 Task: Look for space in Kannad, India from 4th August, 2023 to 8th August, 2023 for 1 adult in price range Rs.10000 to Rs.15000. Place can be private room with 1  bedroom having 1 bed and 1 bathroom. Property type can be flatguest house, hotel. Amenities needed are: wifi. Booking option can be shelf check-in. Required host language is English.
Action: Mouse moved to (576, 154)
Screenshot: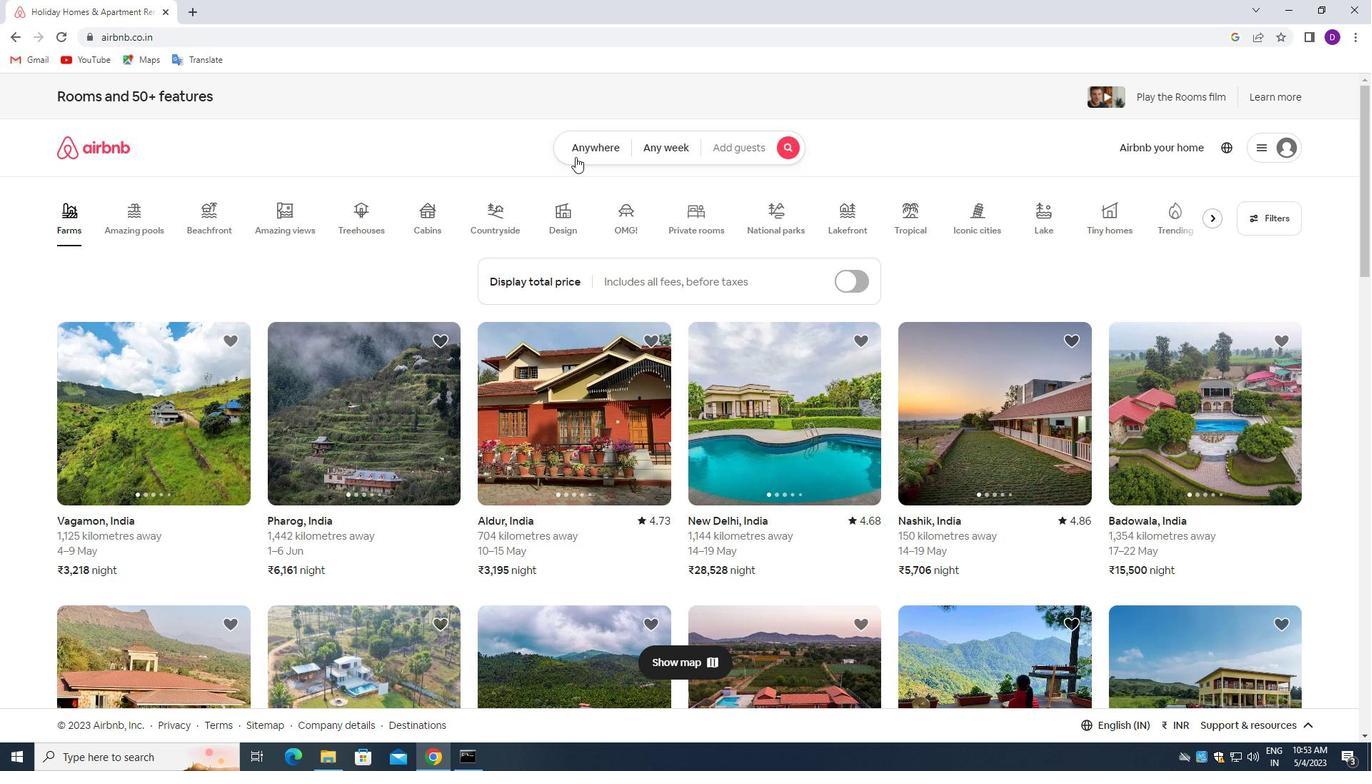 
Action: Mouse pressed left at (576, 154)
Screenshot: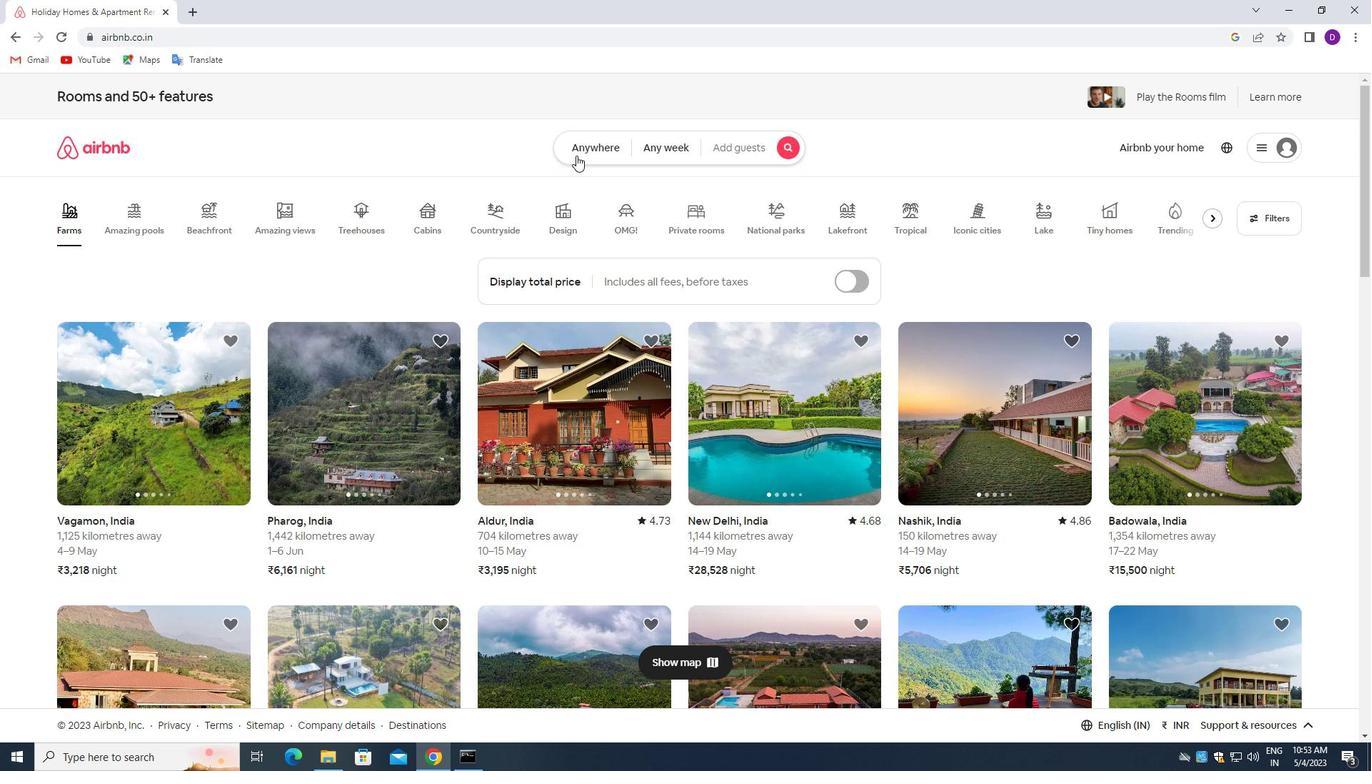 
Action: Mouse moved to (478, 202)
Screenshot: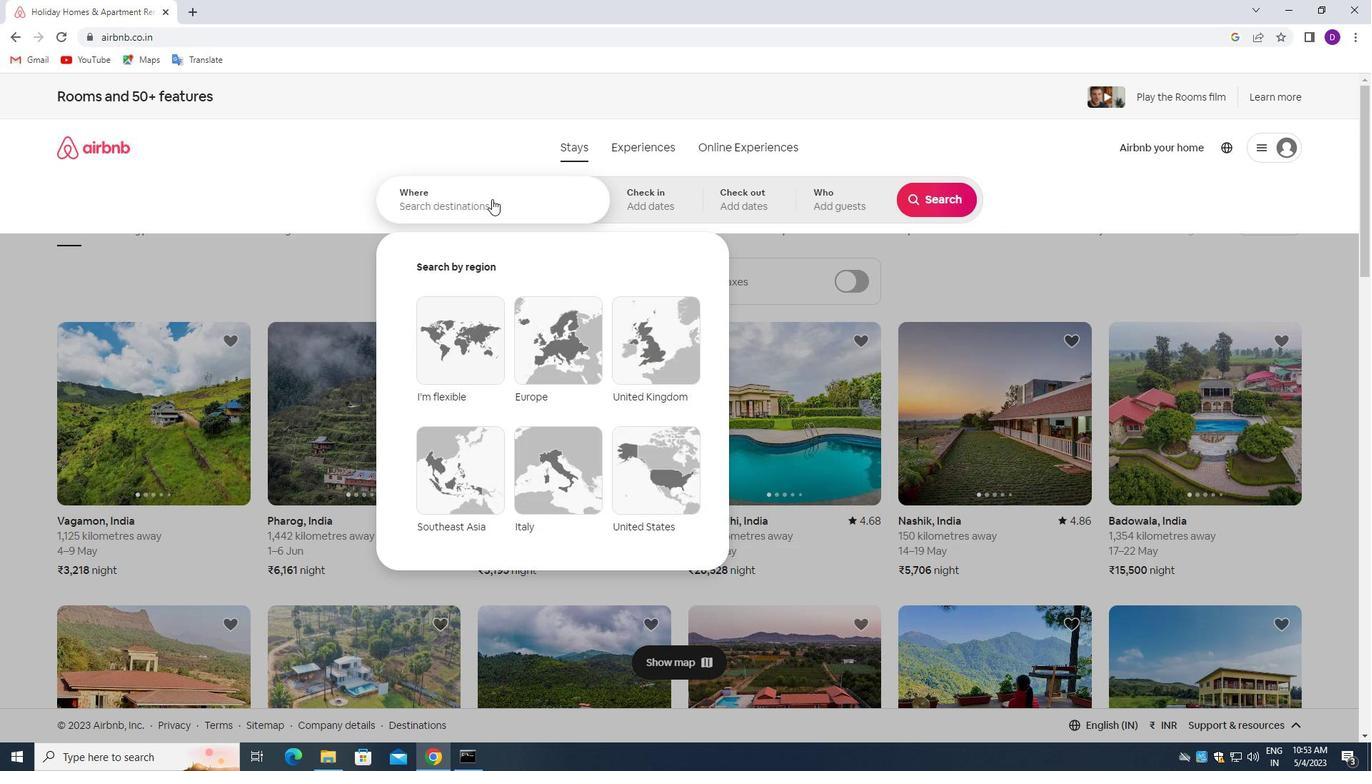 
Action: Mouse pressed left at (478, 202)
Screenshot: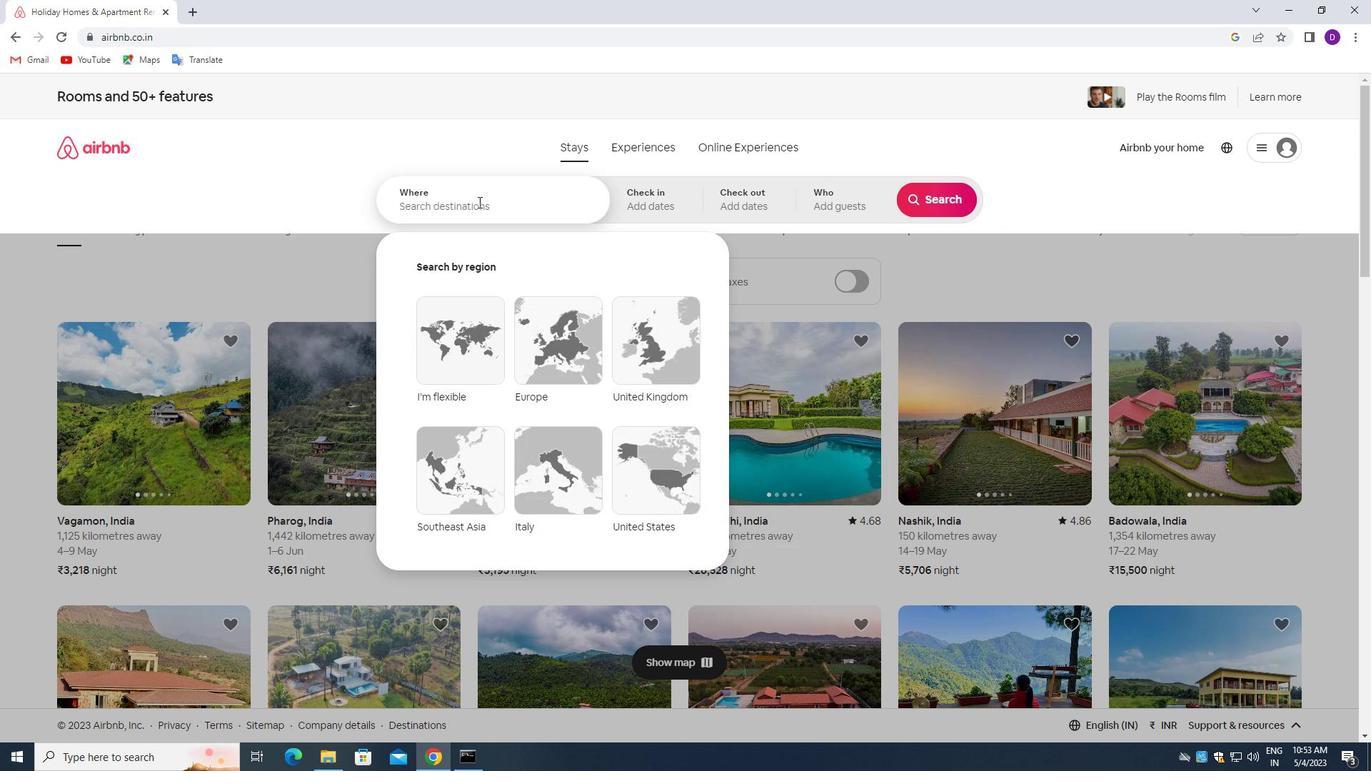 
Action: Mouse moved to (250, 182)
Screenshot: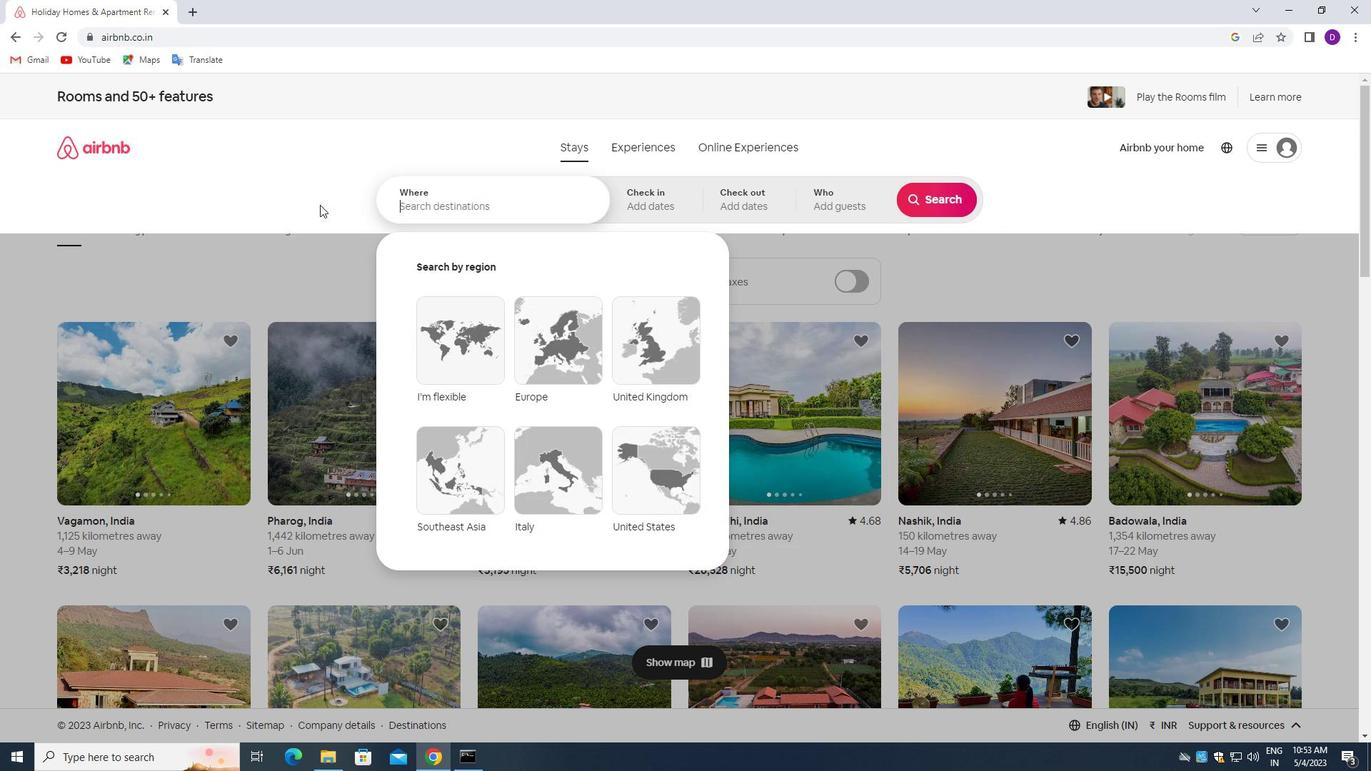 
Action: Key pressed <Key.shift>KANND<Key.backspace>AD,<Key.space><Key.shift>INDIA<Key.enter>
Screenshot: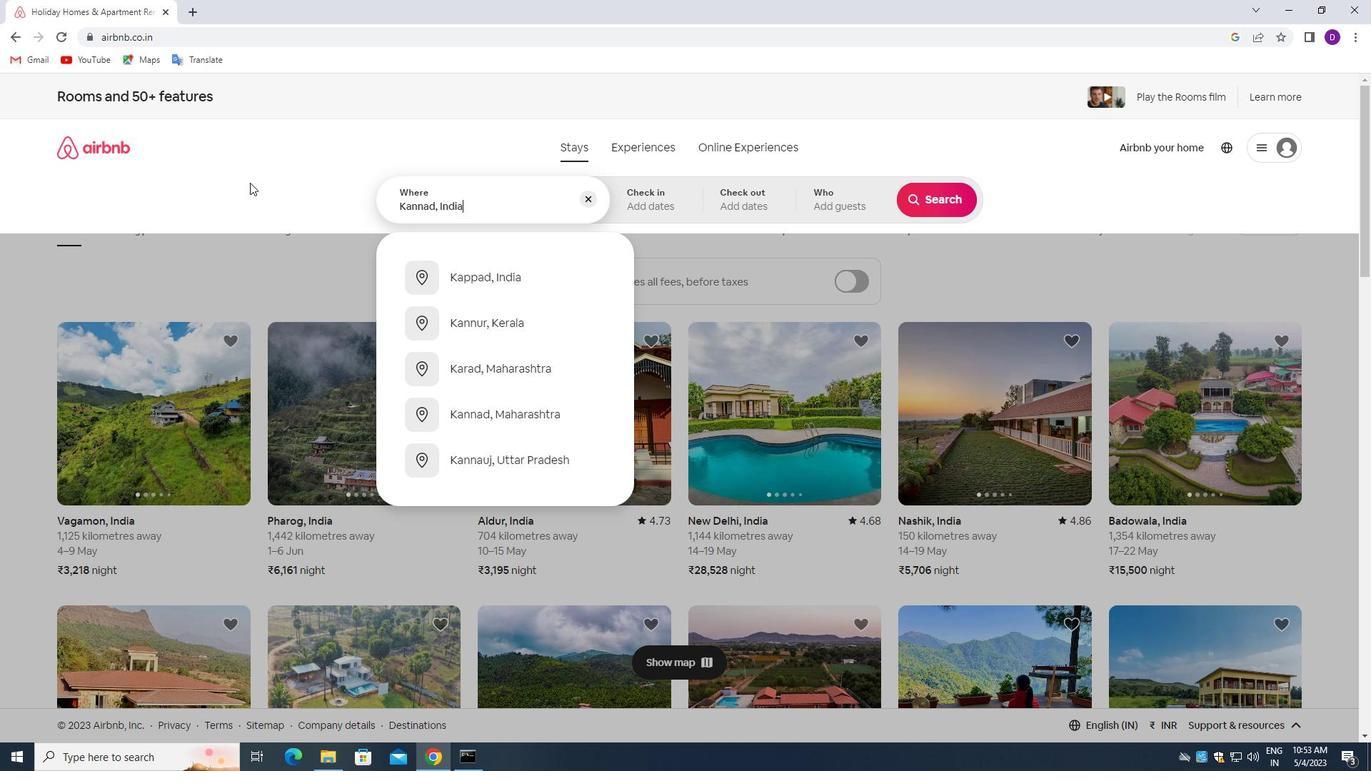 
Action: Mouse moved to (928, 324)
Screenshot: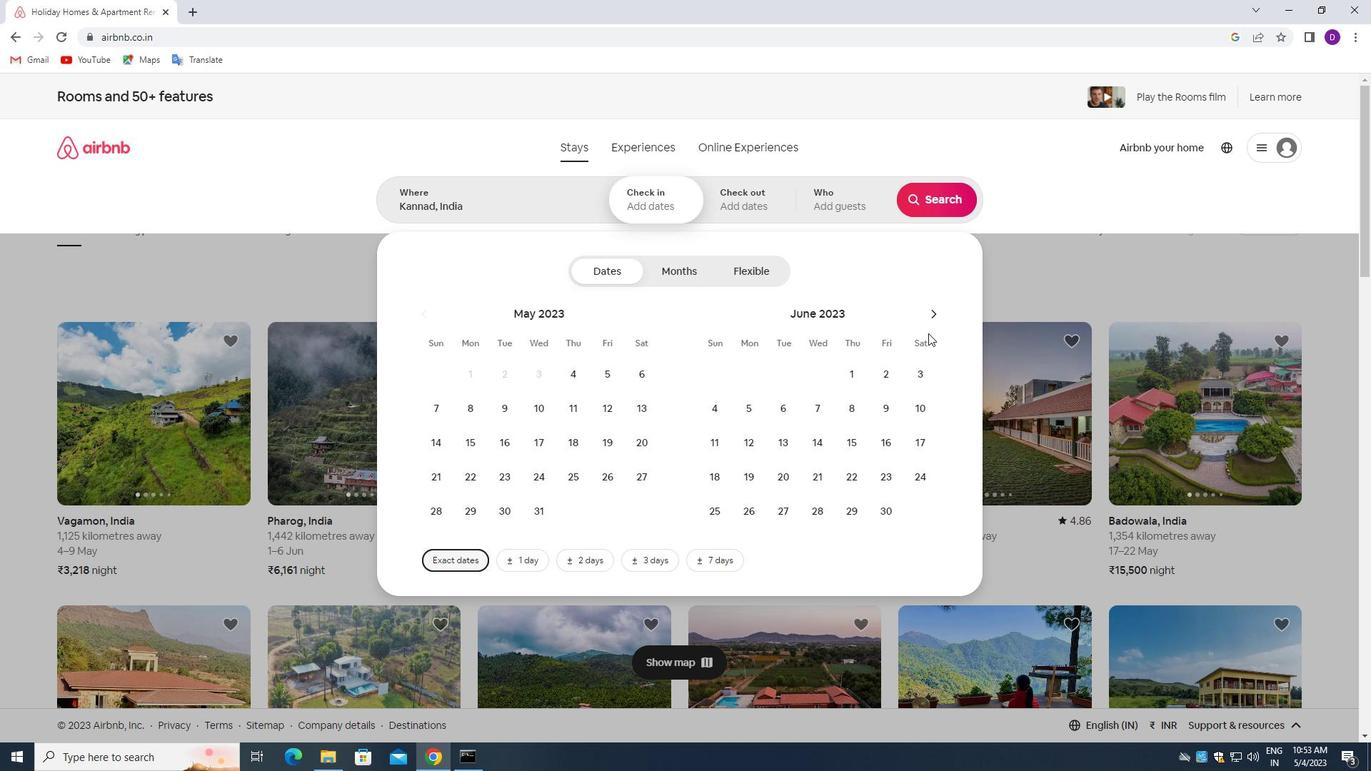 
Action: Mouse pressed left at (928, 324)
Screenshot: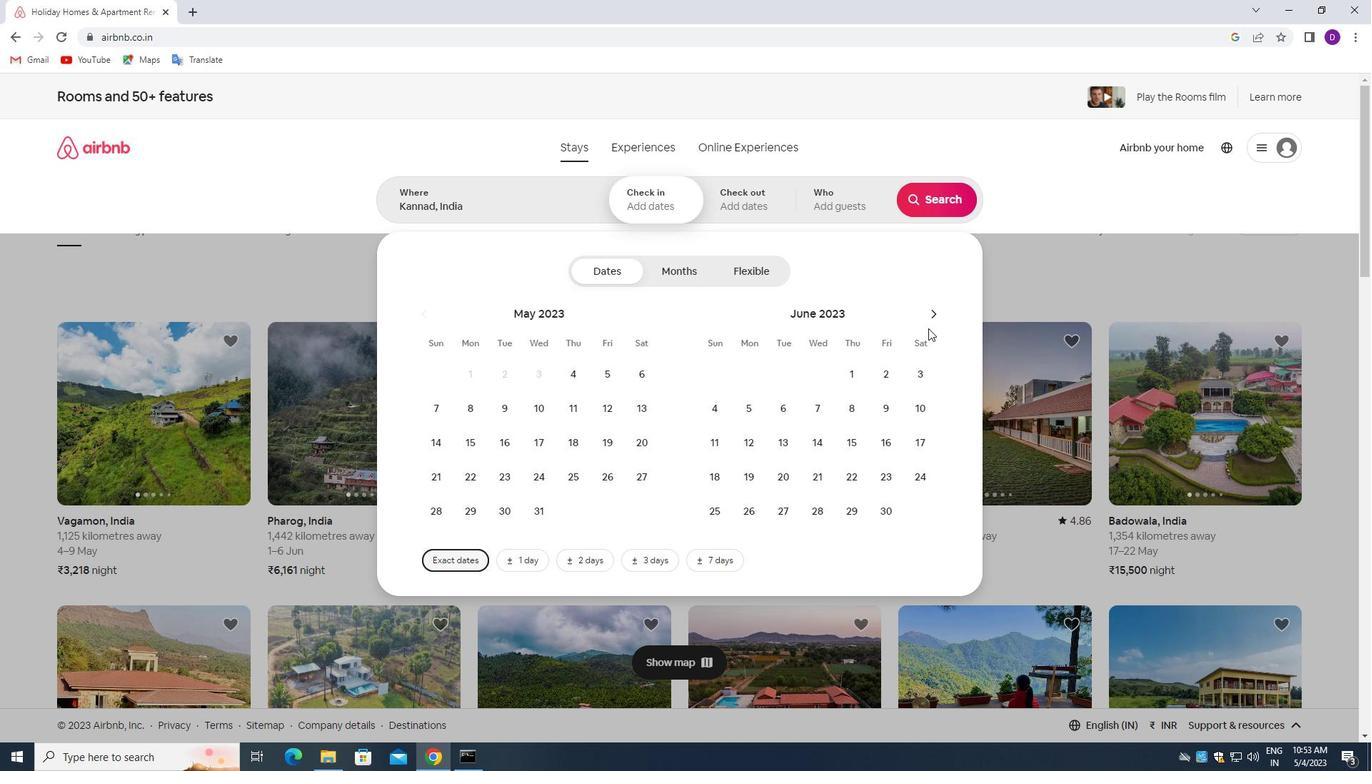 
Action: Mouse moved to (937, 310)
Screenshot: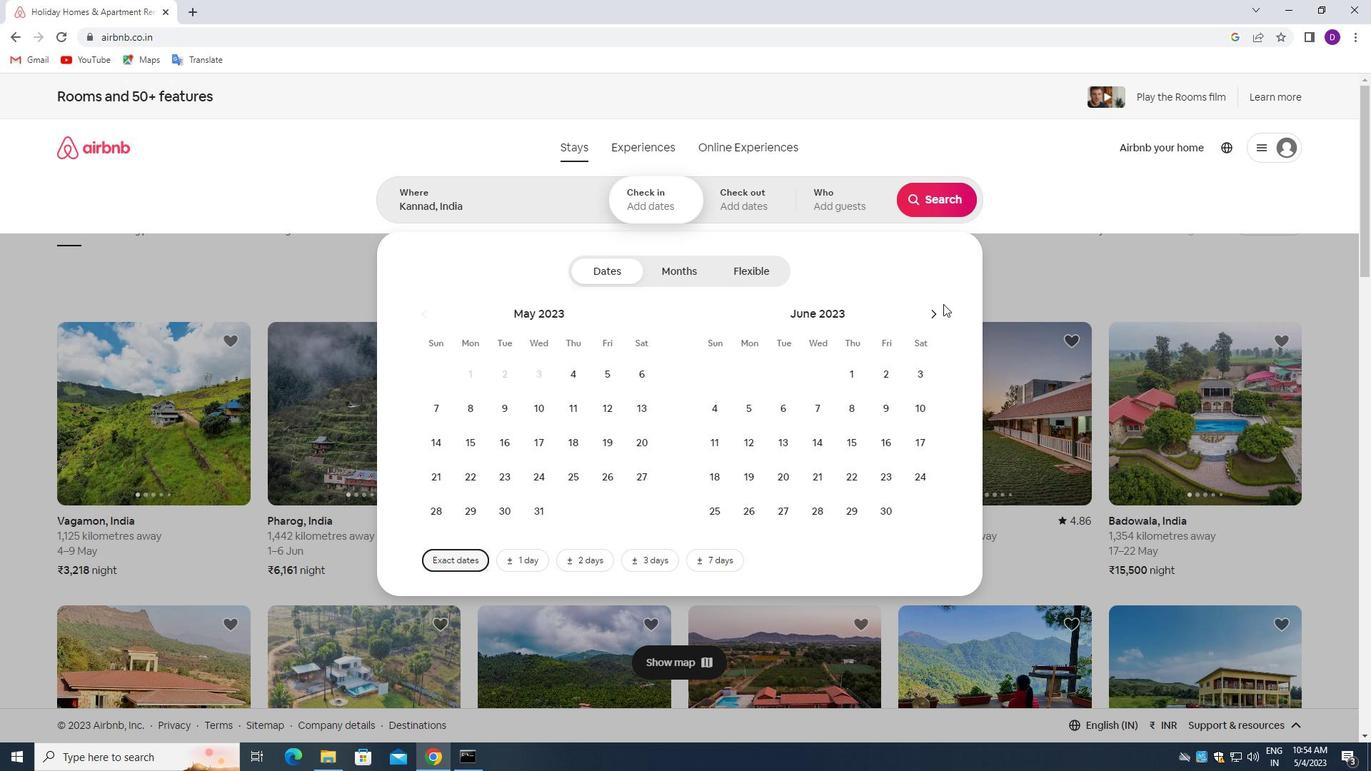 
Action: Mouse pressed left at (937, 310)
Screenshot: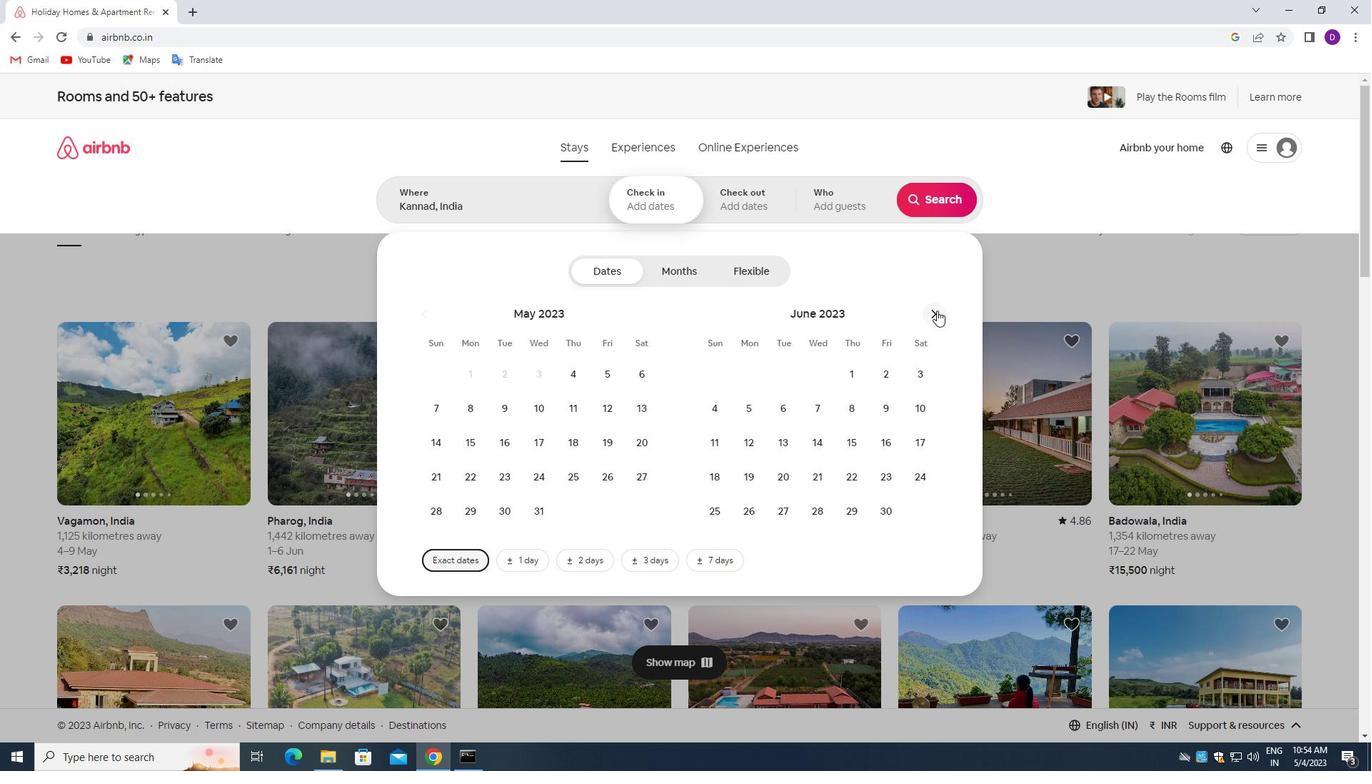 
Action: Mouse pressed left at (937, 310)
Screenshot: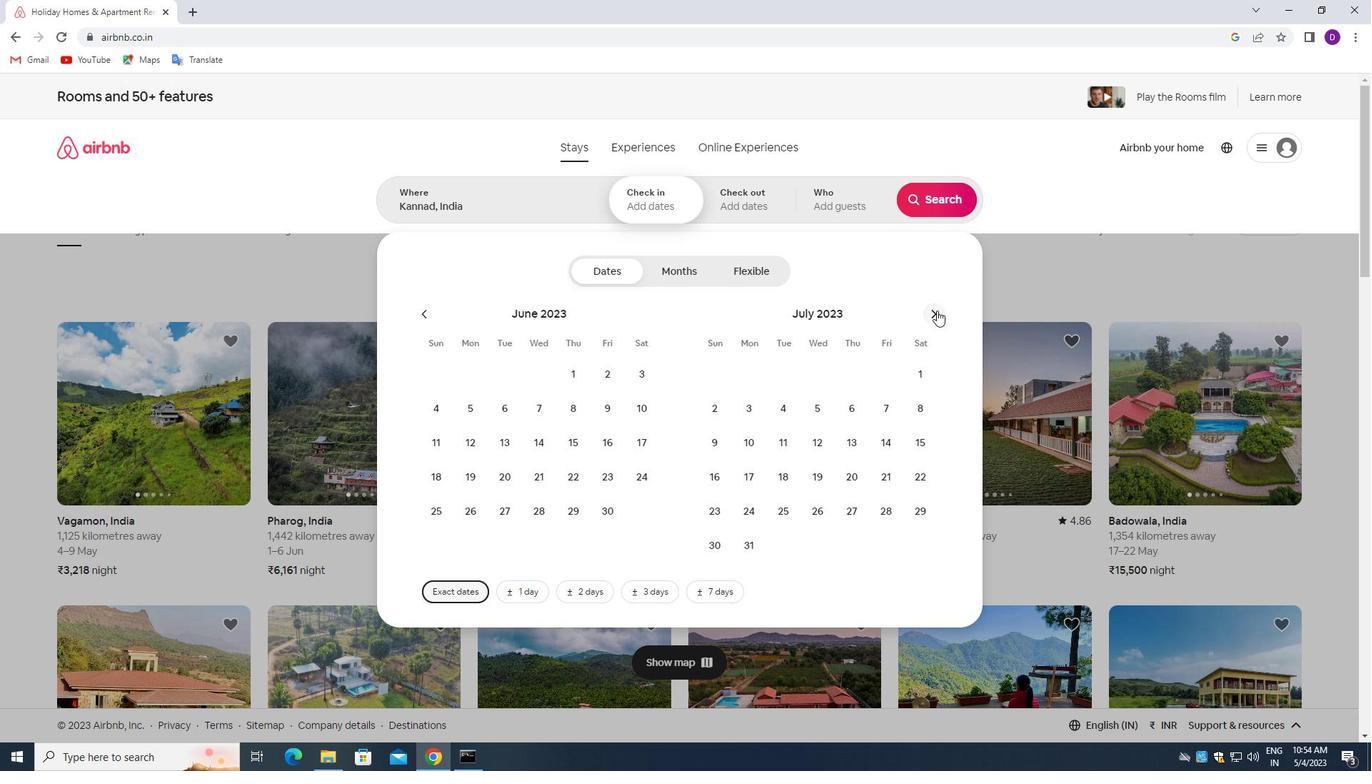 
Action: Mouse moved to (892, 373)
Screenshot: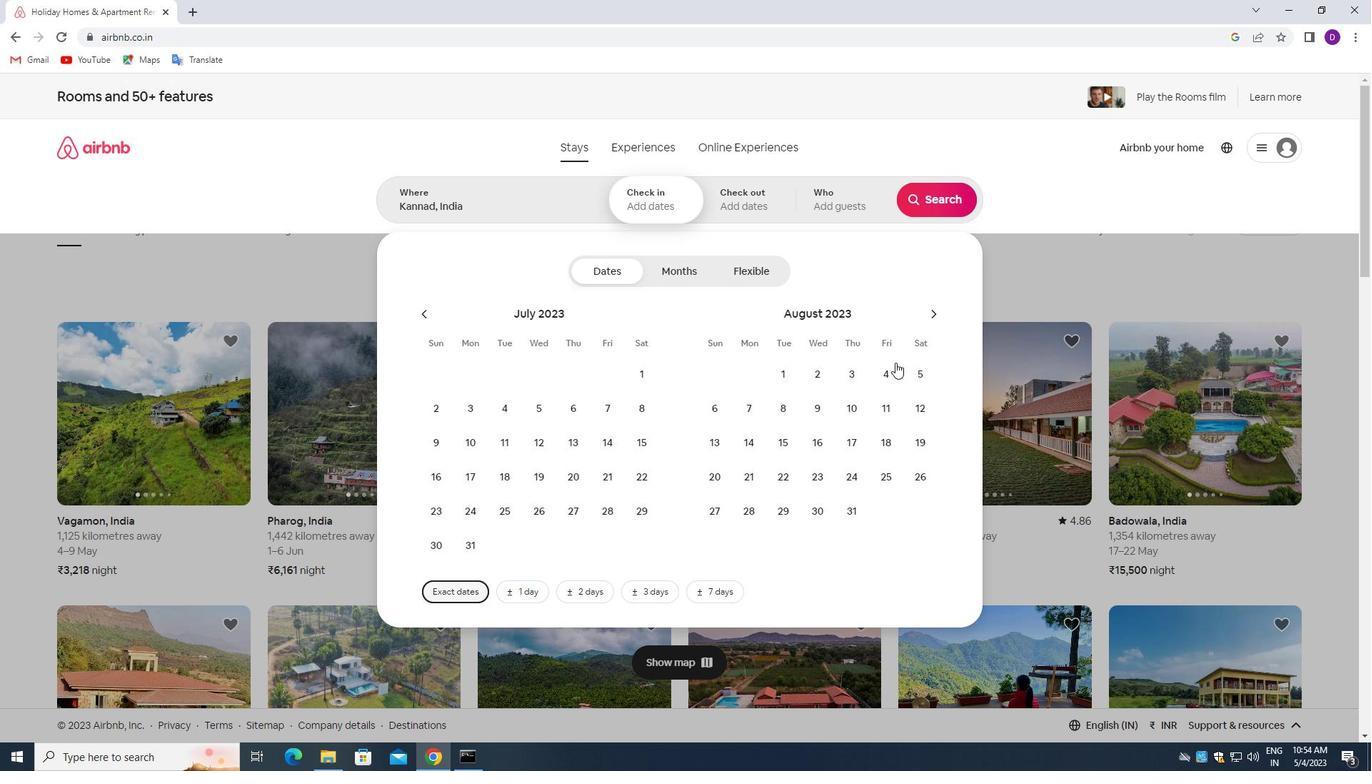 
Action: Mouse pressed left at (892, 373)
Screenshot: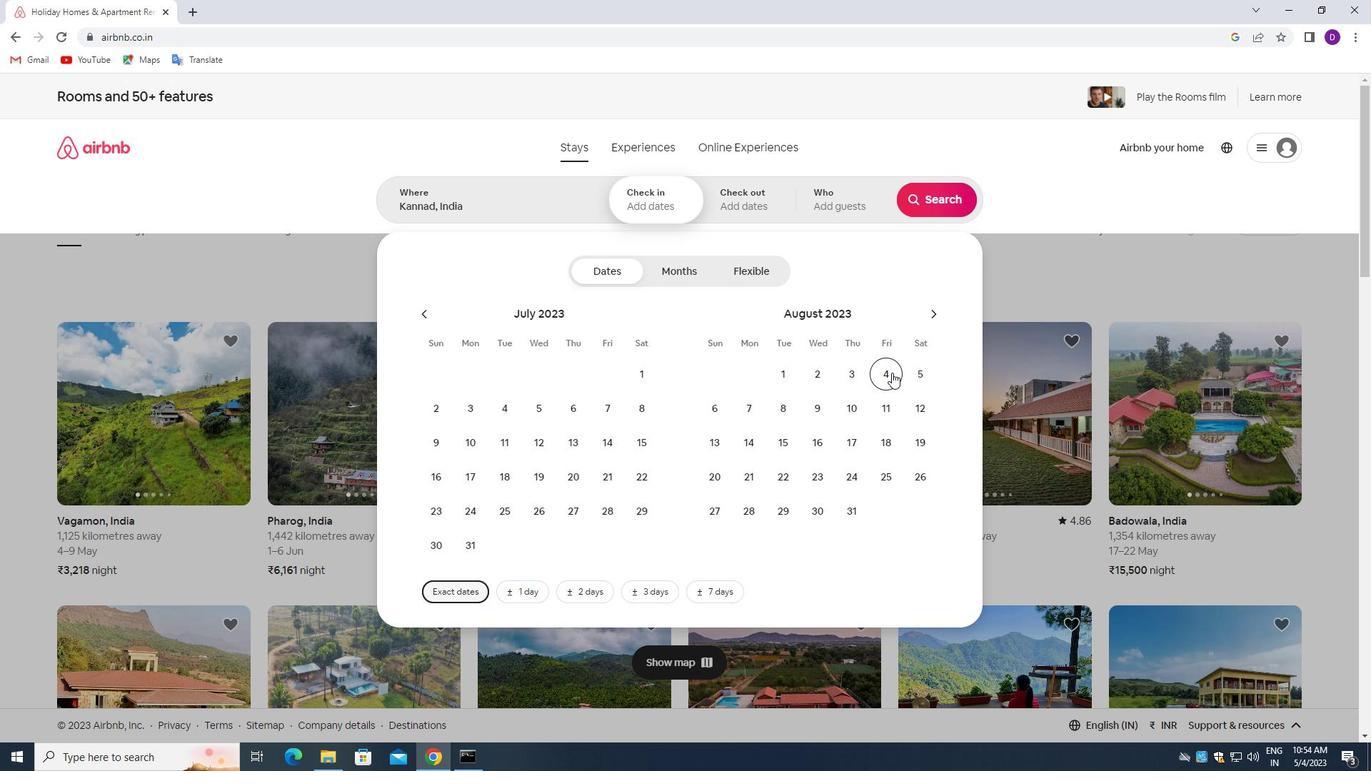 
Action: Mouse moved to (786, 405)
Screenshot: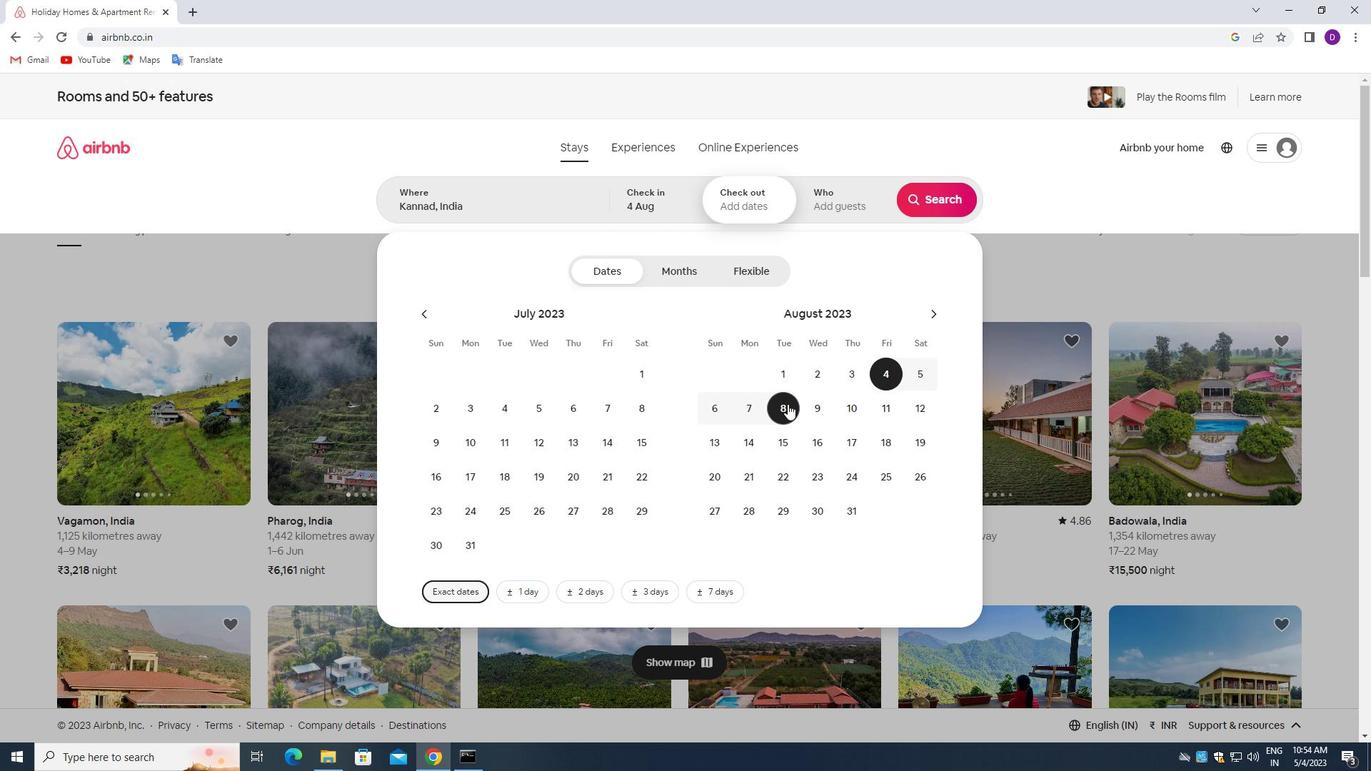 
Action: Mouse pressed left at (786, 405)
Screenshot: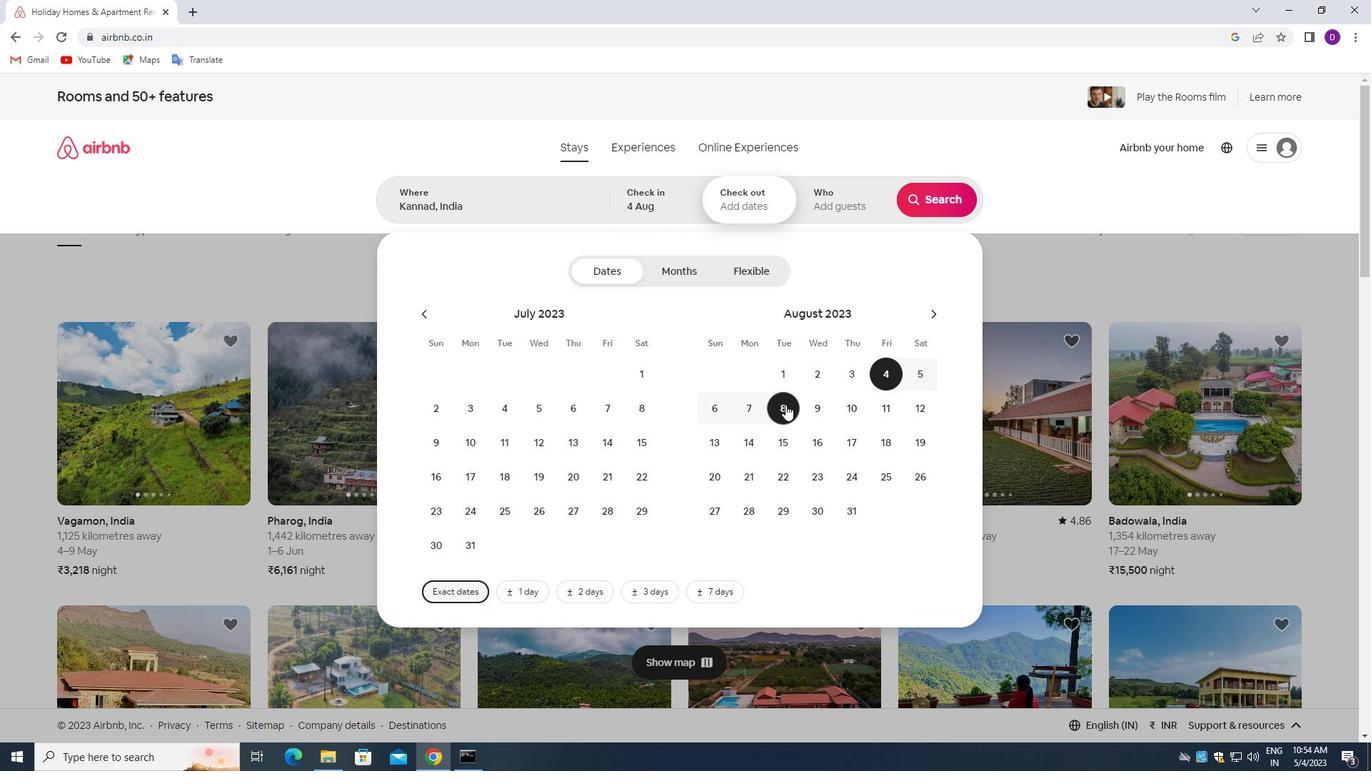 
Action: Mouse moved to (823, 200)
Screenshot: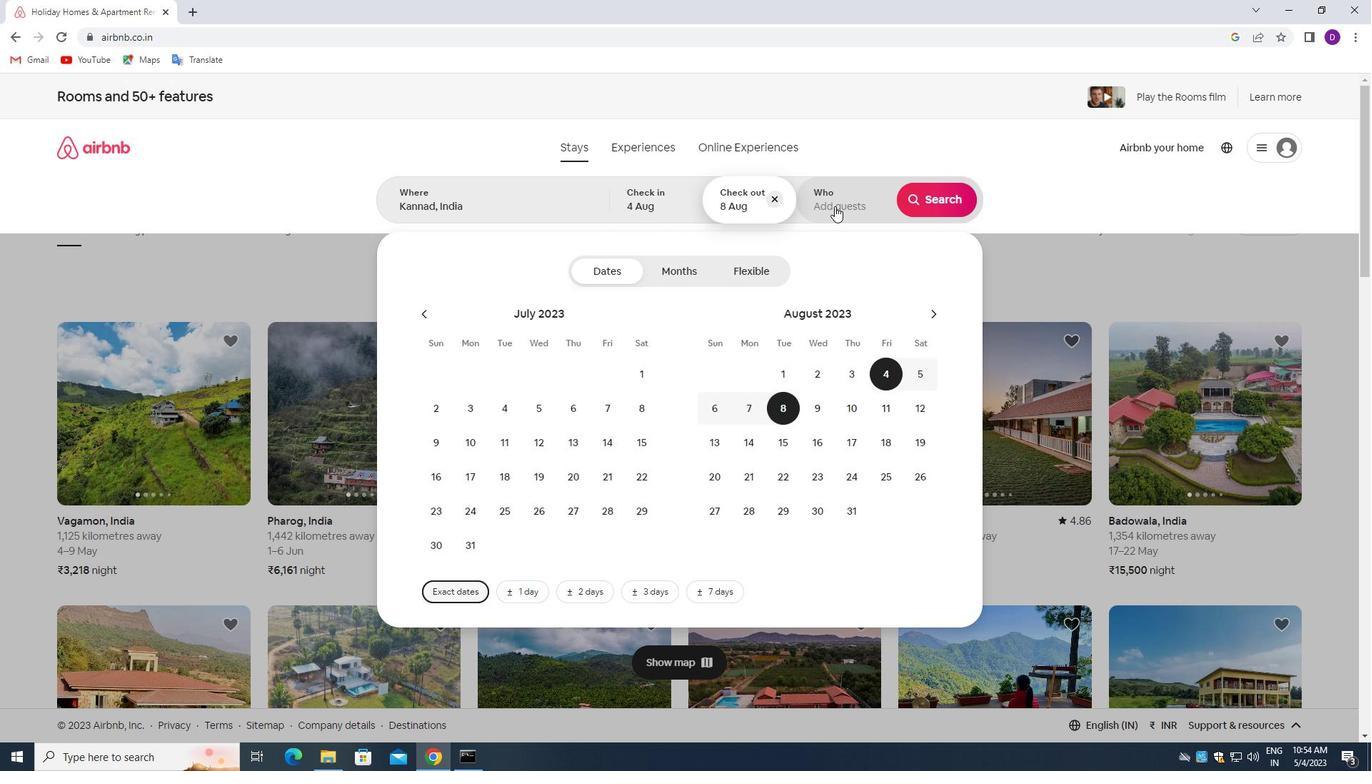 
Action: Mouse pressed left at (823, 200)
Screenshot: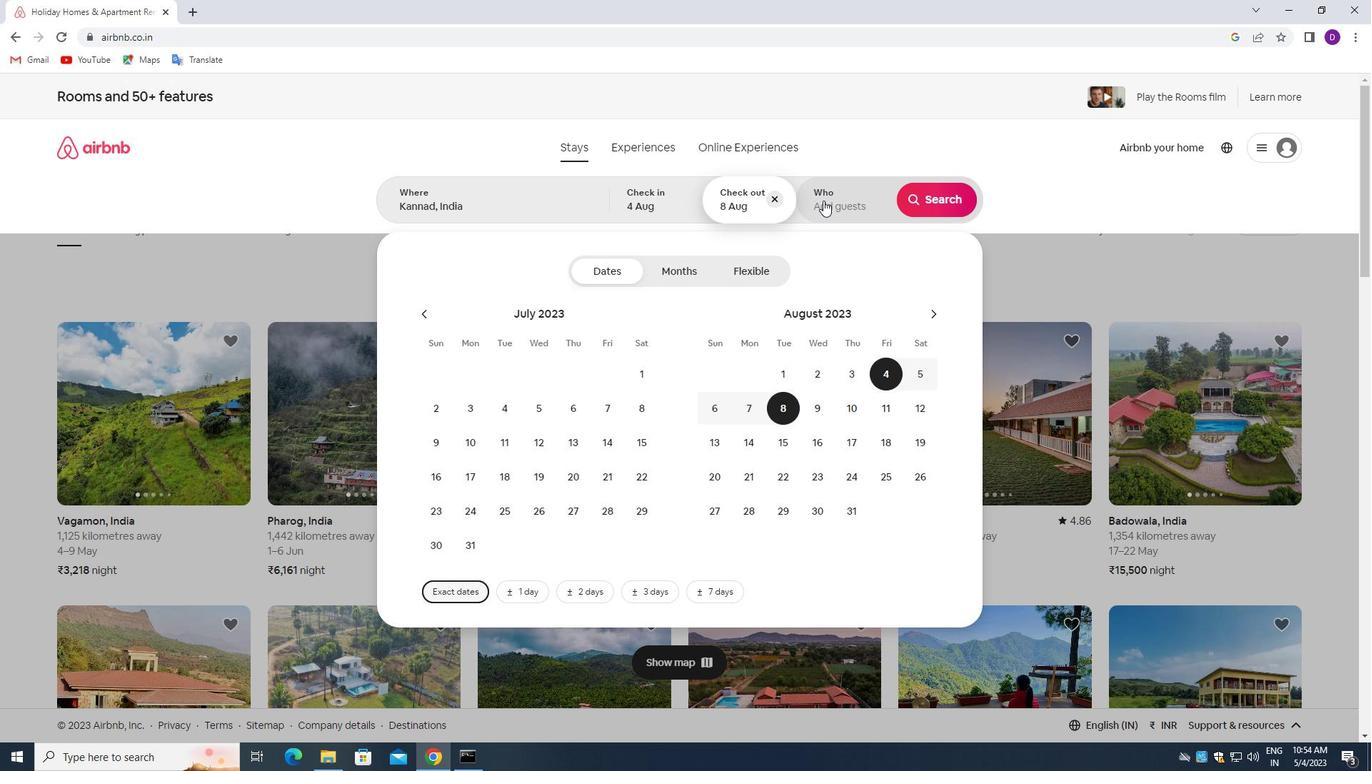 
Action: Mouse moved to (938, 273)
Screenshot: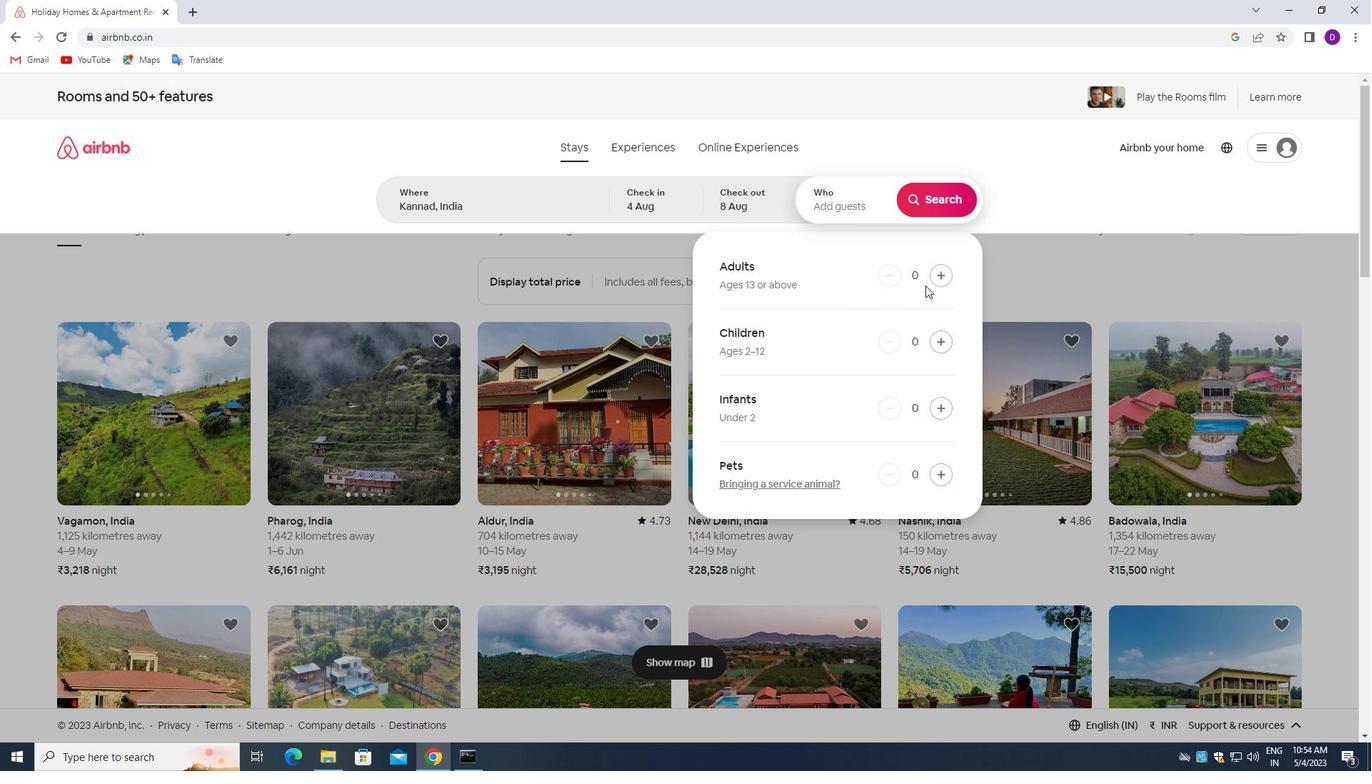 
Action: Mouse pressed left at (938, 273)
Screenshot: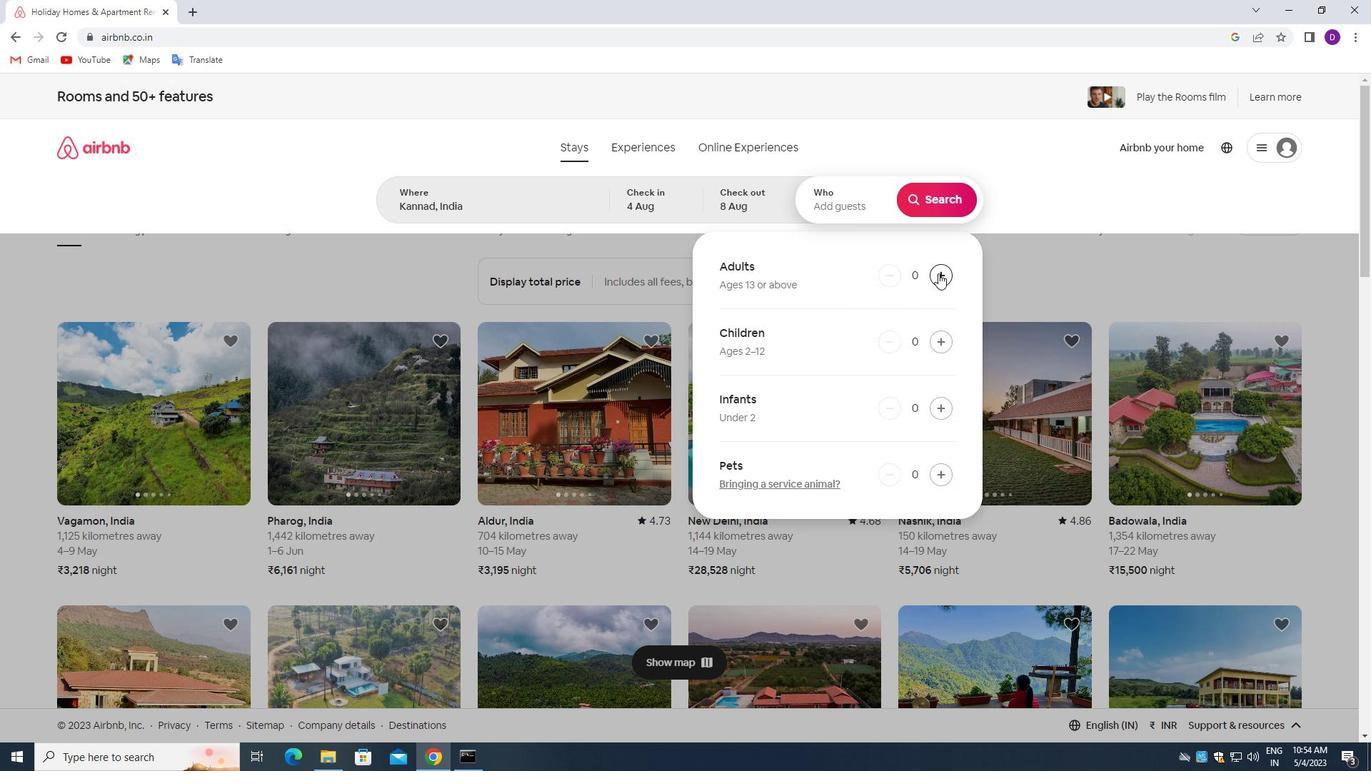 
Action: Mouse moved to (924, 194)
Screenshot: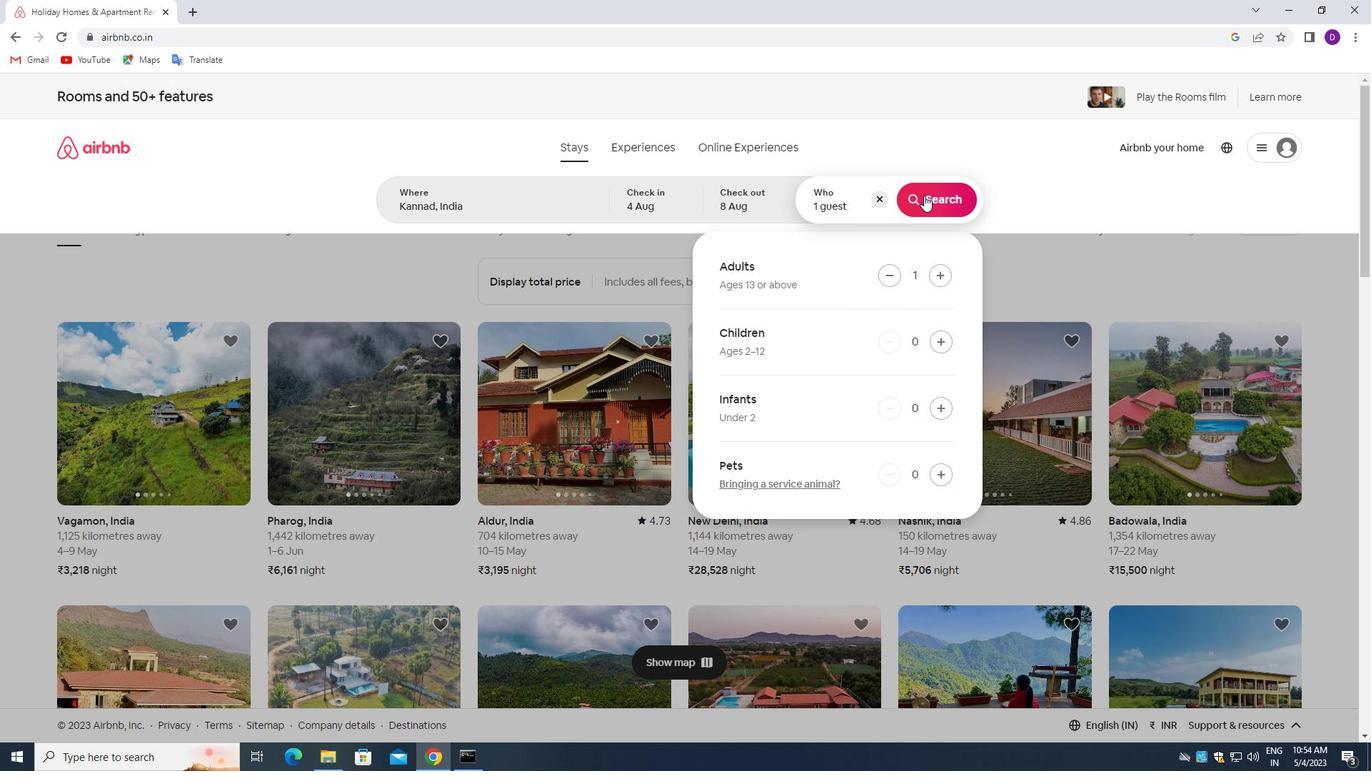 
Action: Mouse pressed left at (924, 194)
Screenshot: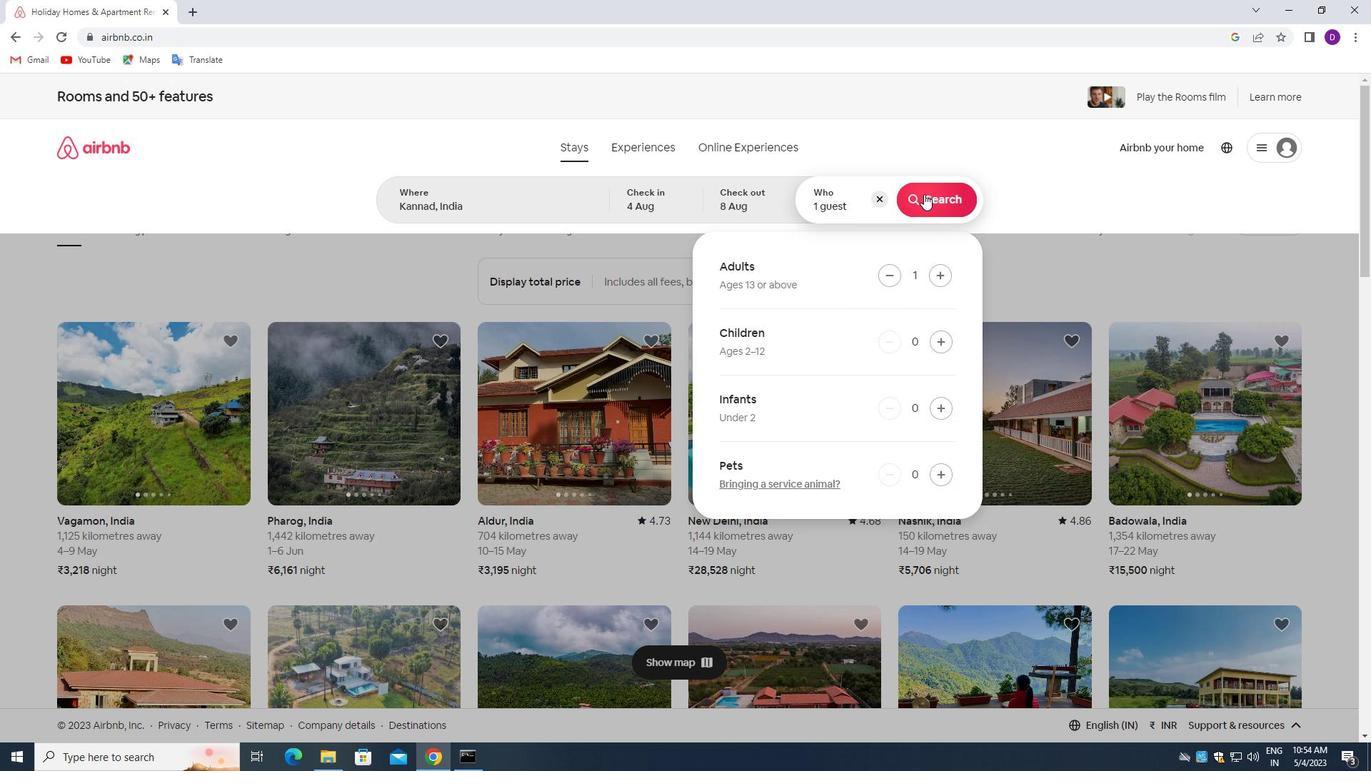 
Action: Mouse moved to (1297, 162)
Screenshot: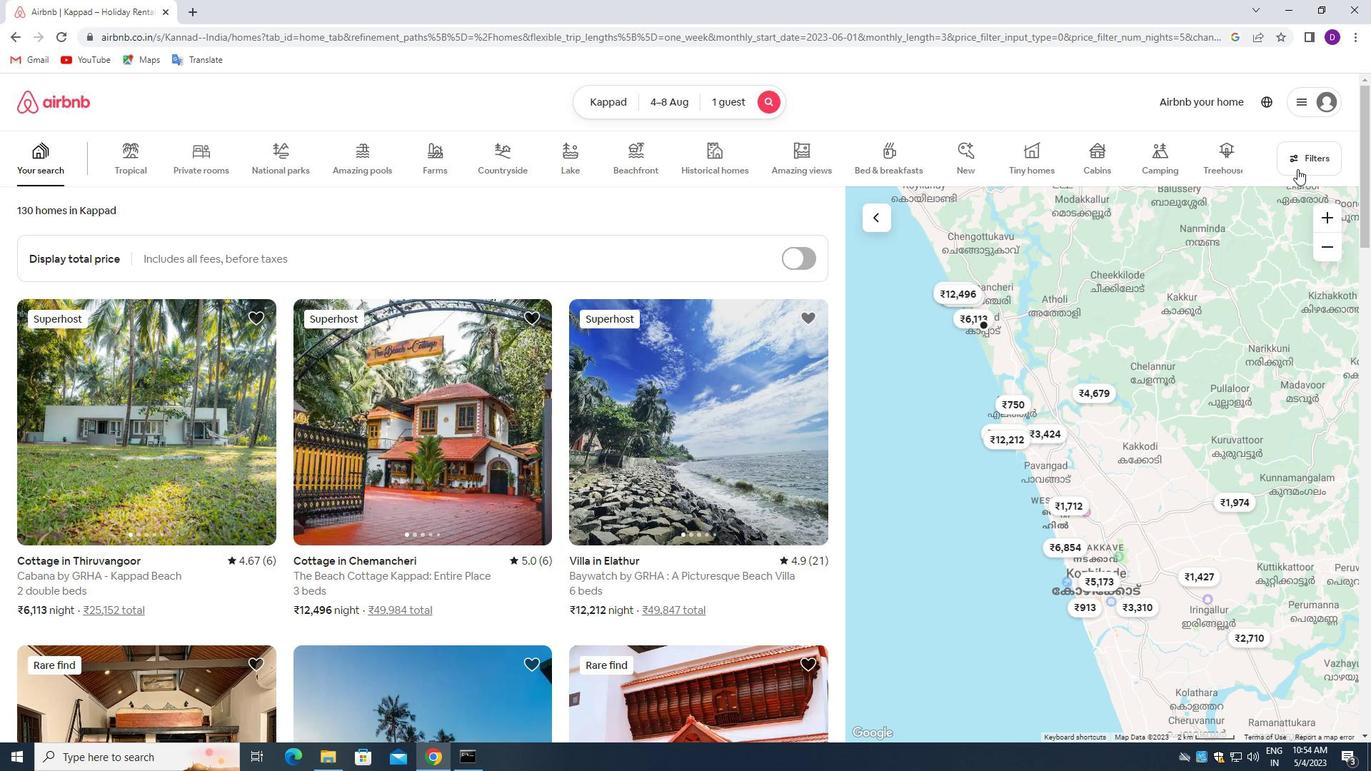
Action: Mouse pressed left at (1297, 162)
Screenshot: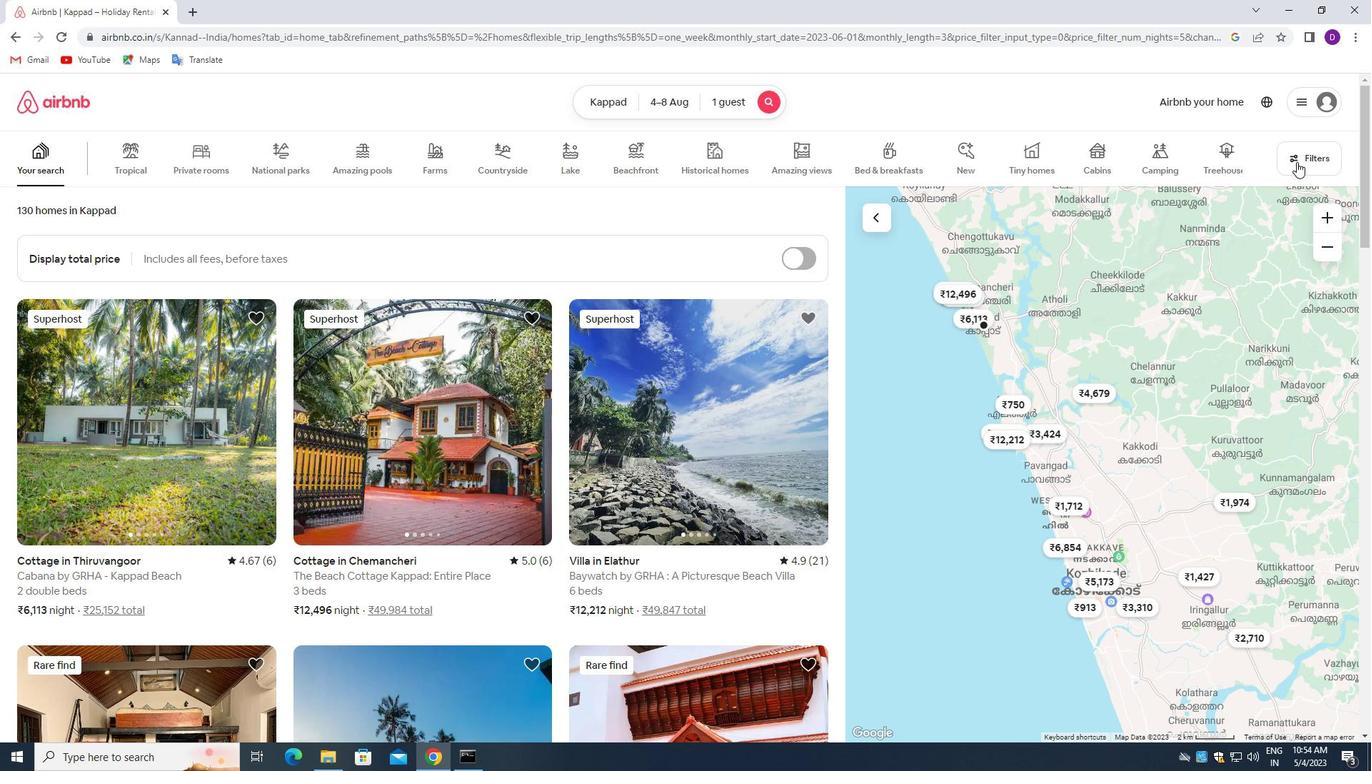 
Action: Mouse moved to (523, 340)
Screenshot: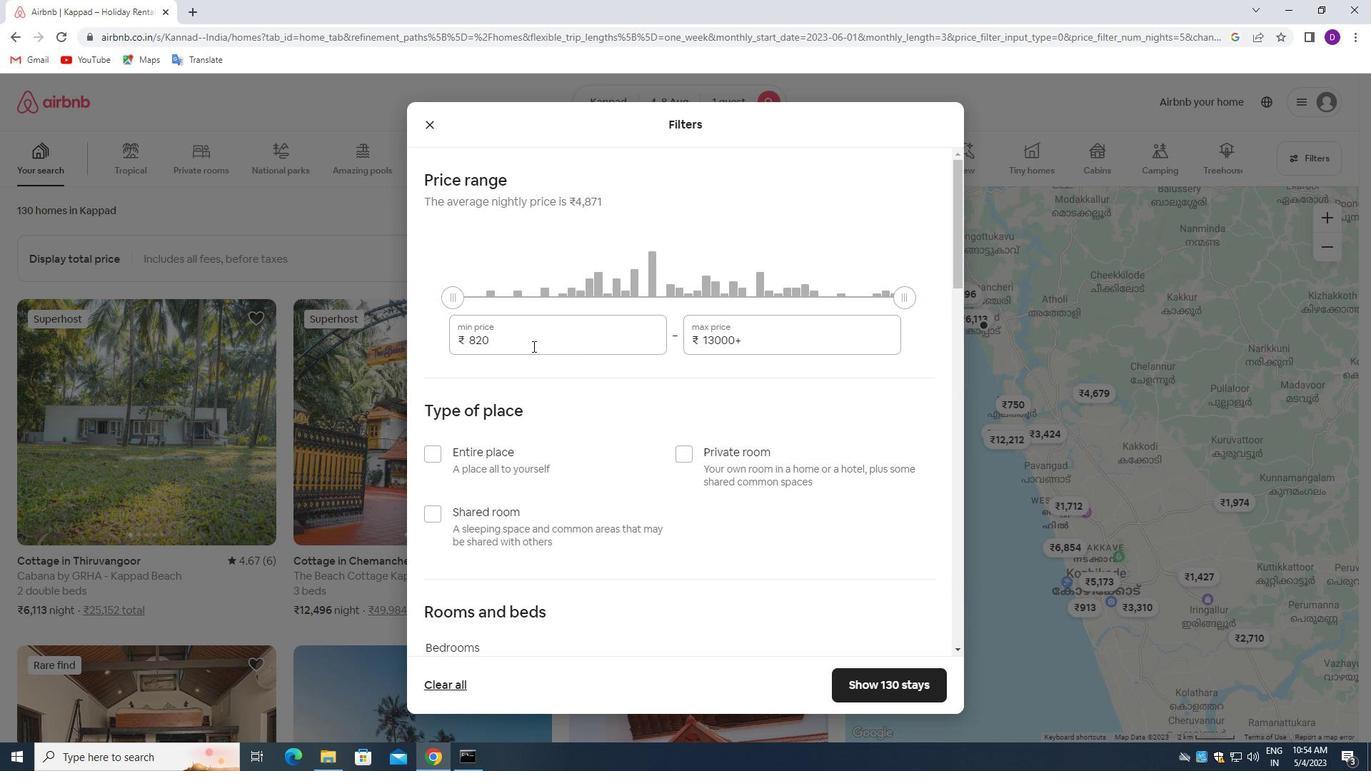 
Action: Mouse pressed left at (523, 340)
Screenshot: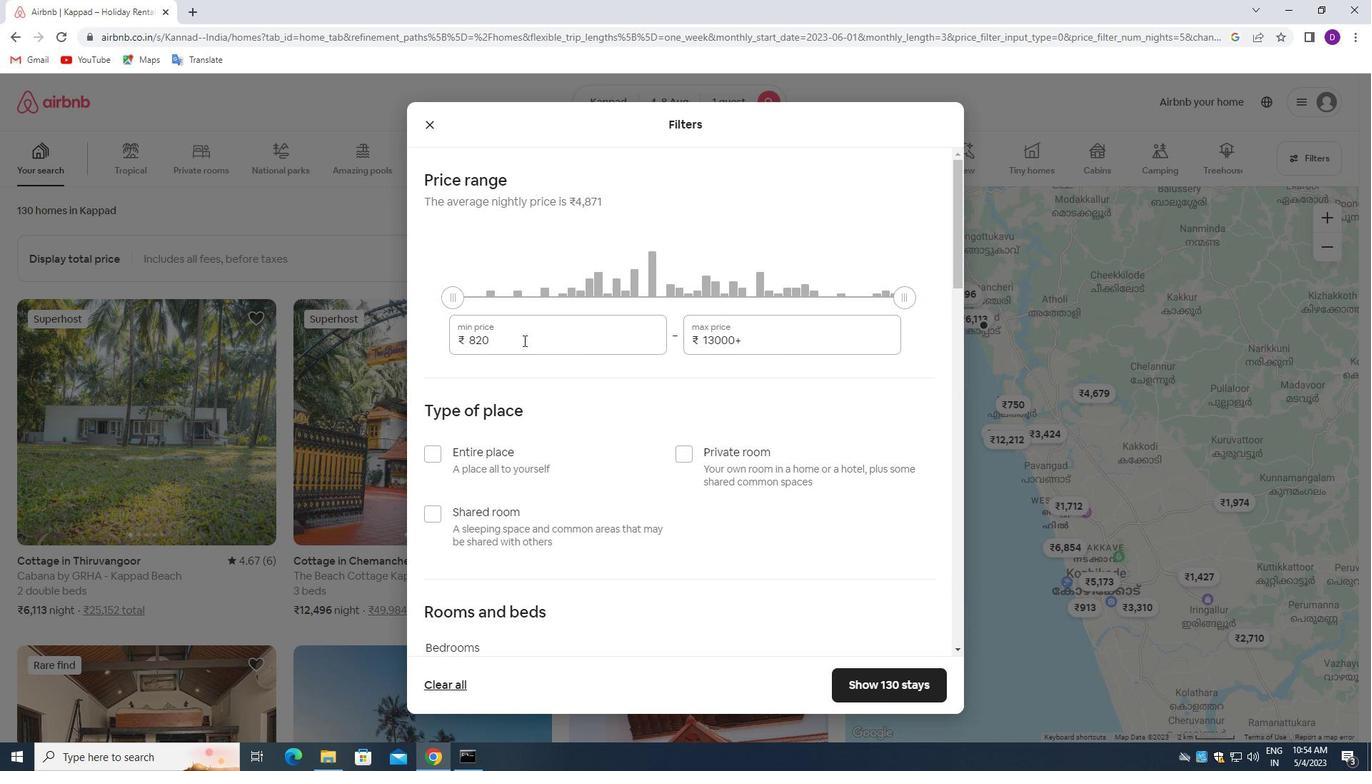 
Action: Mouse pressed left at (523, 340)
Screenshot: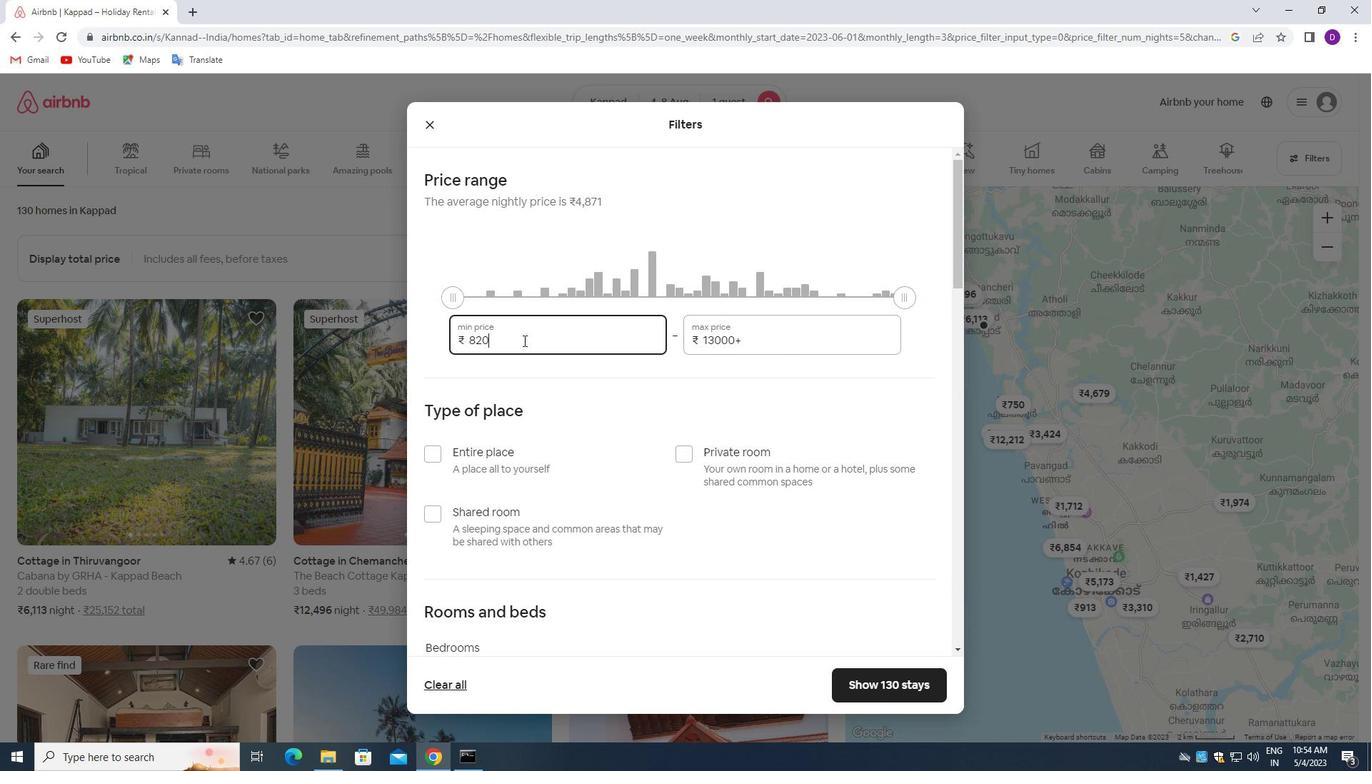 
Action: Key pressed 10000<Key.tab>15000
Screenshot: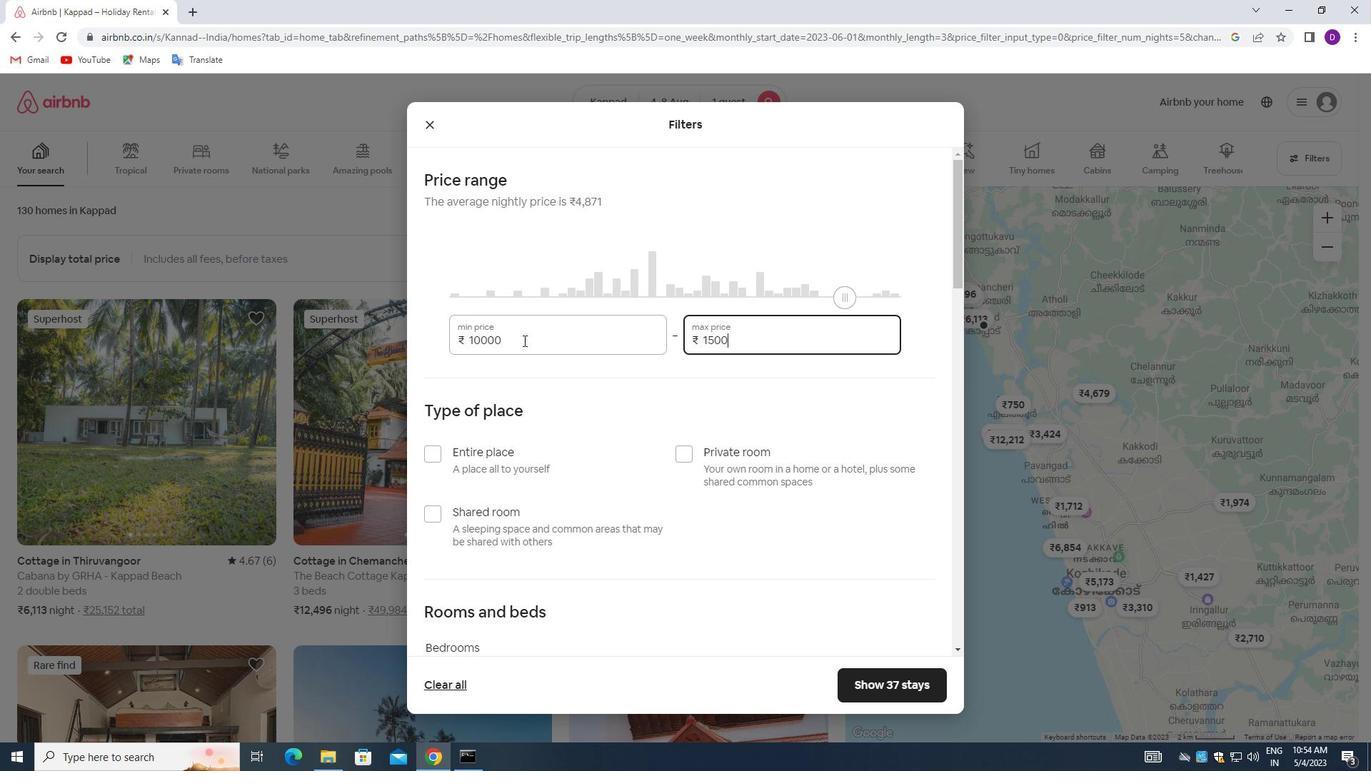 
Action: Mouse moved to (691, 458)
Screenshot: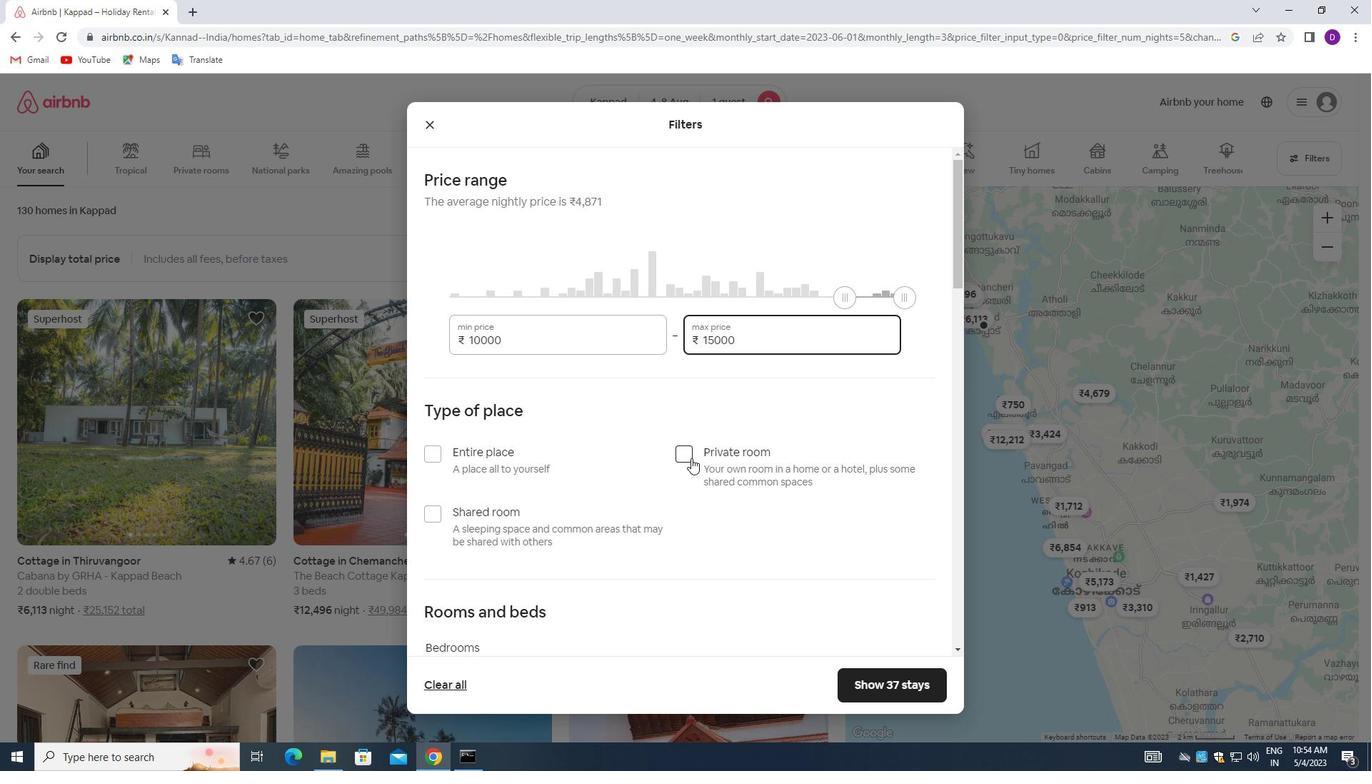 
Action: Mouse pressed left at (691, 458)
Screenshot: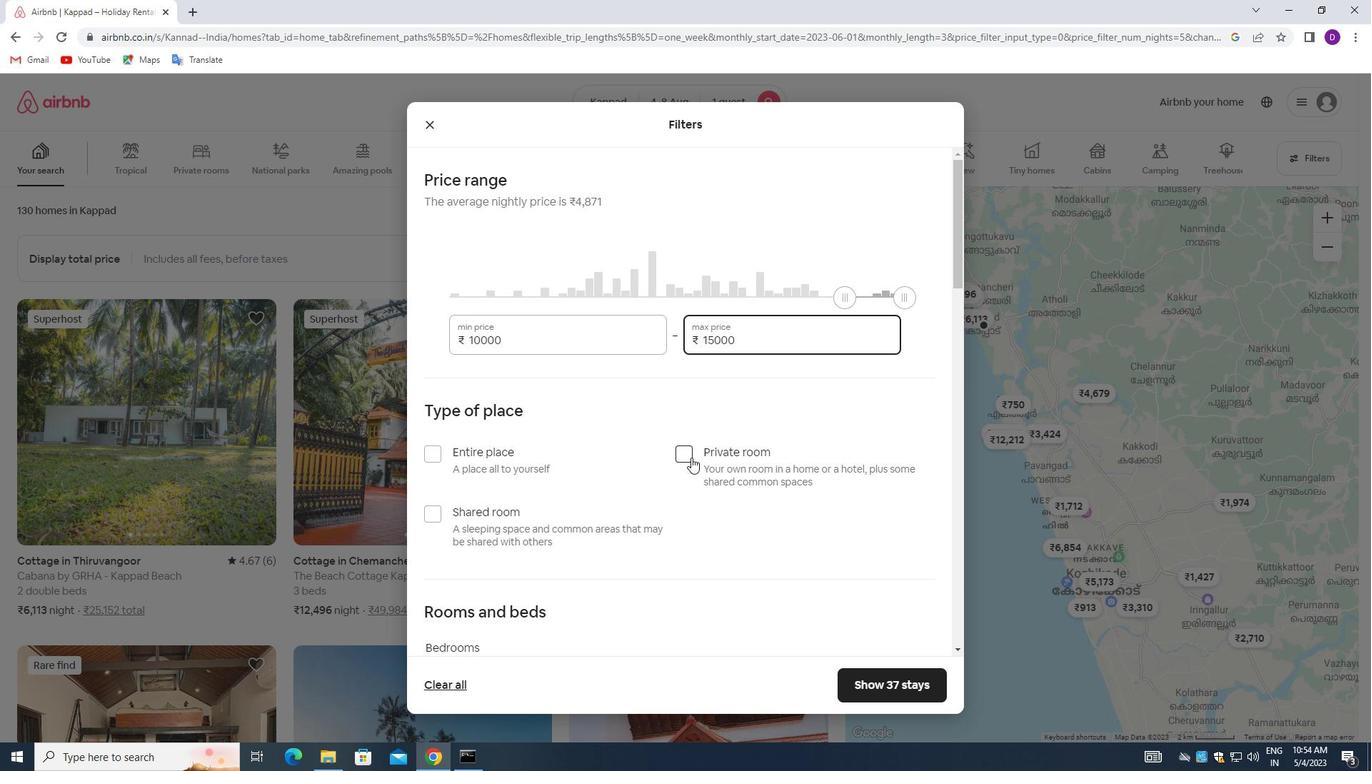 
Action: Mouse scrolled (691, 457) with delta (0, 0)
Screenshot: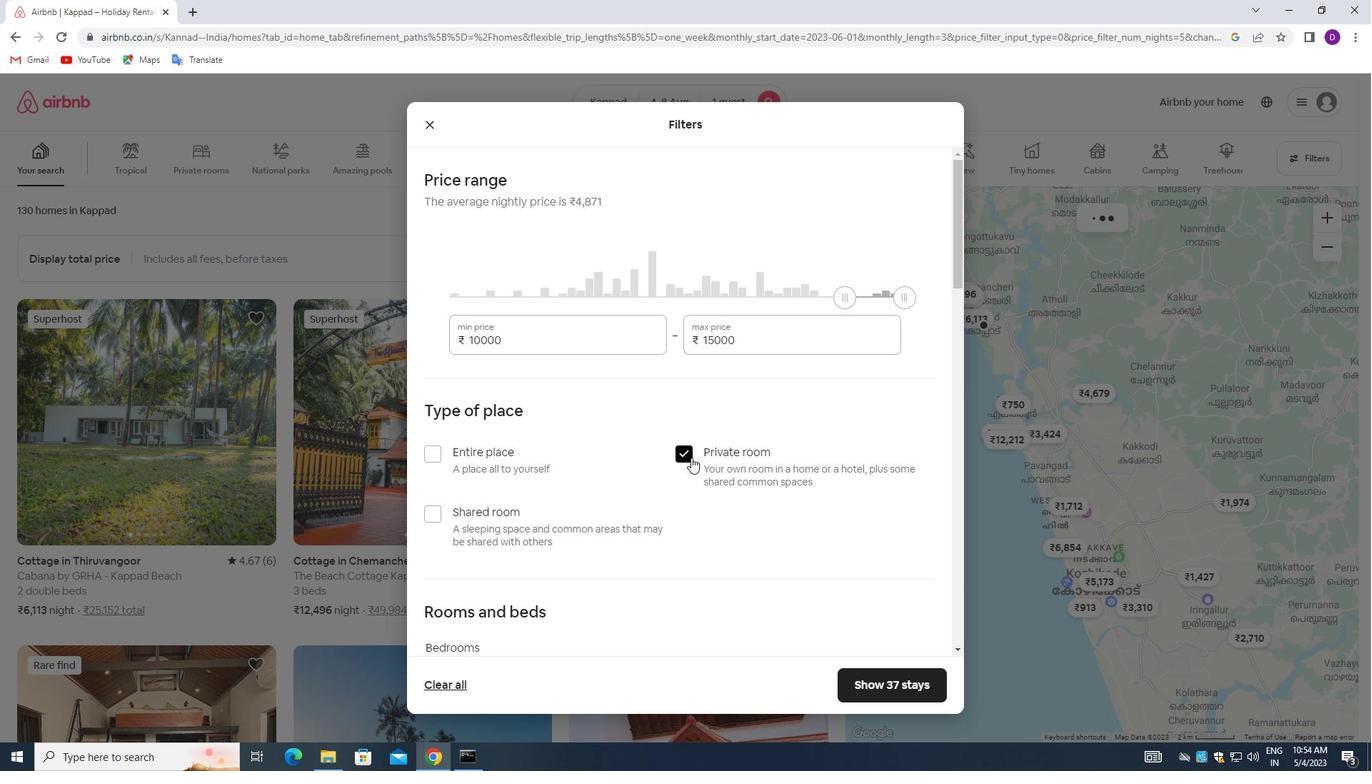 
Action: Mouse scrolled (691, 457) with delta (0, 0)
Screenshot: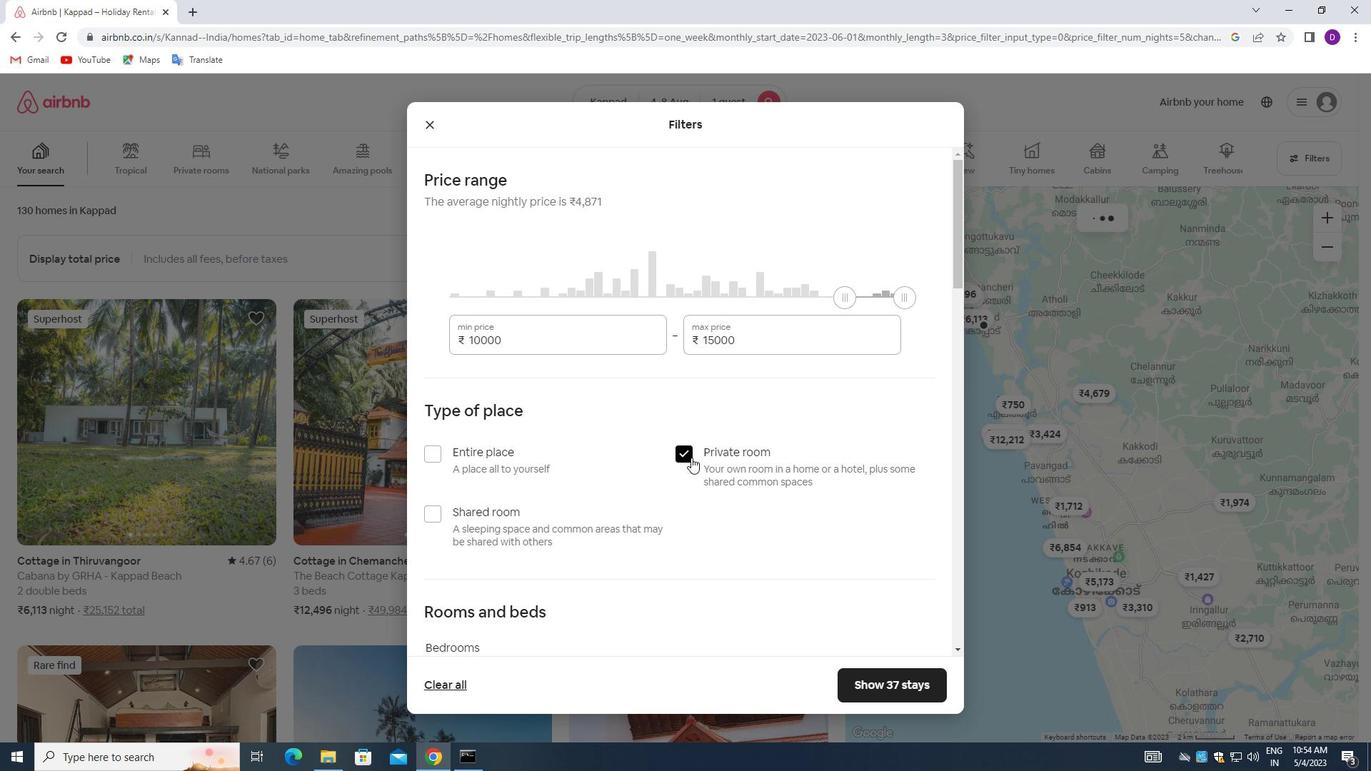 
Action: Mouse scrolled (691, 457) with delta (0, 0)
Screenshot: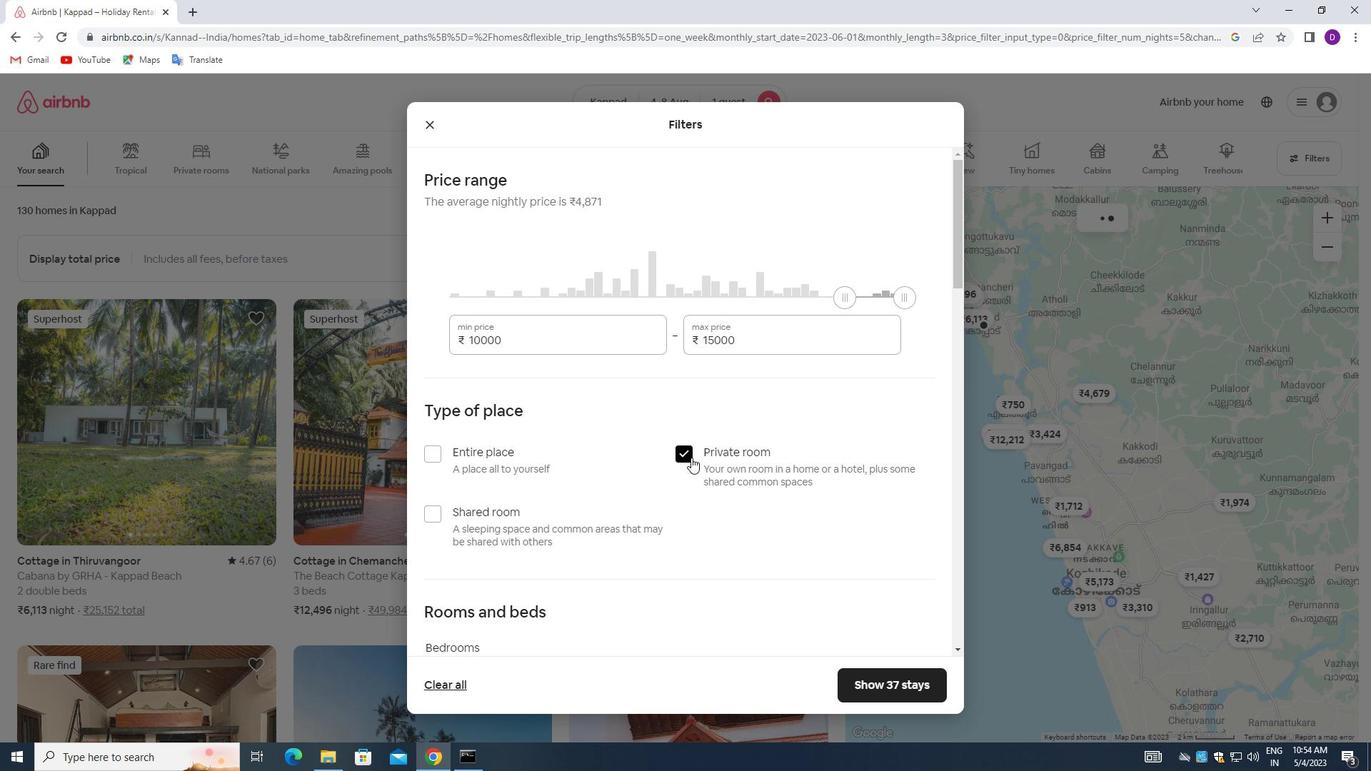 
Action: Mouse scrolled (691, 457) with delta (0, 0)
Screenshot: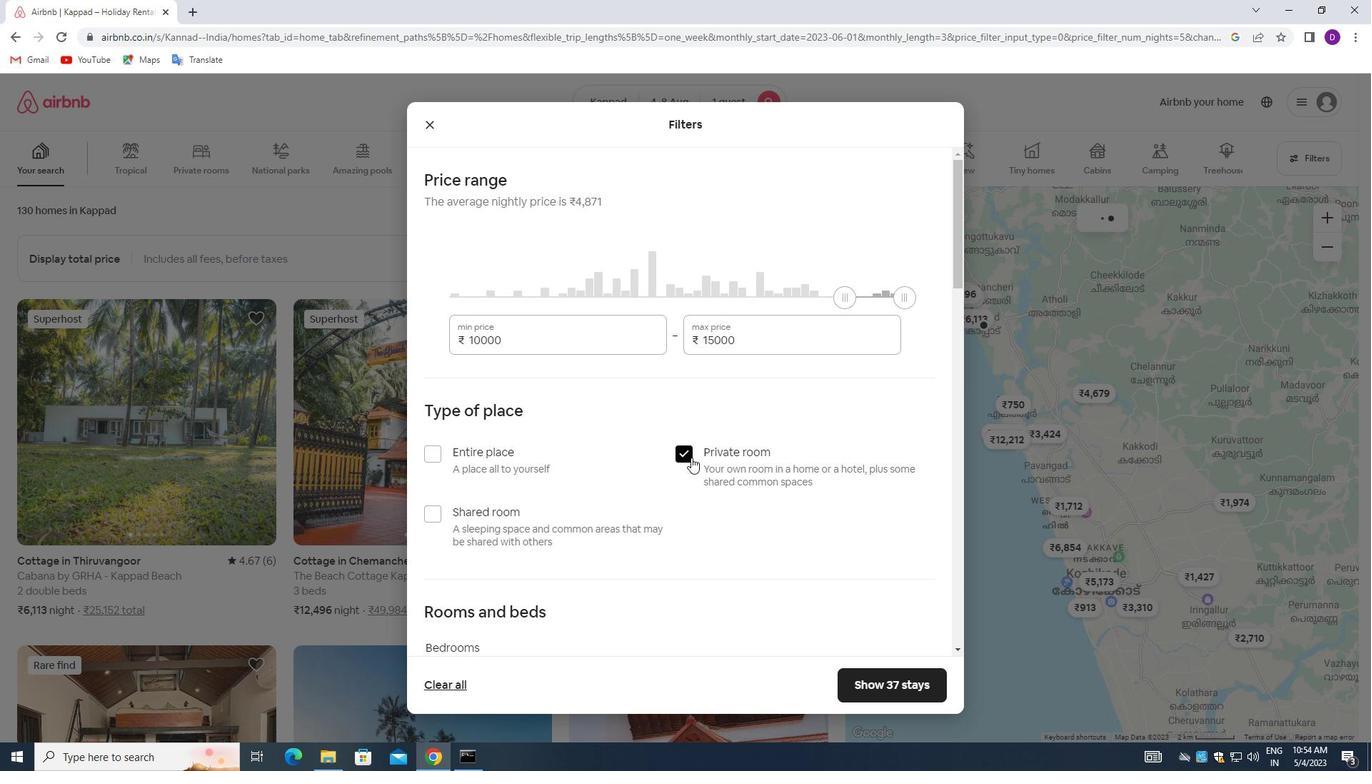 
Action: Mouse scrolled (691, 457) with delta (0, 0)
Screenshot: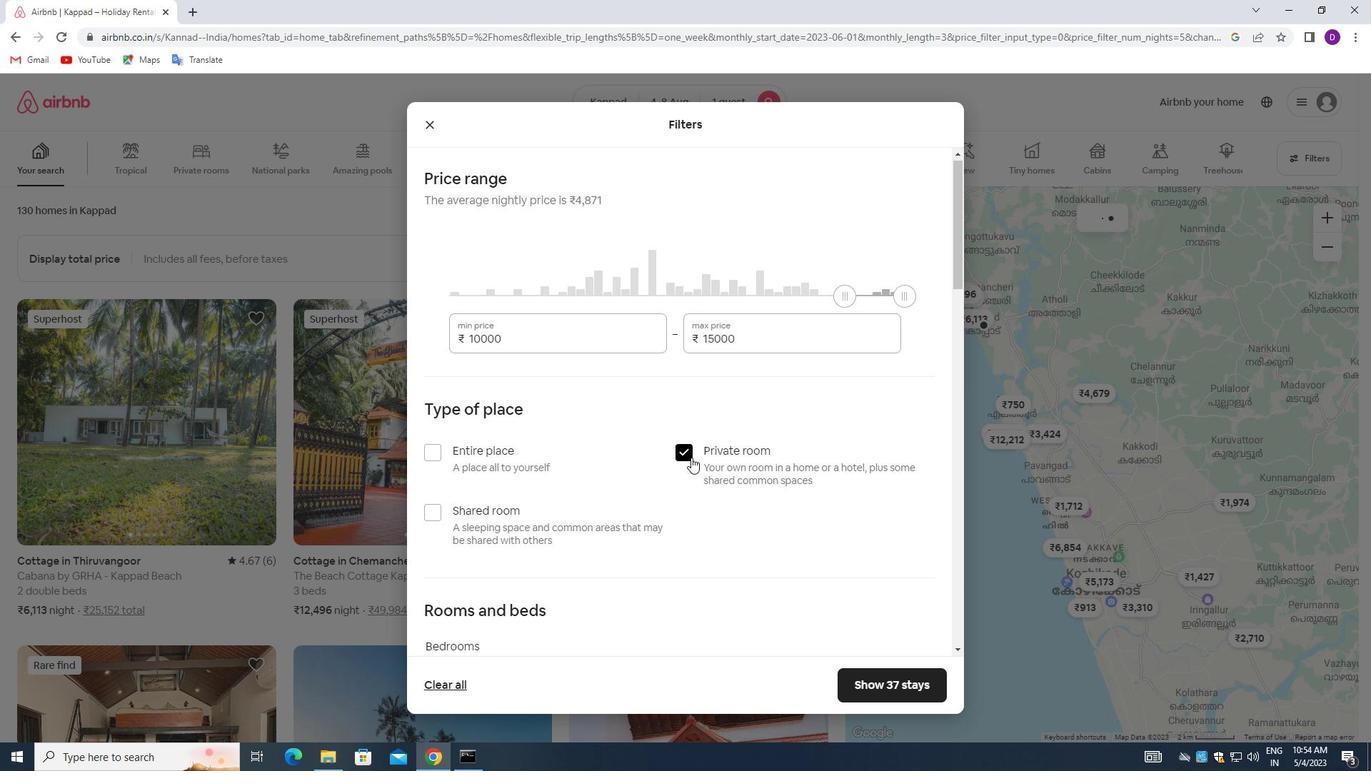 
Action: Mouse moved to (502, 335)
Screenshot: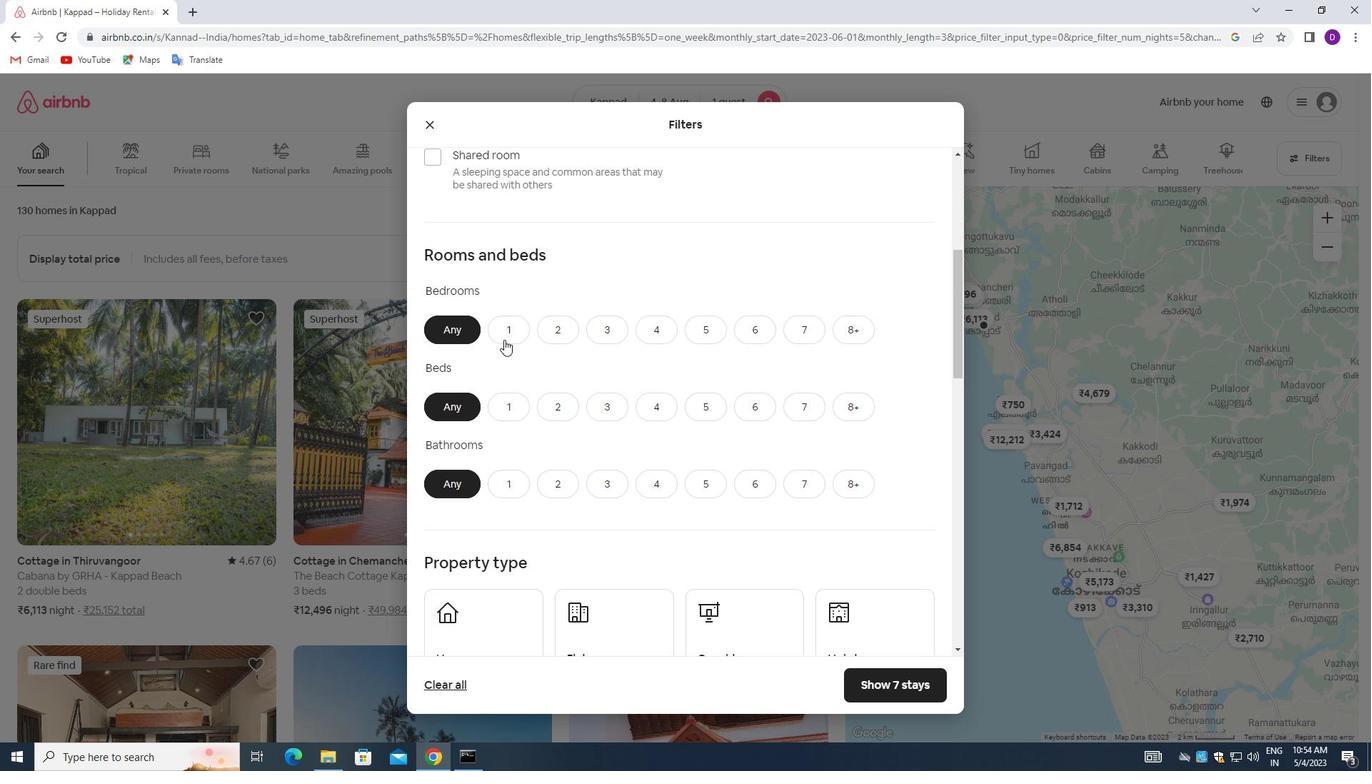 
Action: Mouse pressed left at (502, 335)
Screenshot: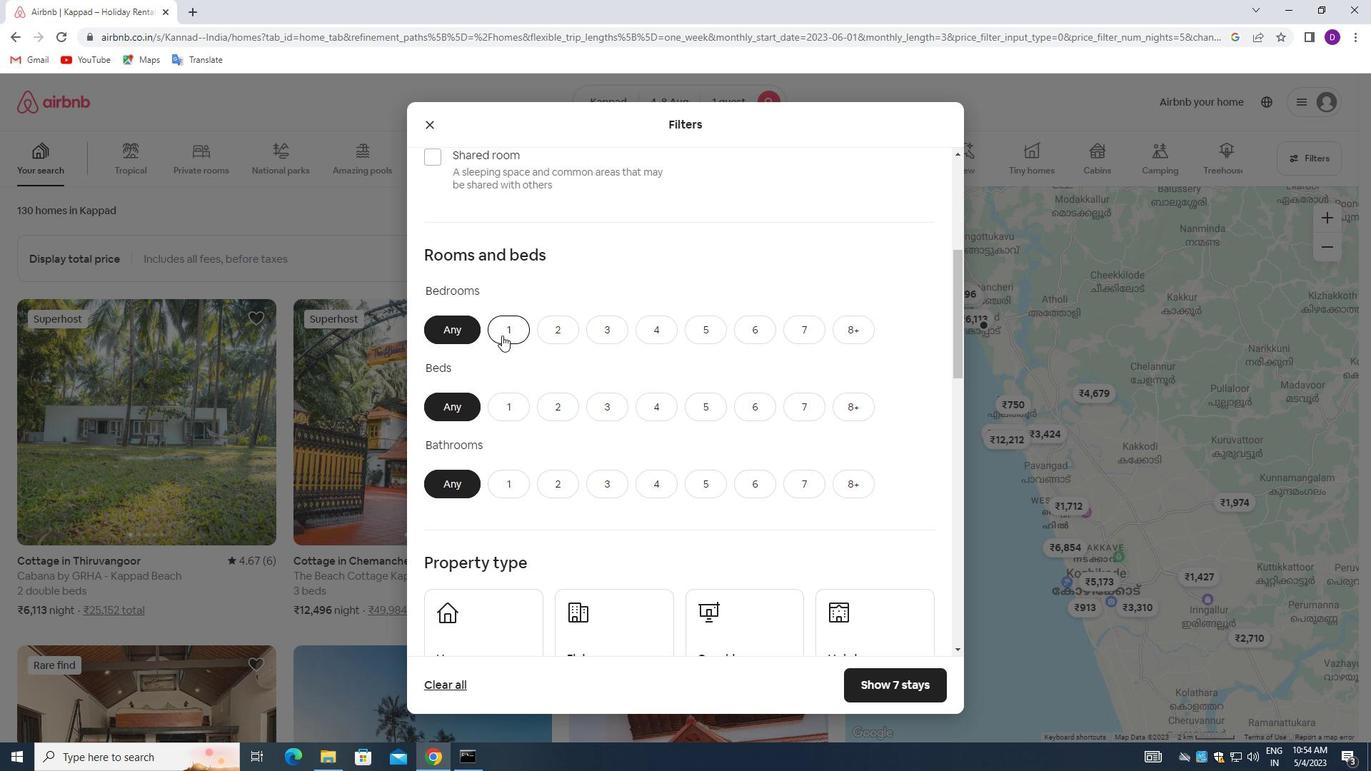 
Action: Mouse moved to (505, 410)
Screenshot: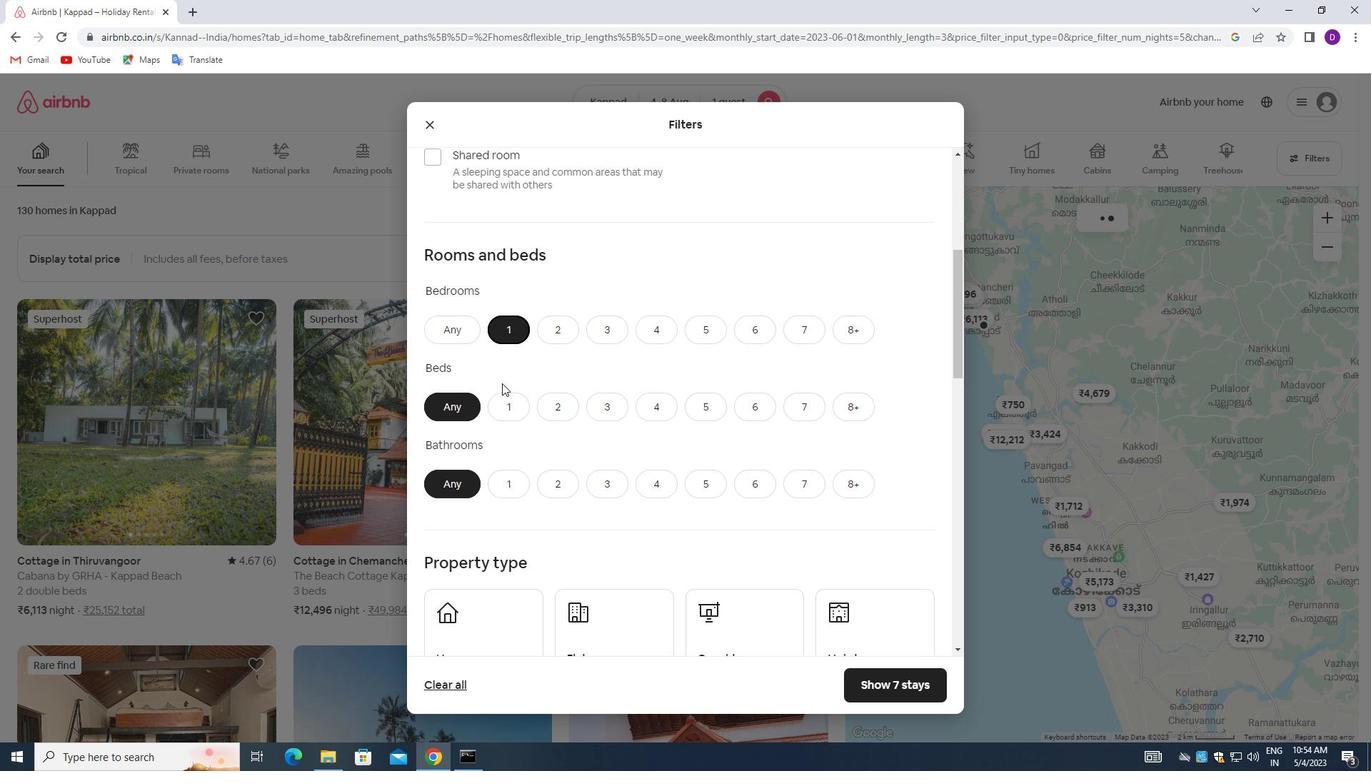 
Action: Mouse pressed left at (505, 410)
Screenshot: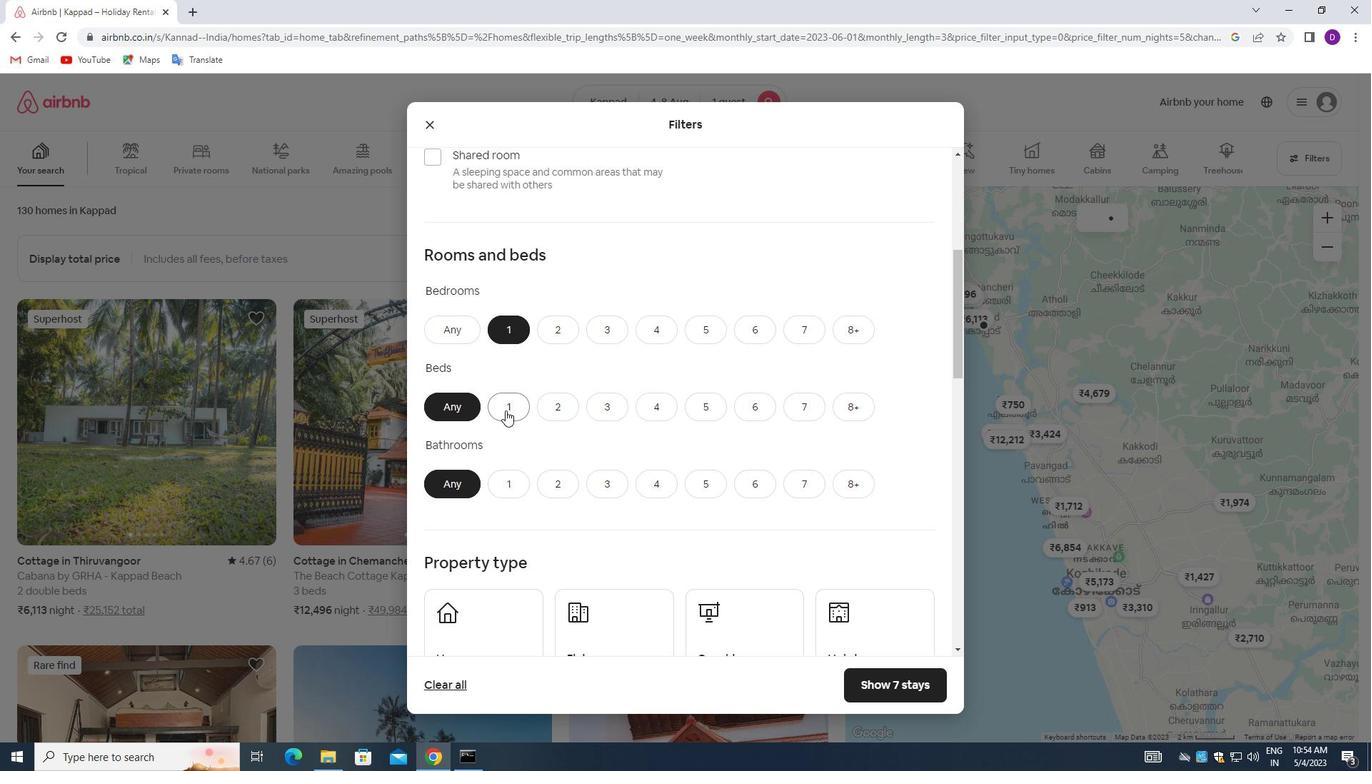 
Action: Mouse moved to (505, 478)
Screenshot: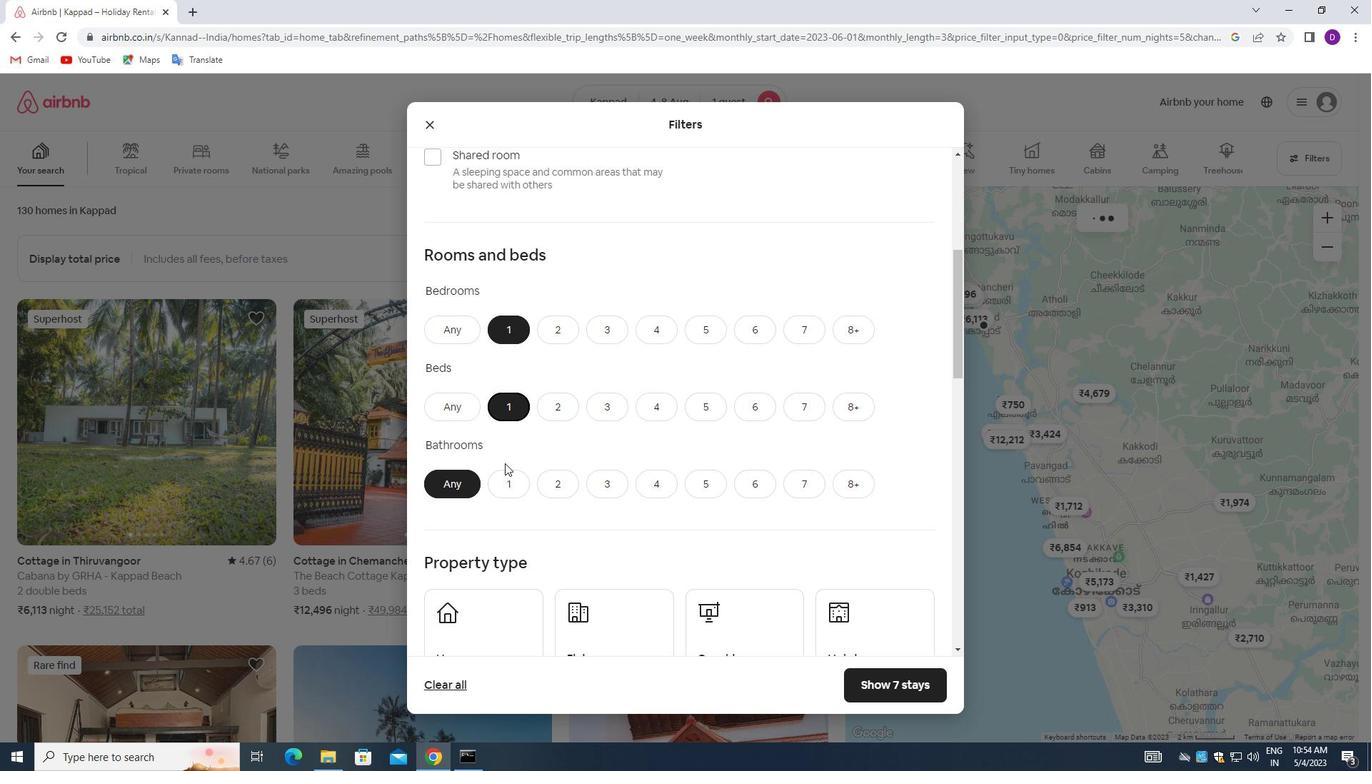 
Action: Mouse pressed left at (505, 478)
Screenshot: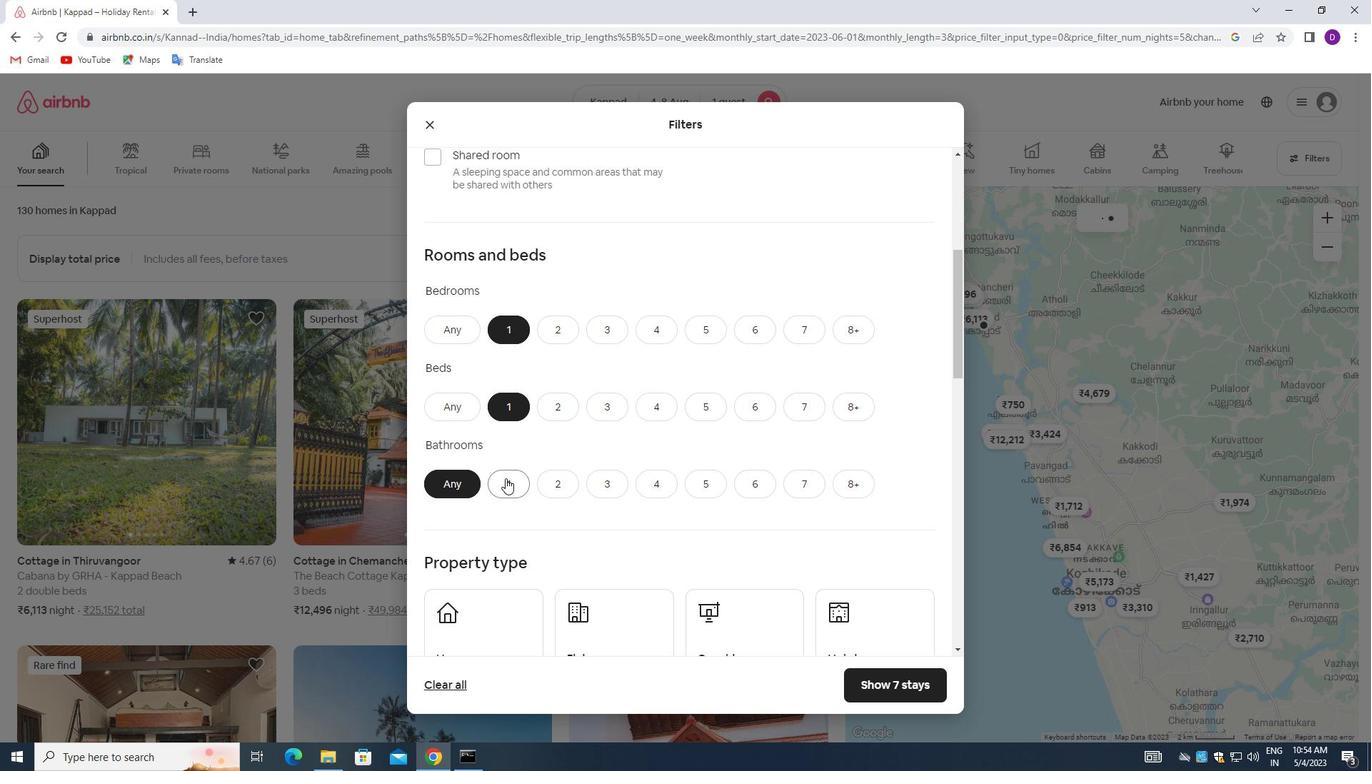 
Action: Mouse moved to (572, 425)
Screenshot: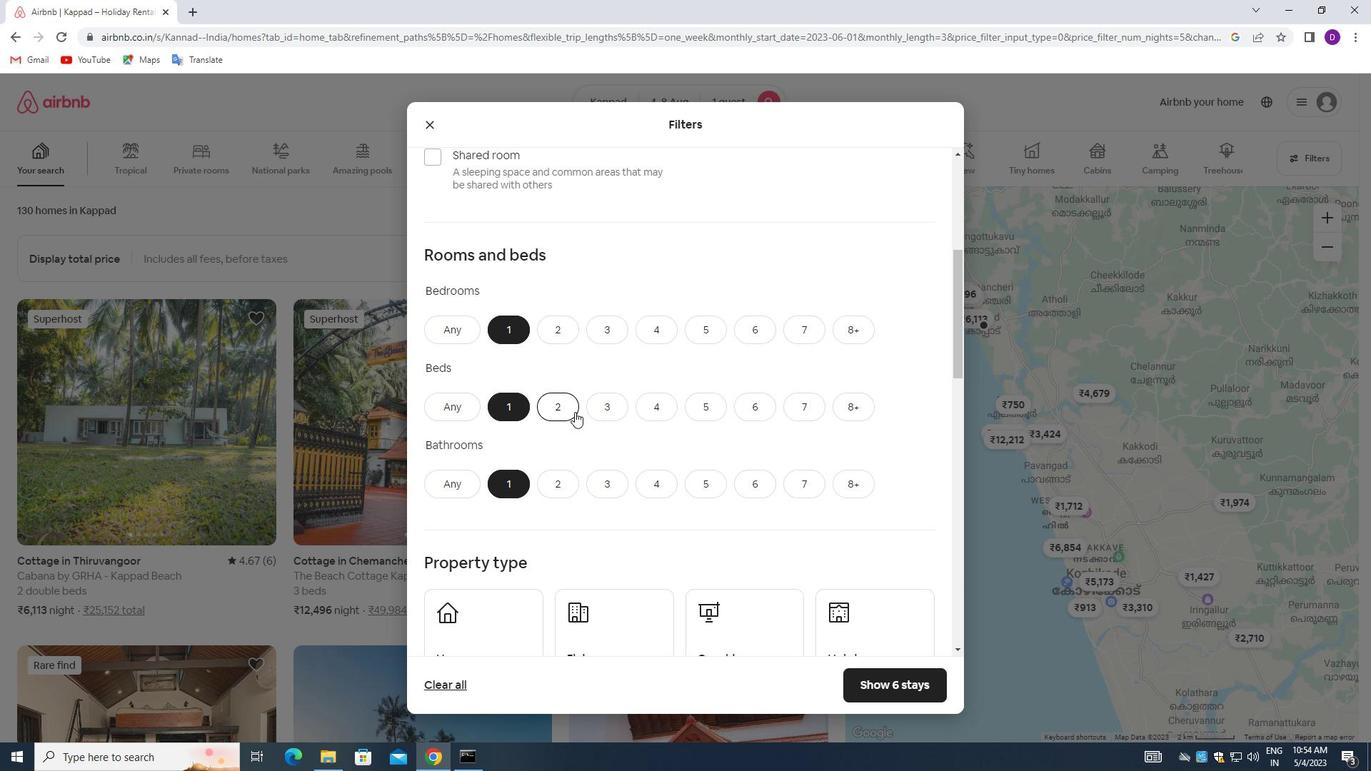 
Action: Mouse scrolled (572, 424) with delta (0, 0)
Screenshot: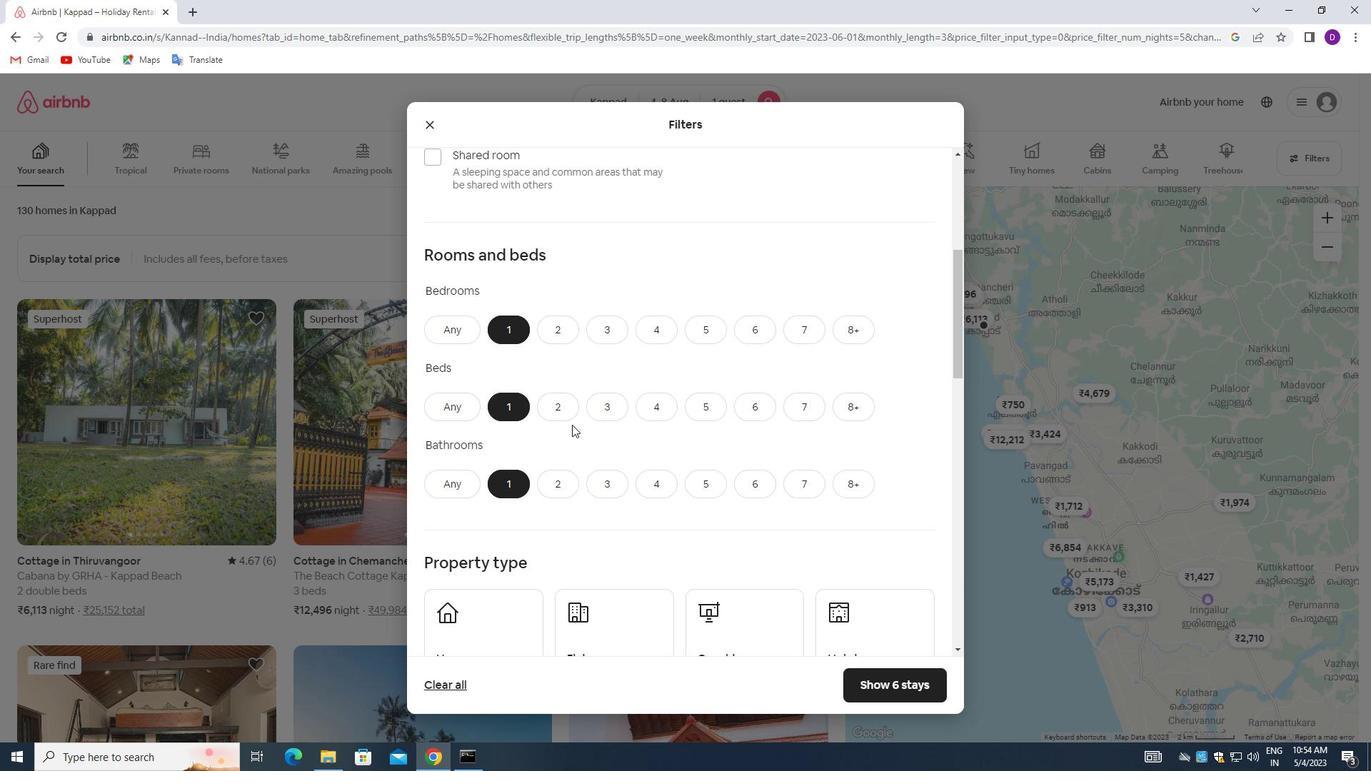 
Action: Mouse scrolled (572, 424) with delta (0, 0)
Screenshot: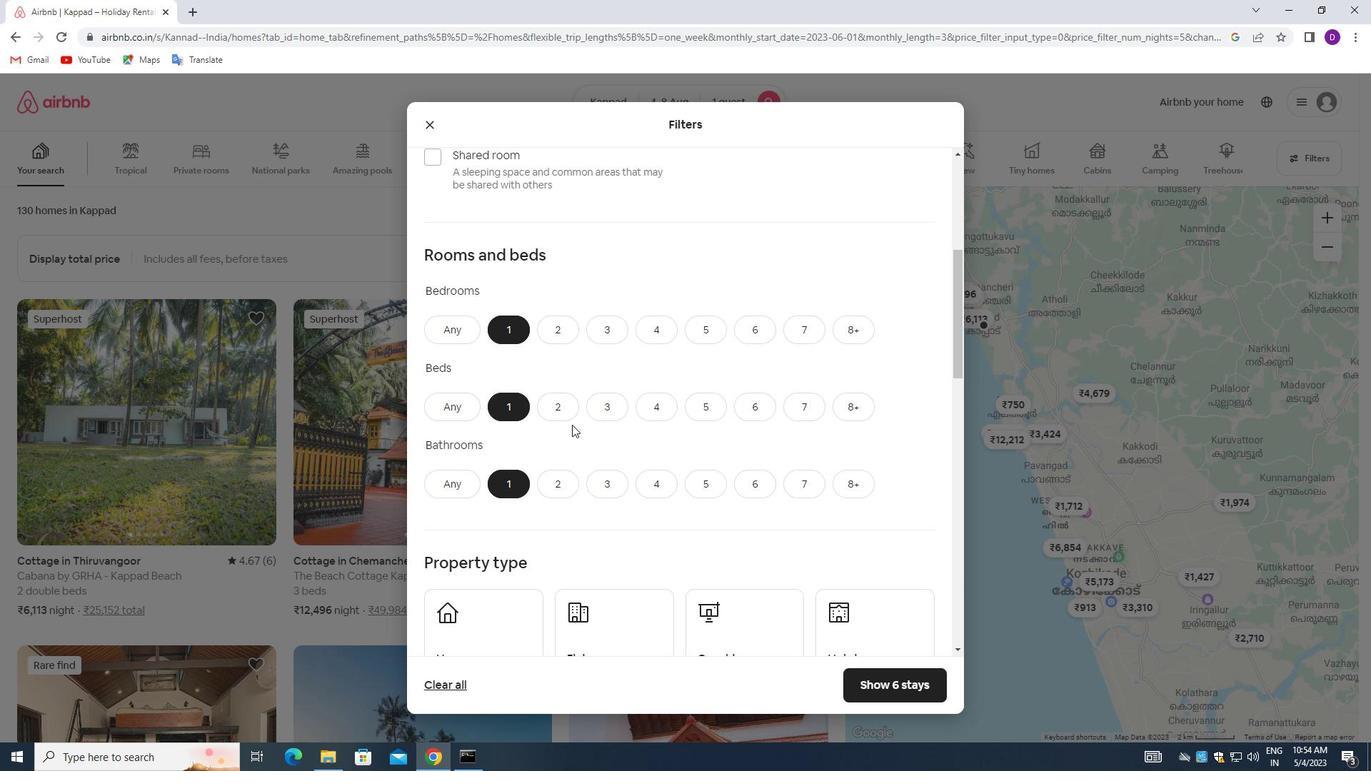 
Action: Mouse moved to (572, 425)
Screenshot: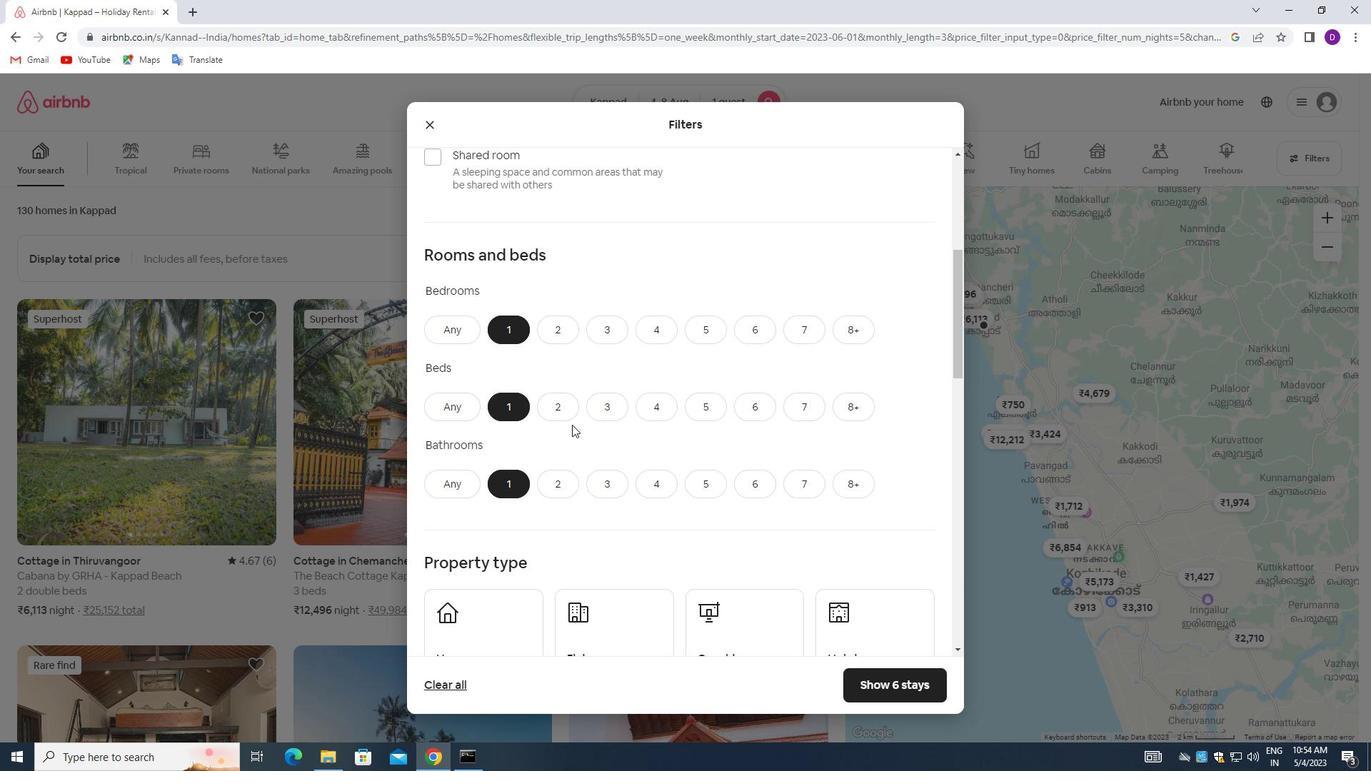 
Action: Mouse scrolled (572, 424) with delta (0, 0)
Screenshot: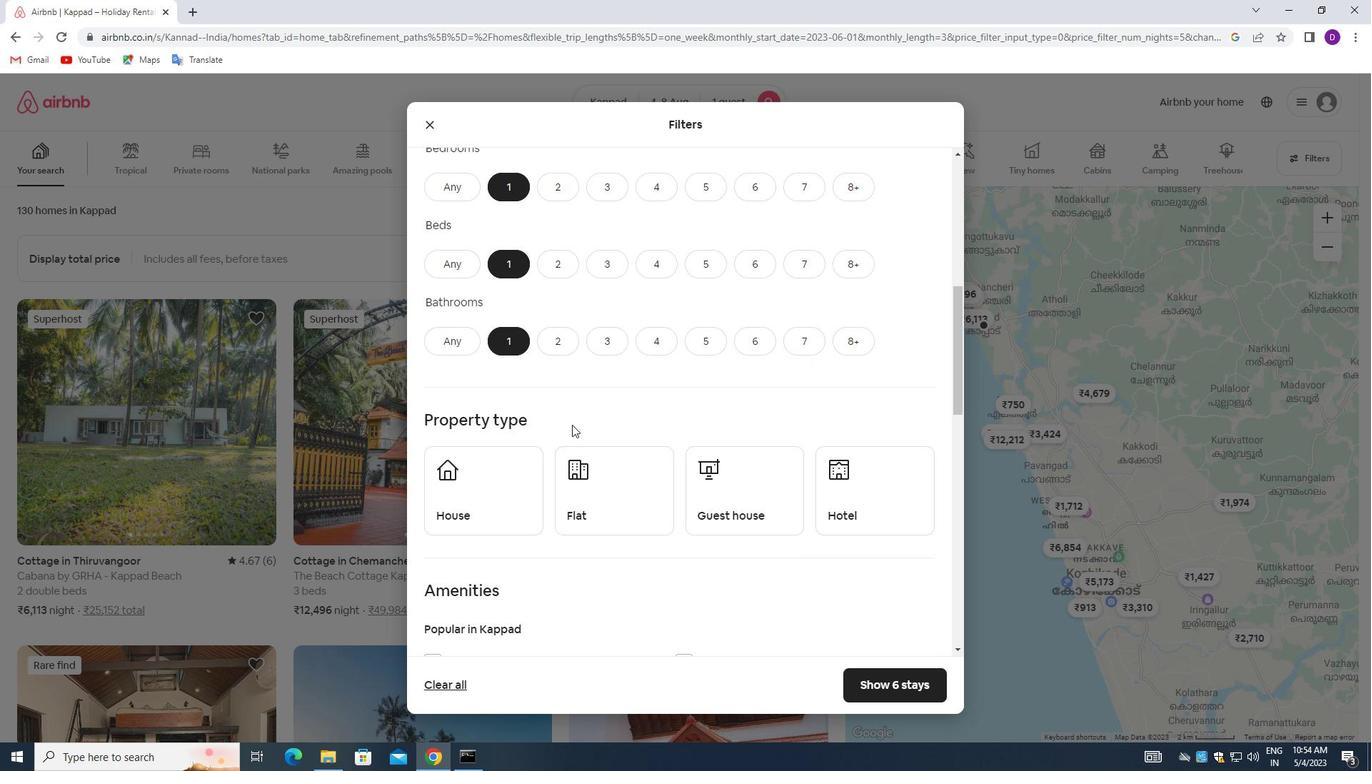 
Action: Mouse scrolled (572, 424) with delta (0, 0)
Screenshot: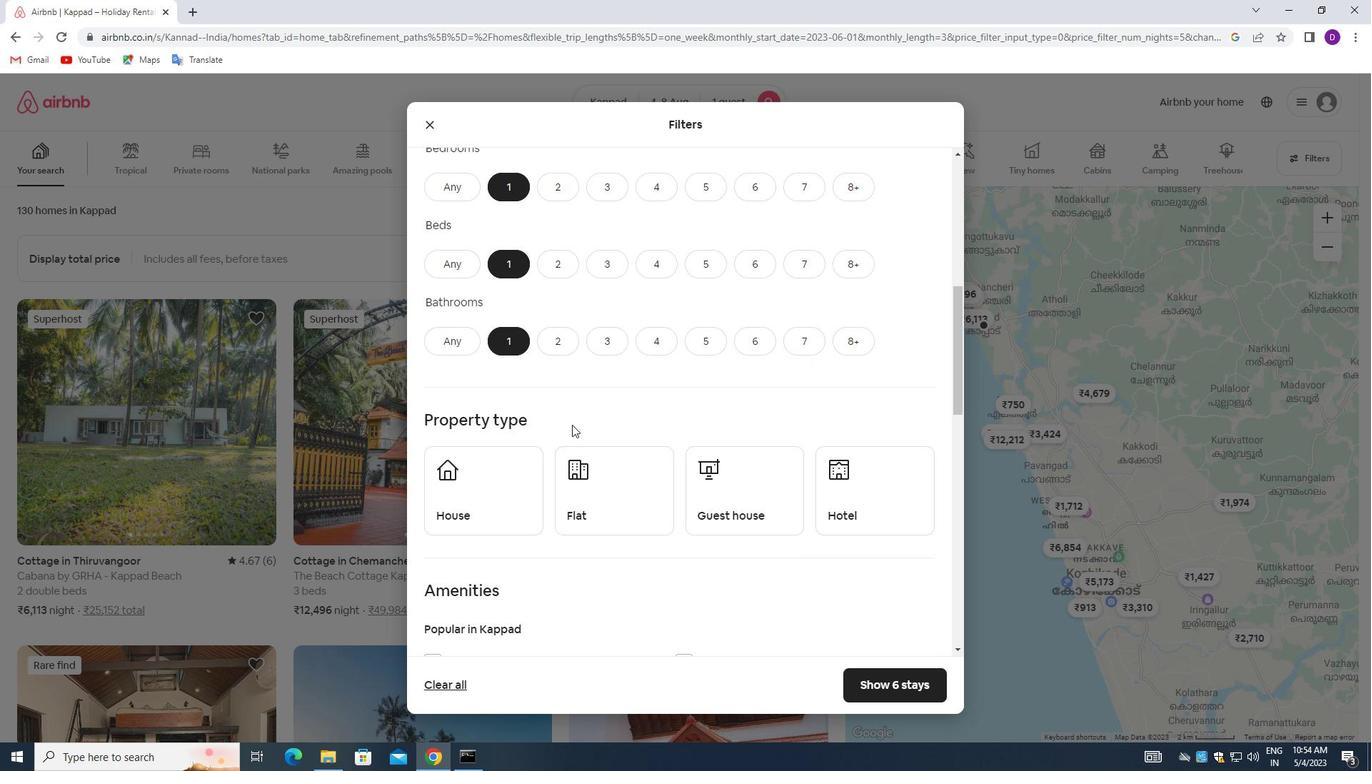 
Action: Mouse moved to (589, 360)
Screenshot: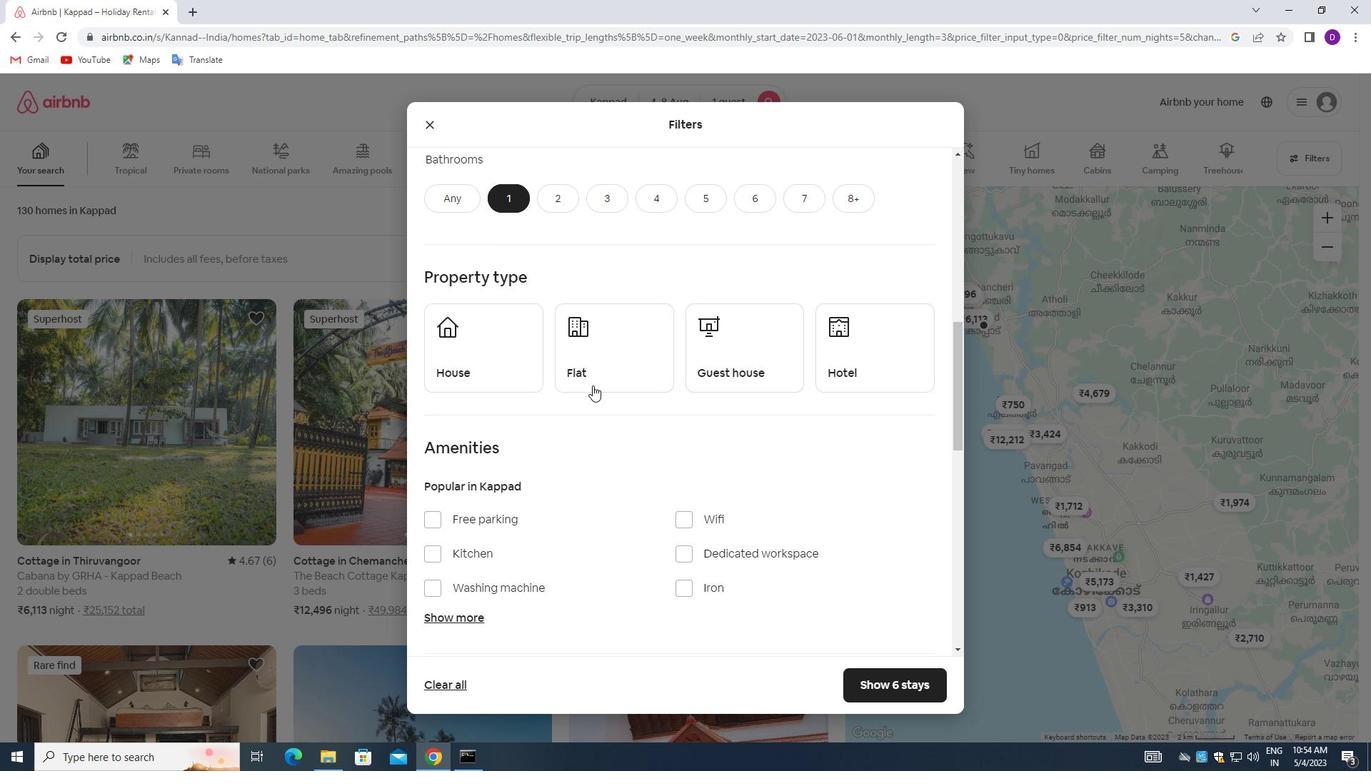 
Action: Mouse pressed left at (589, 360)
Screenshot: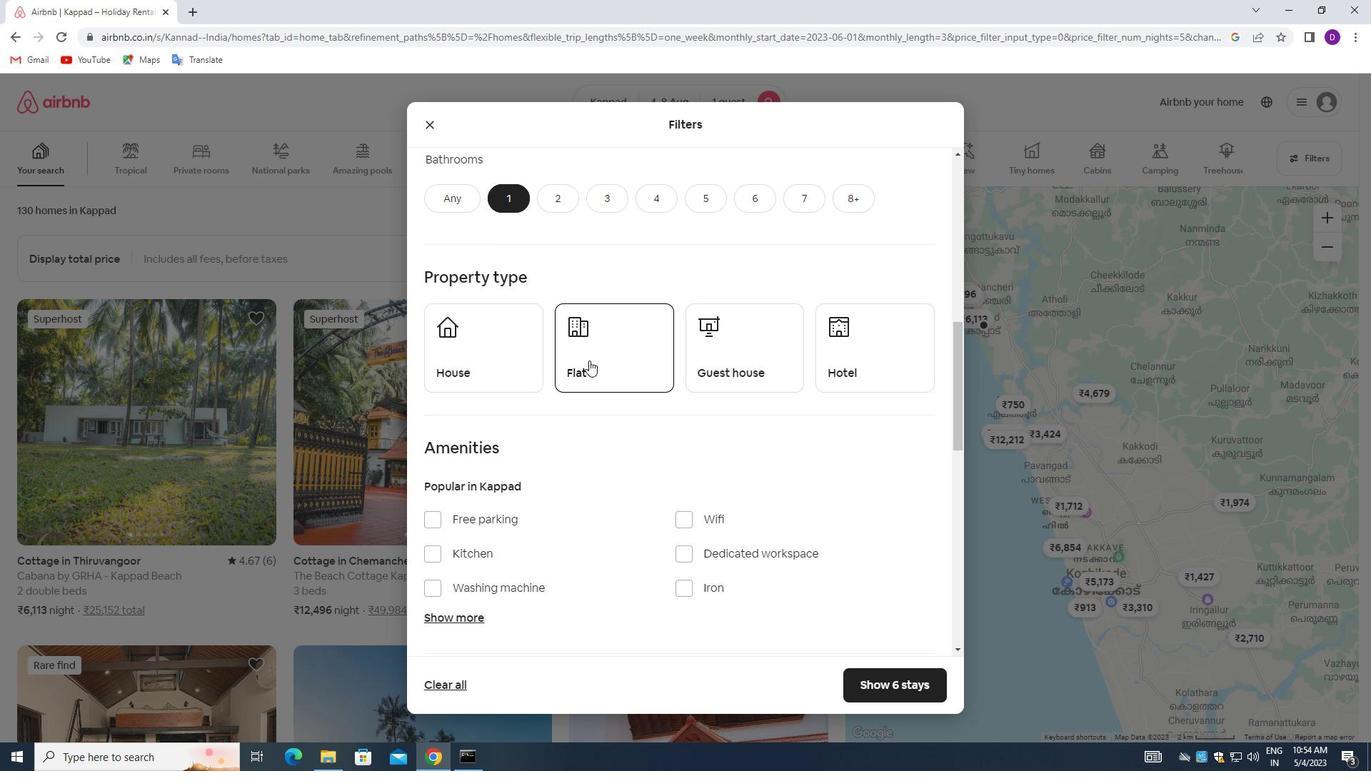 
Action: Mouse moved to (713, 352)
Screenshot: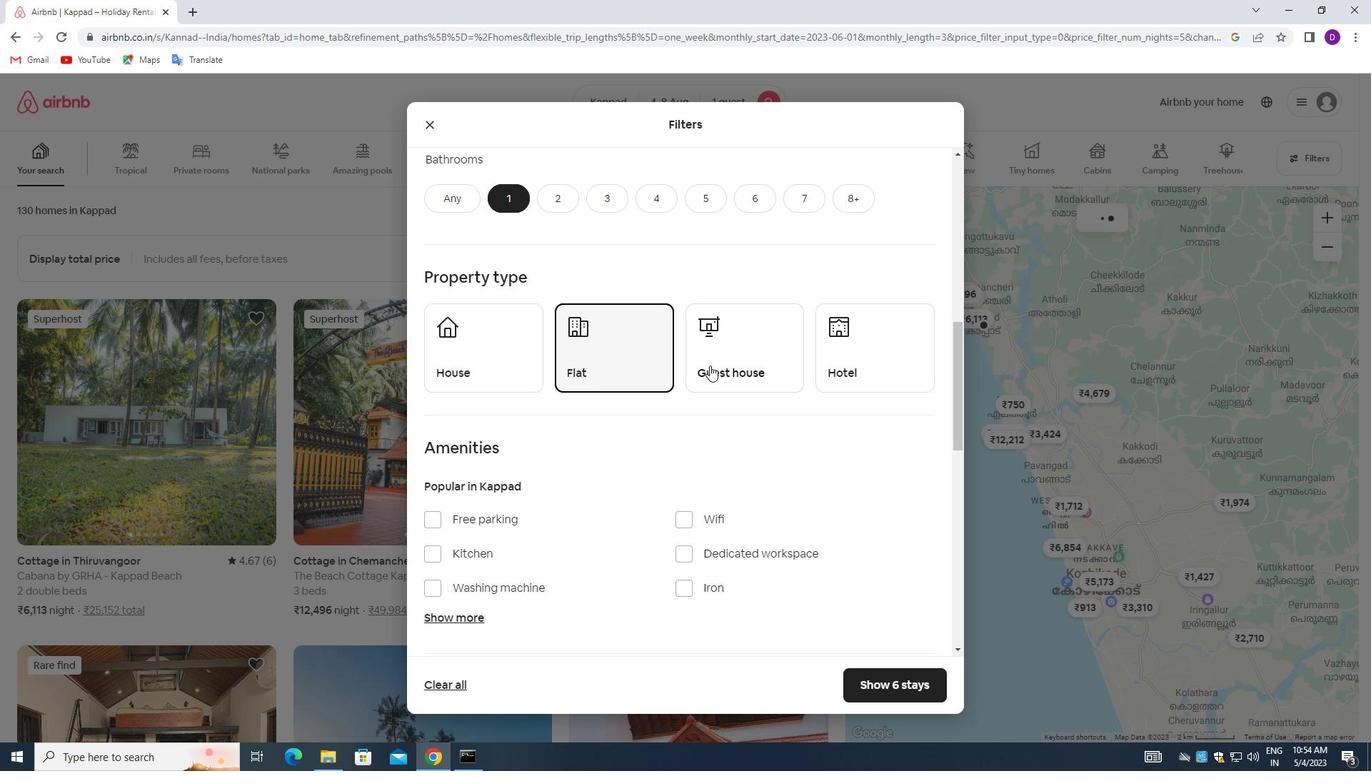 
Action: Mouse pressed left at (713, 352)
Screenshot: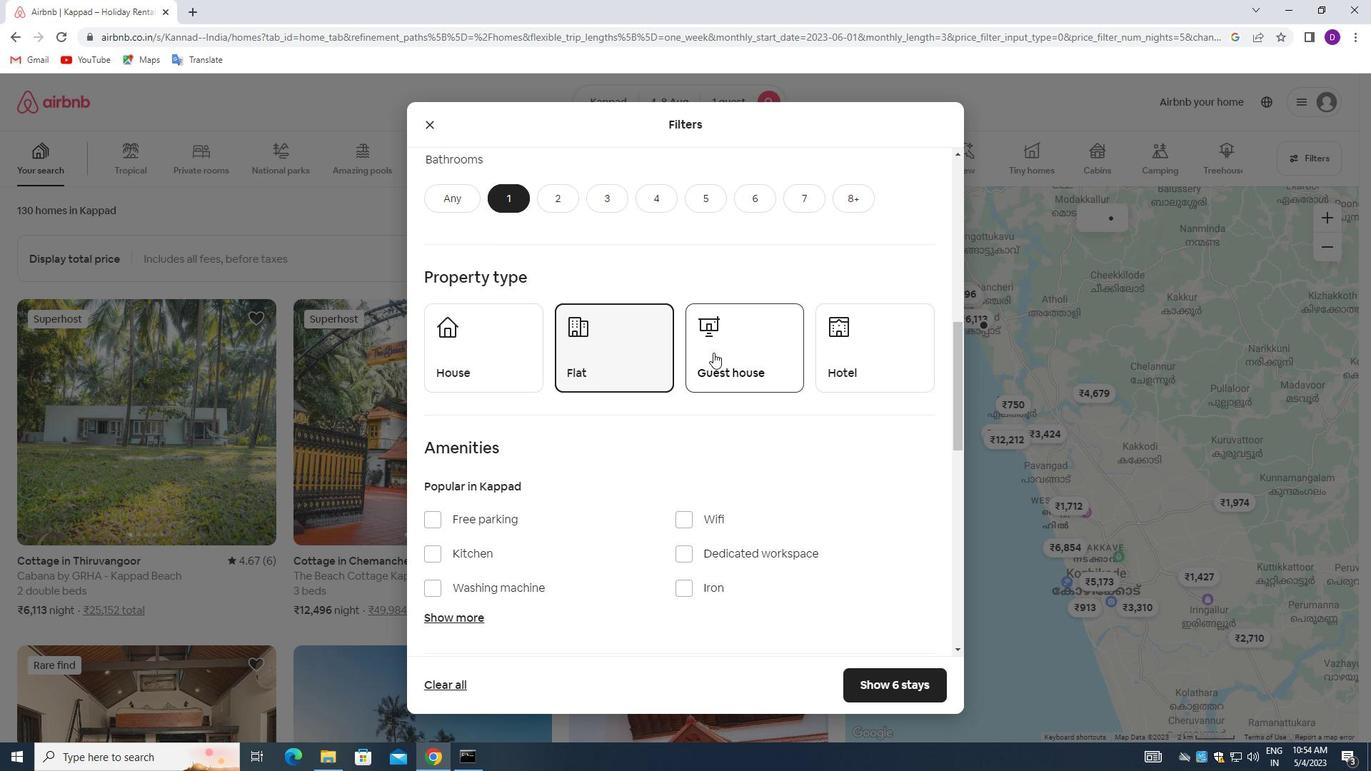 
Action: Mouse moved to (847, 355)
Screenshot: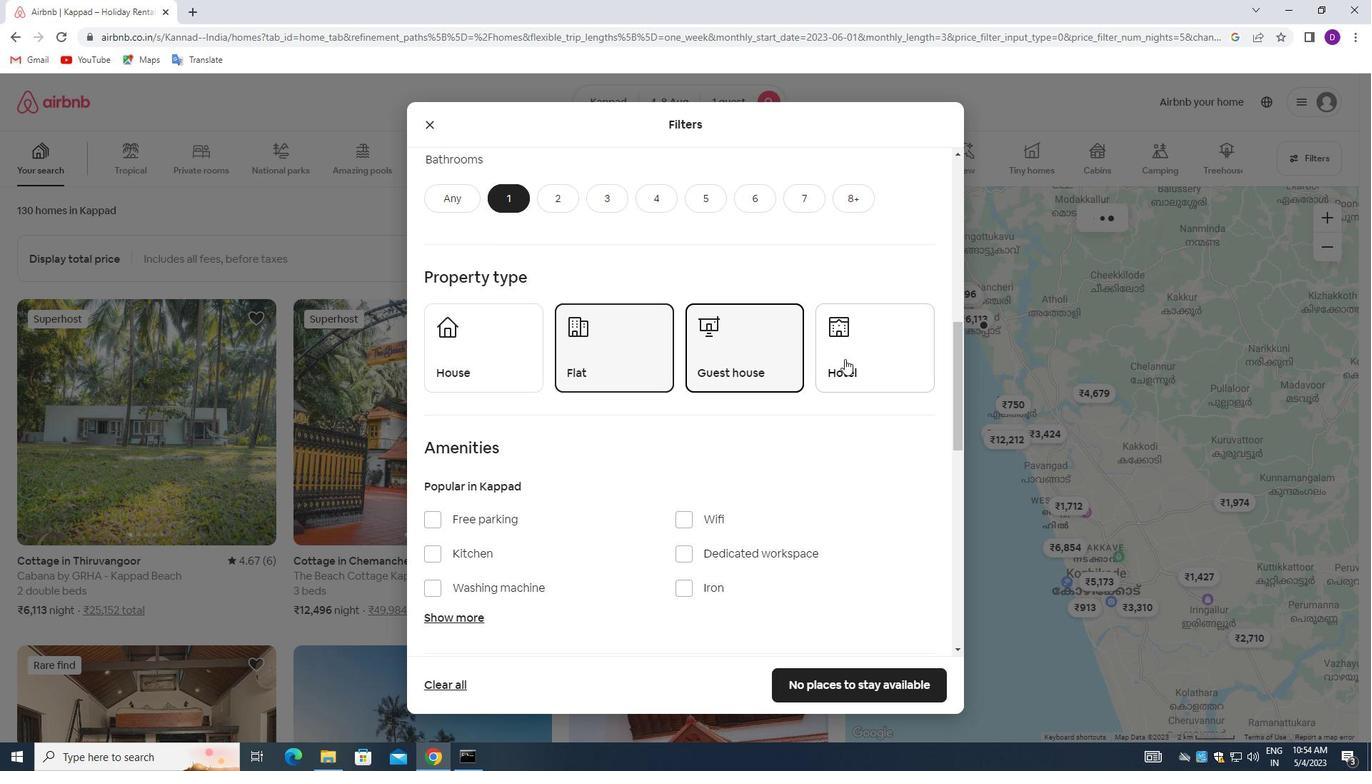 
Action: Mouse pressed left at (847, 355)
Screenshot: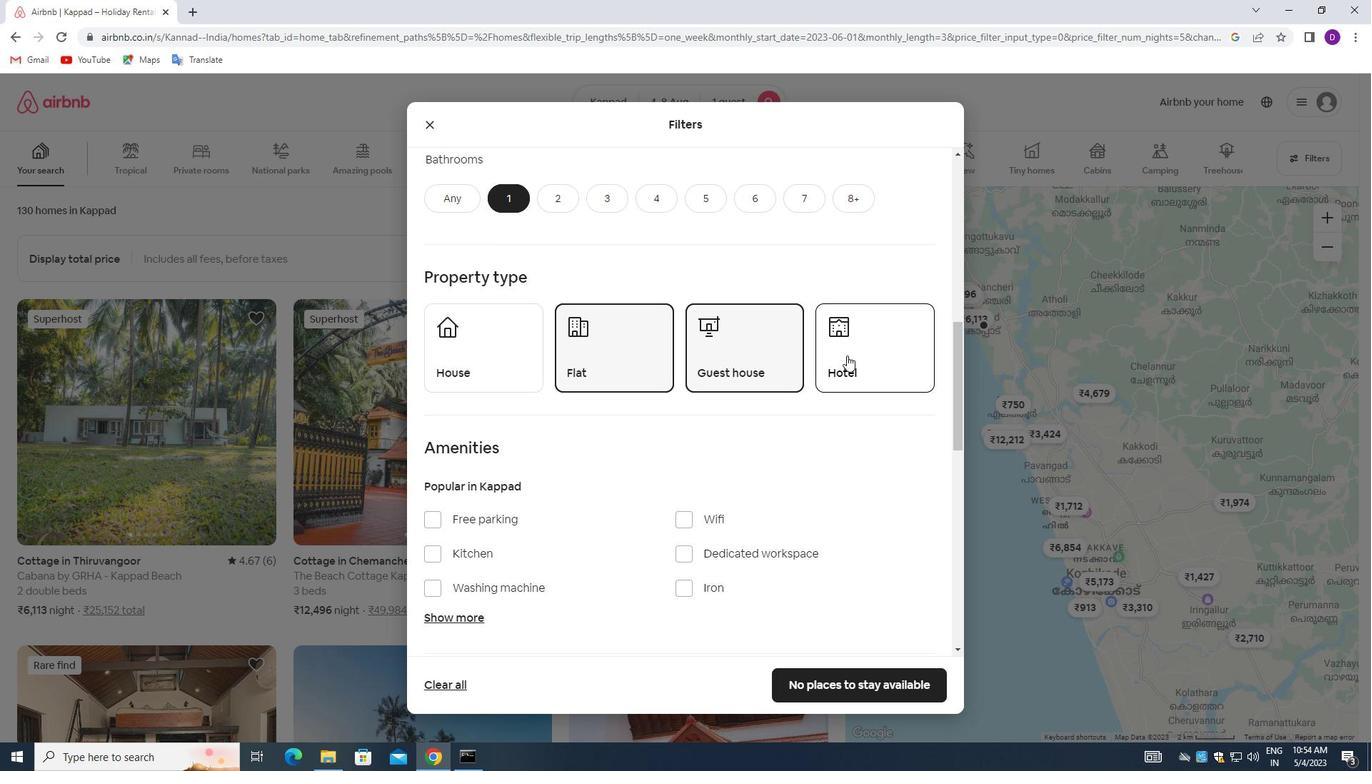 
Action: Mouse moved to (660, 428)
Screenshot: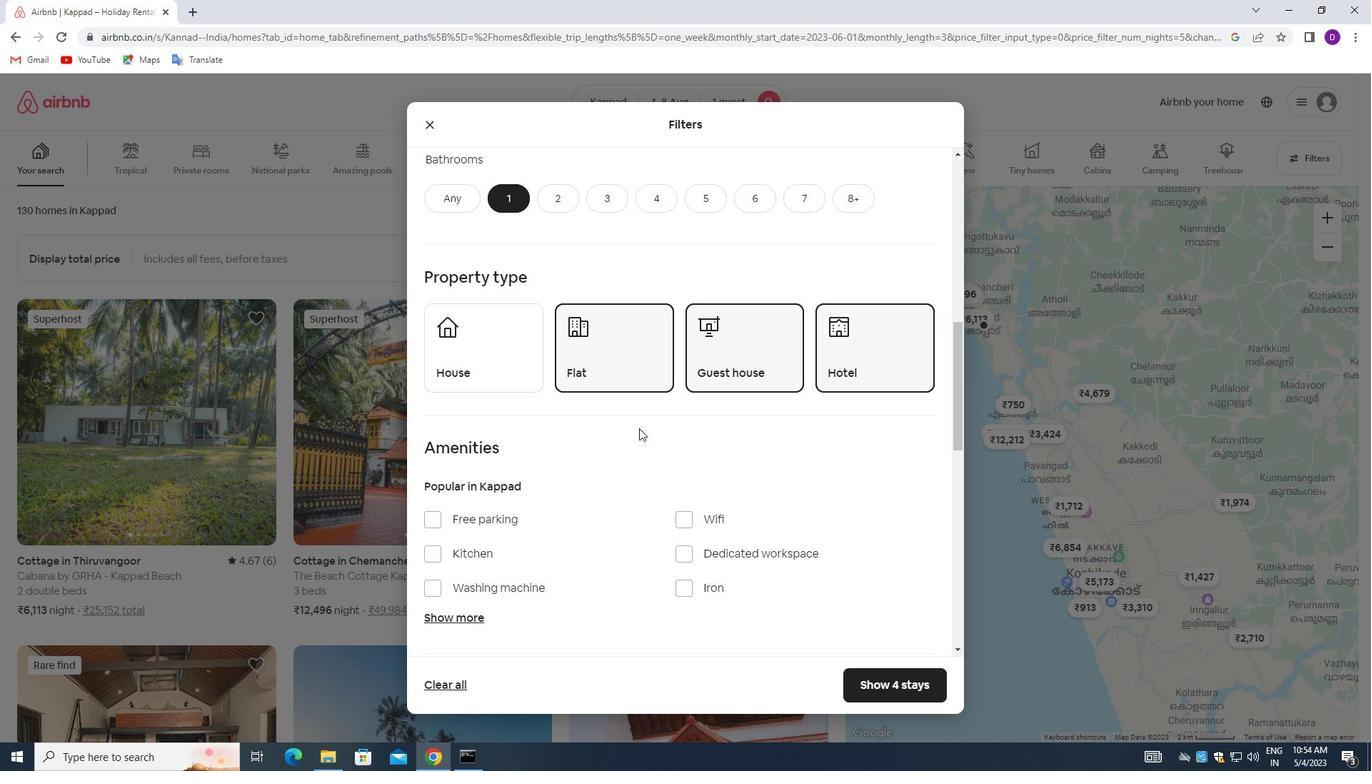 
Action: Mouse scrolled (660, 428) with delta (0, 0)
Screenshot: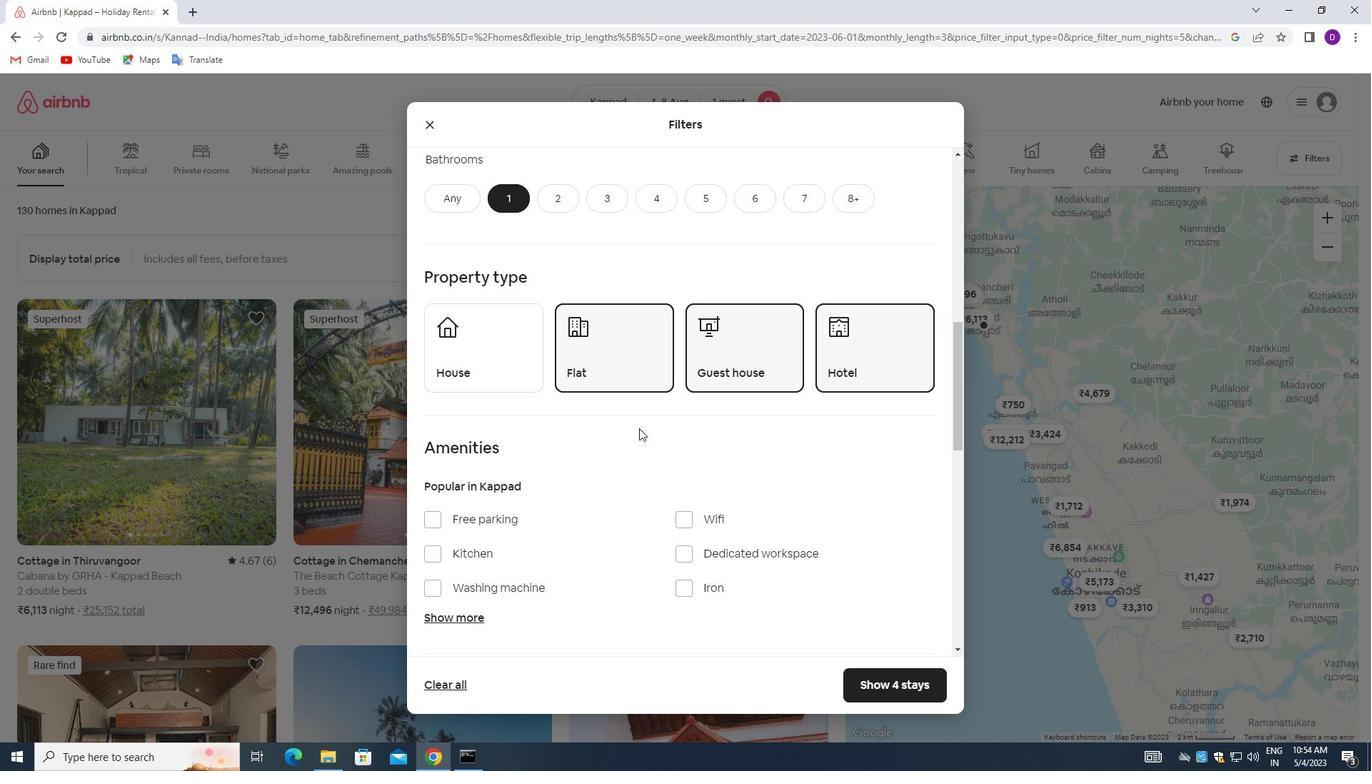 
Action: Mouse moved to (648, 433)
Screenshot: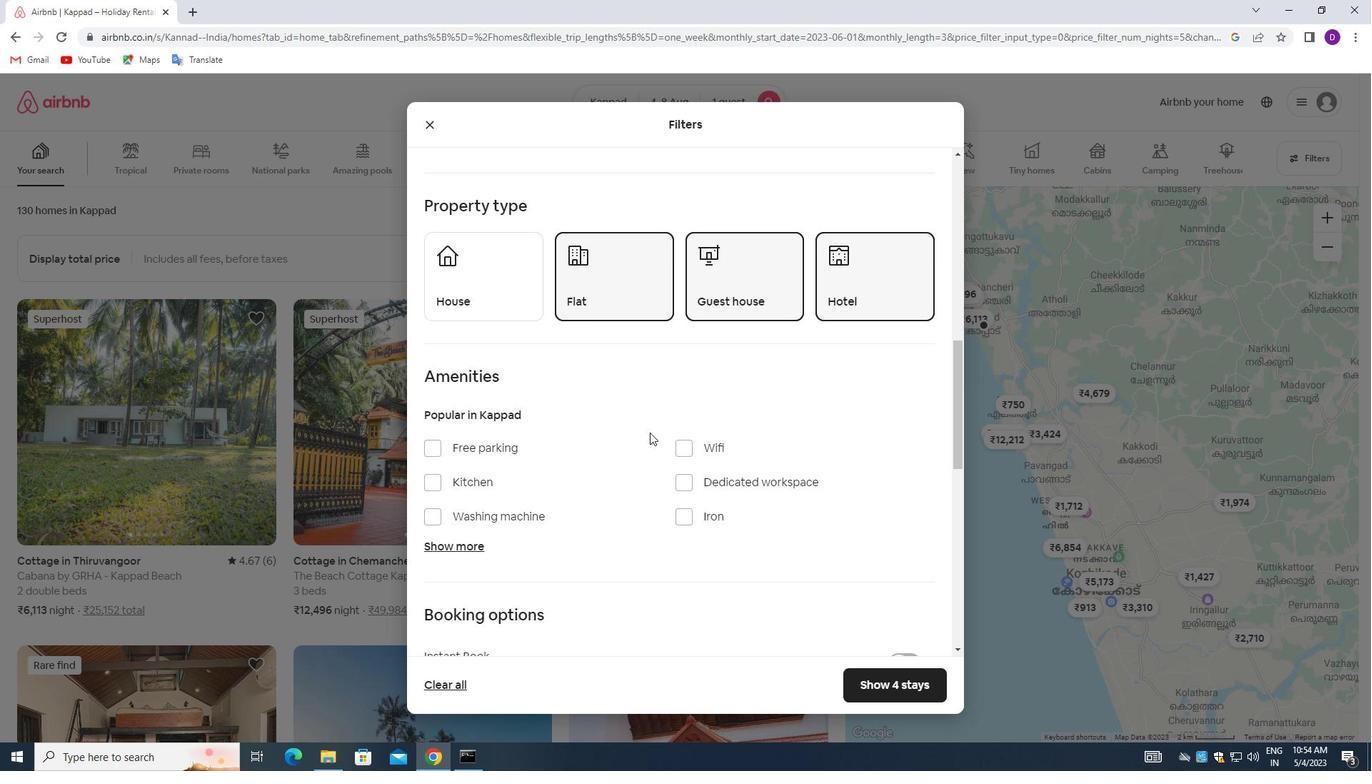 
Action: Mouse scrolled (648, 433) with delta (0, 0)
Screenshot: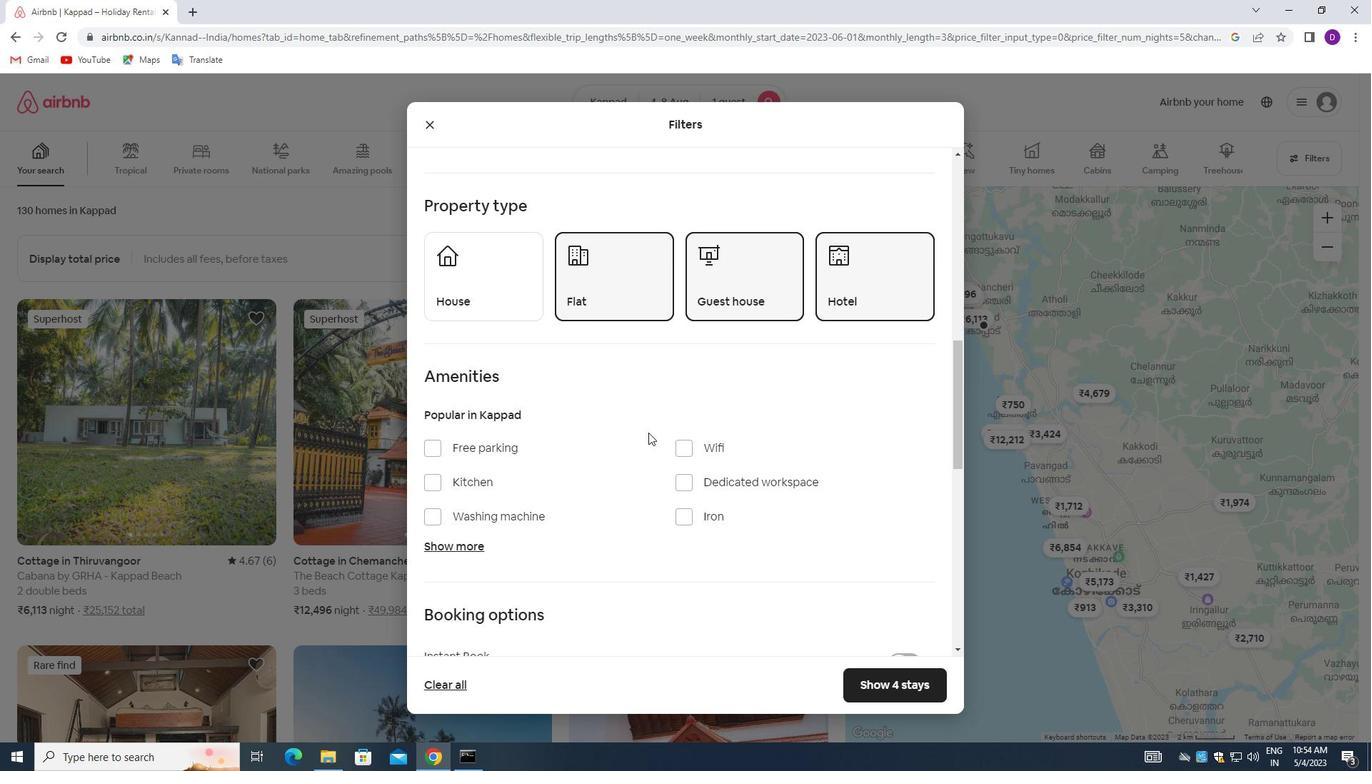 
Action: Mouse moved to (646, 432)
Screenshot: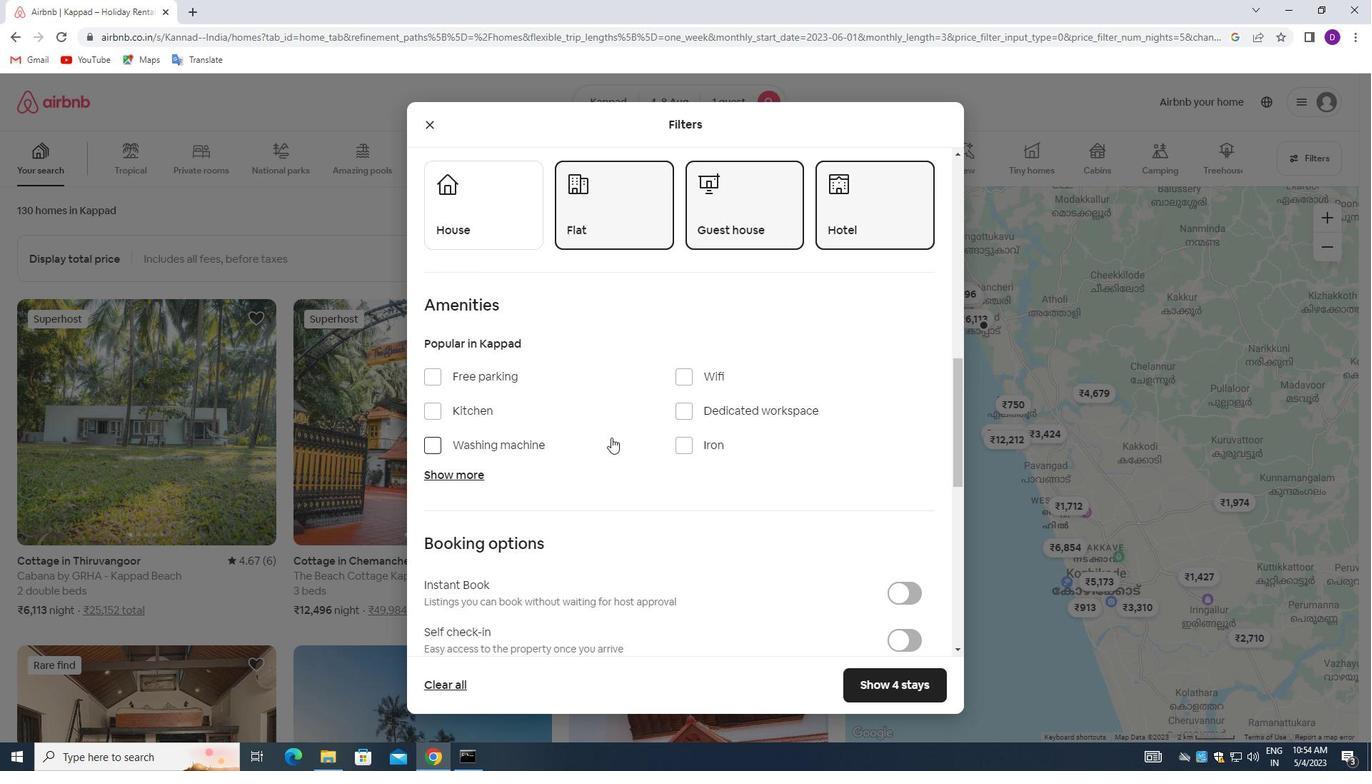 
Action: Mouse scrolled (646, 431) with delta (0, 0)
Screenshot: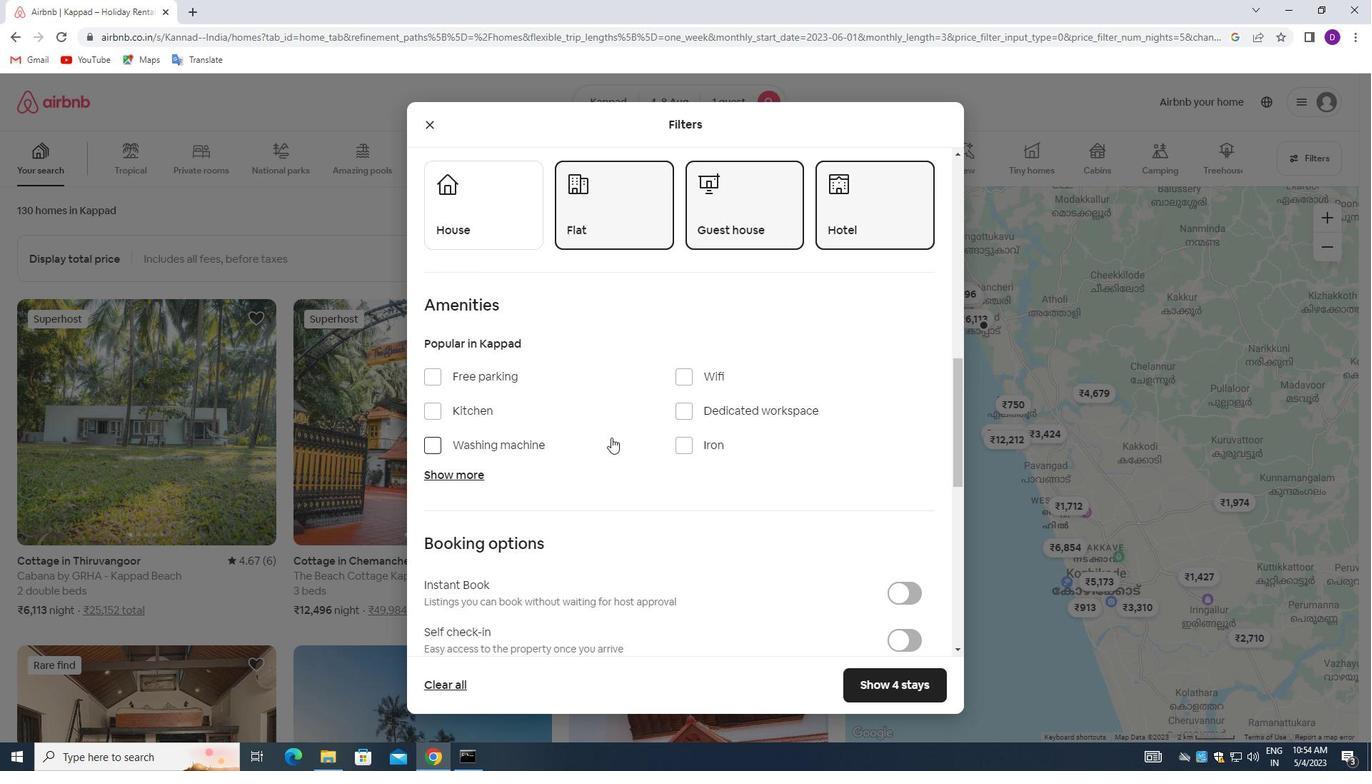 
Action: Mouse moved to (682, 311)
Screenshot: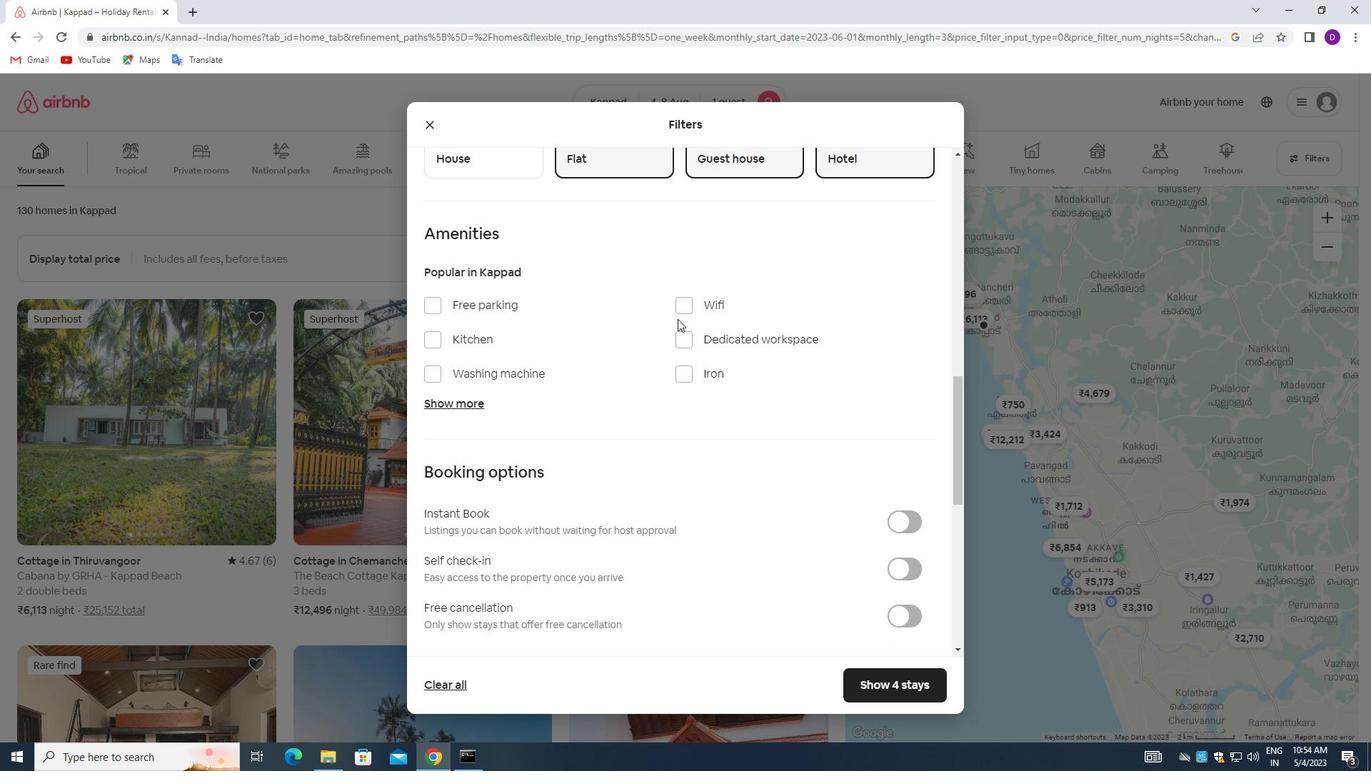 
Action: Mouse pressed left at (682, 311)
Screenshot: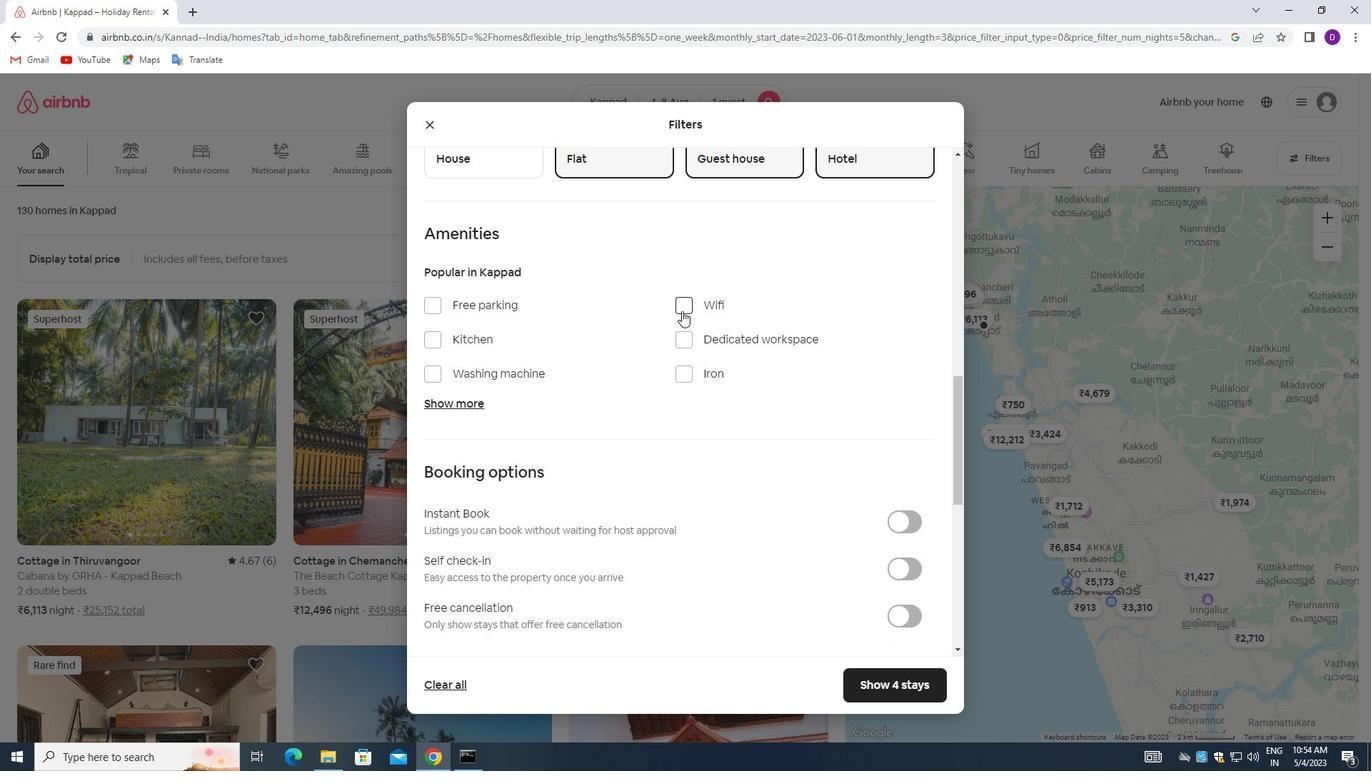 
Action: Mouse moved to (718, 450)
Screenshot: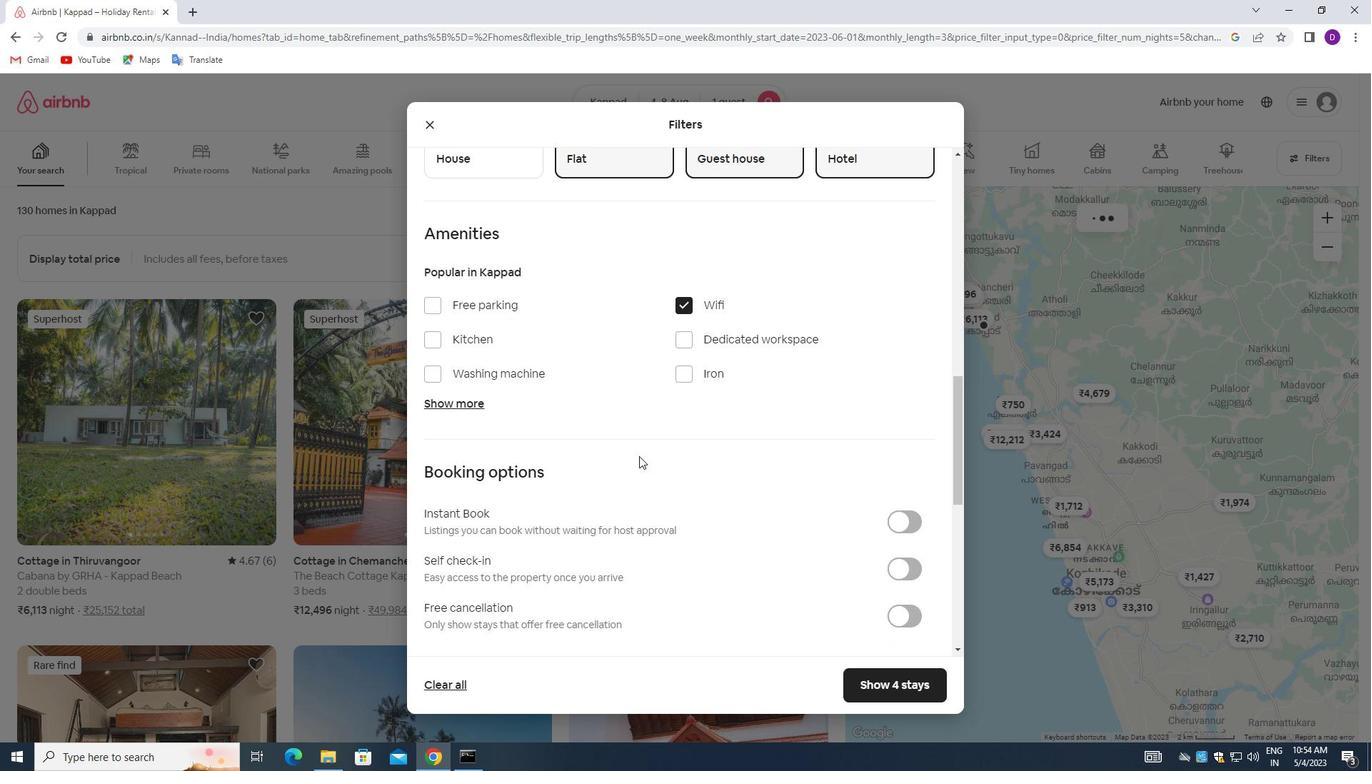 
Action: Mouse scrolled (718, 449) with delta (0, 0)
Screenshot: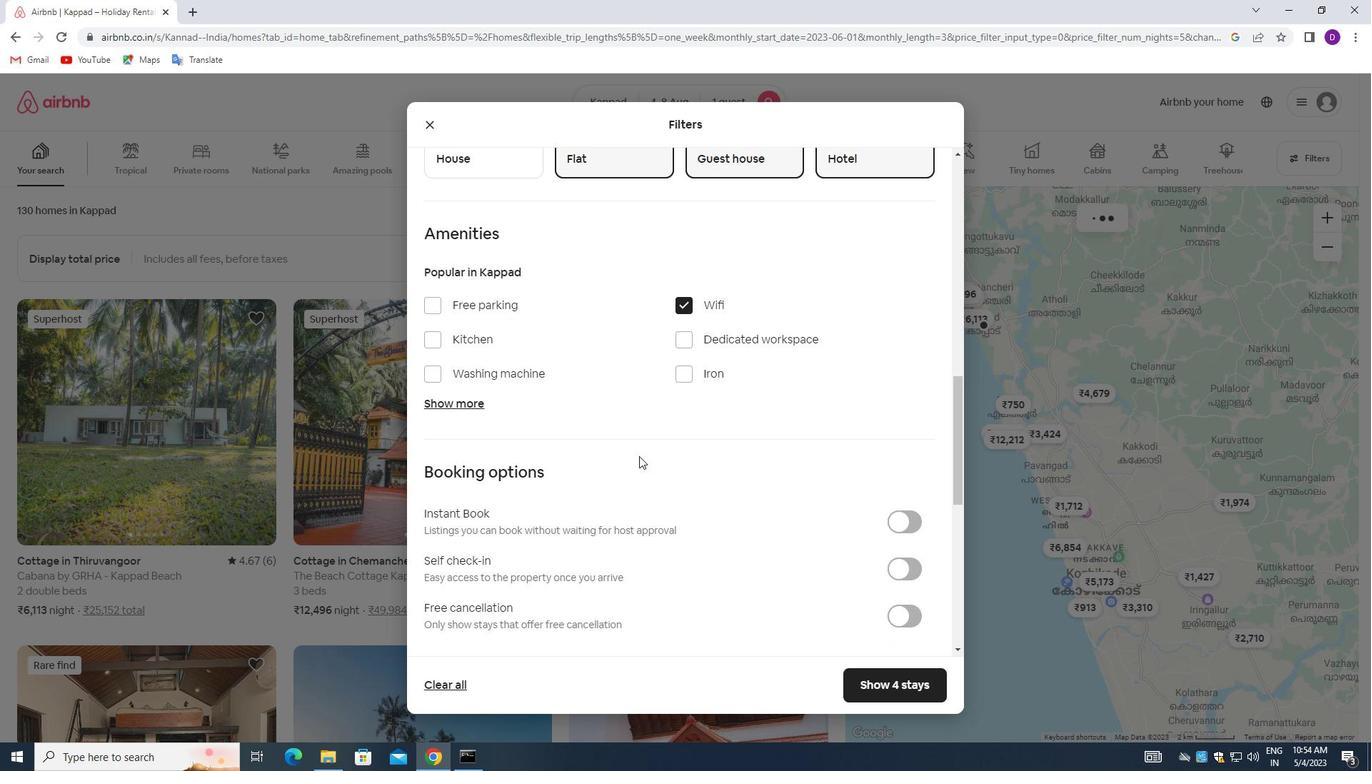 
Action: Mouse moved to (718, 450)
Screenshot: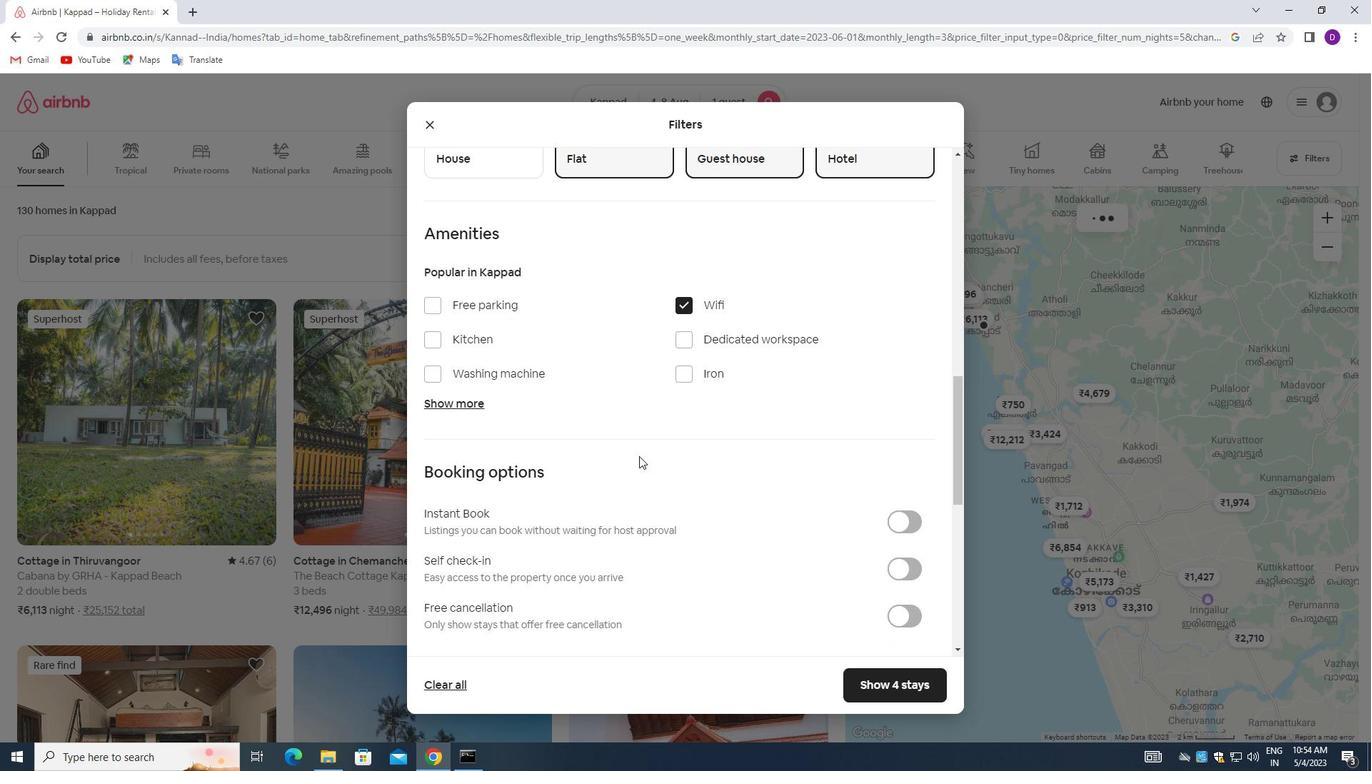 
Action: Mouse scrolled (718, 449) with delta (0, 0)
Screenshot: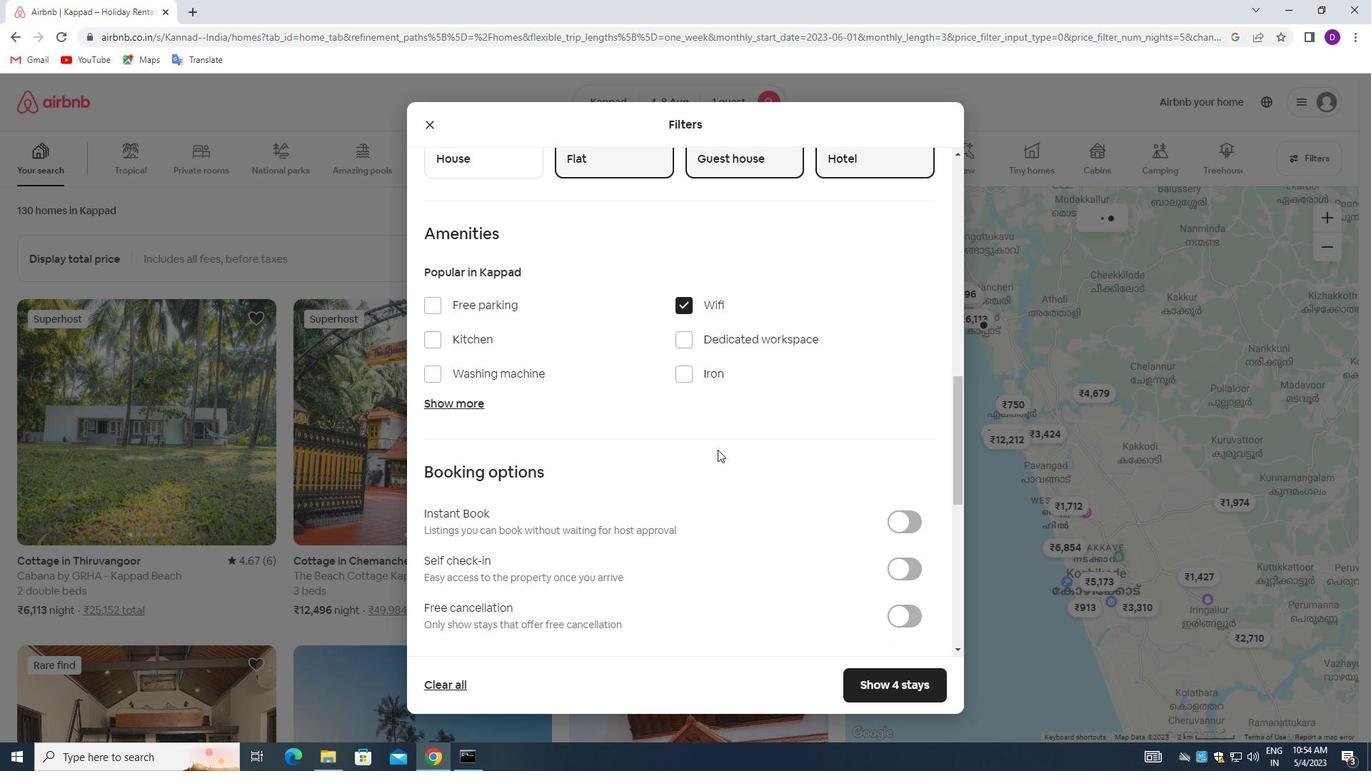 
Action: Mouse moved to (897, 428)
Screenshot: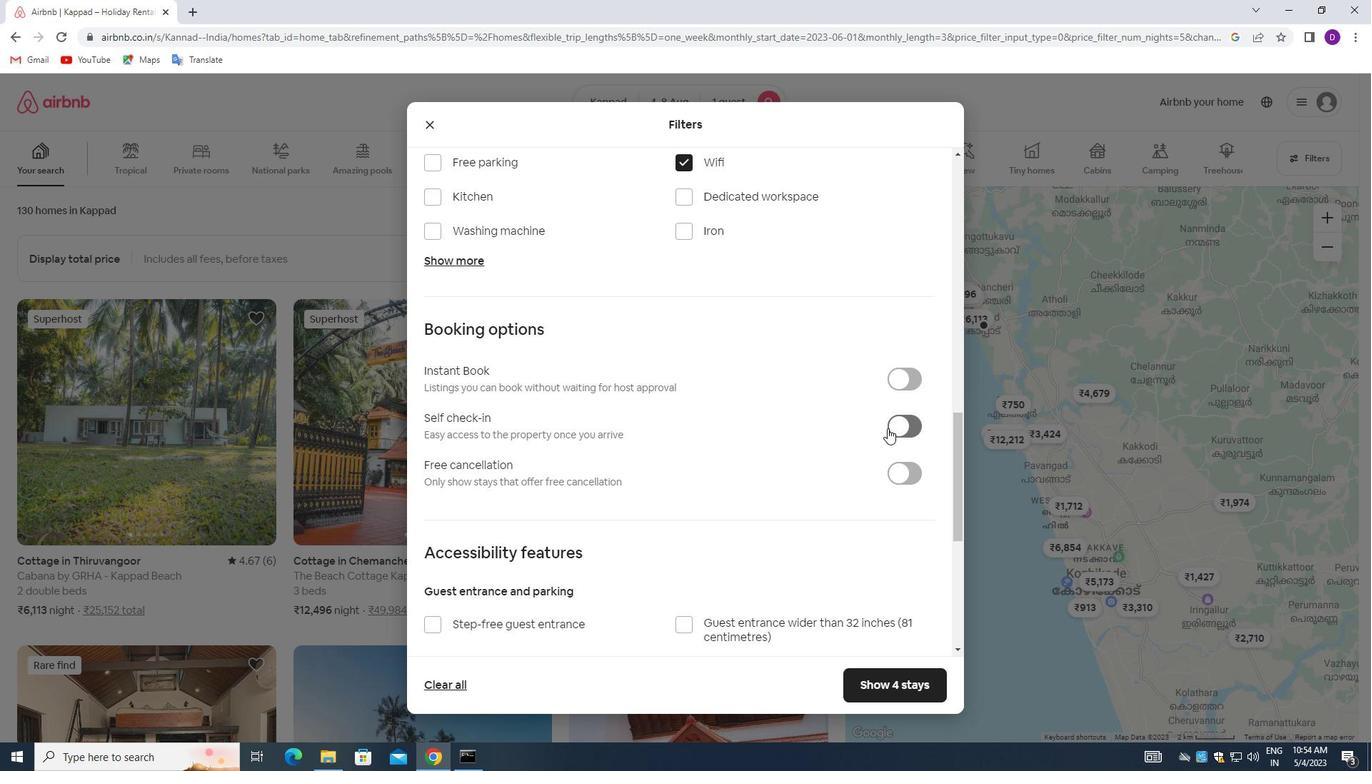 
Action: Mouse pressed left at (897, 428)
Screenshot: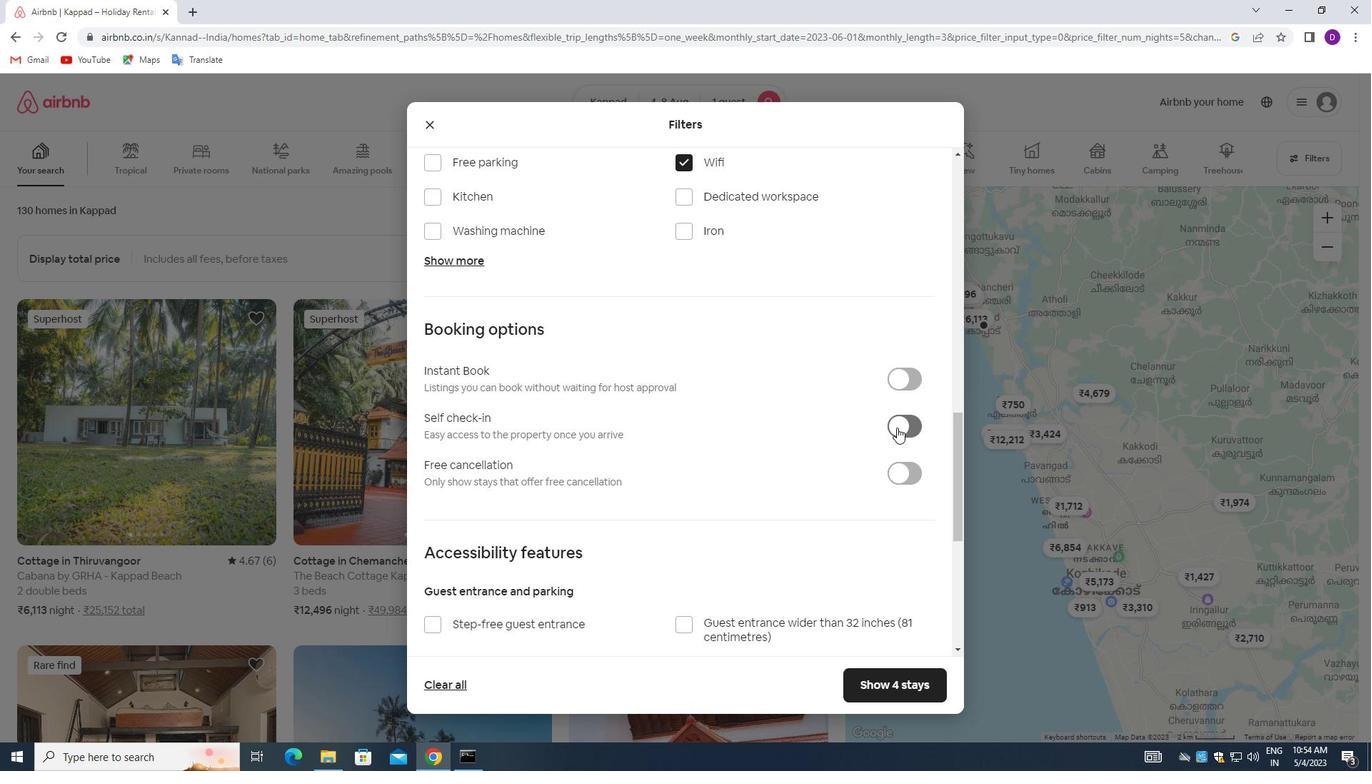 
Action: Mouse moved to (670, 449)
Screenshot: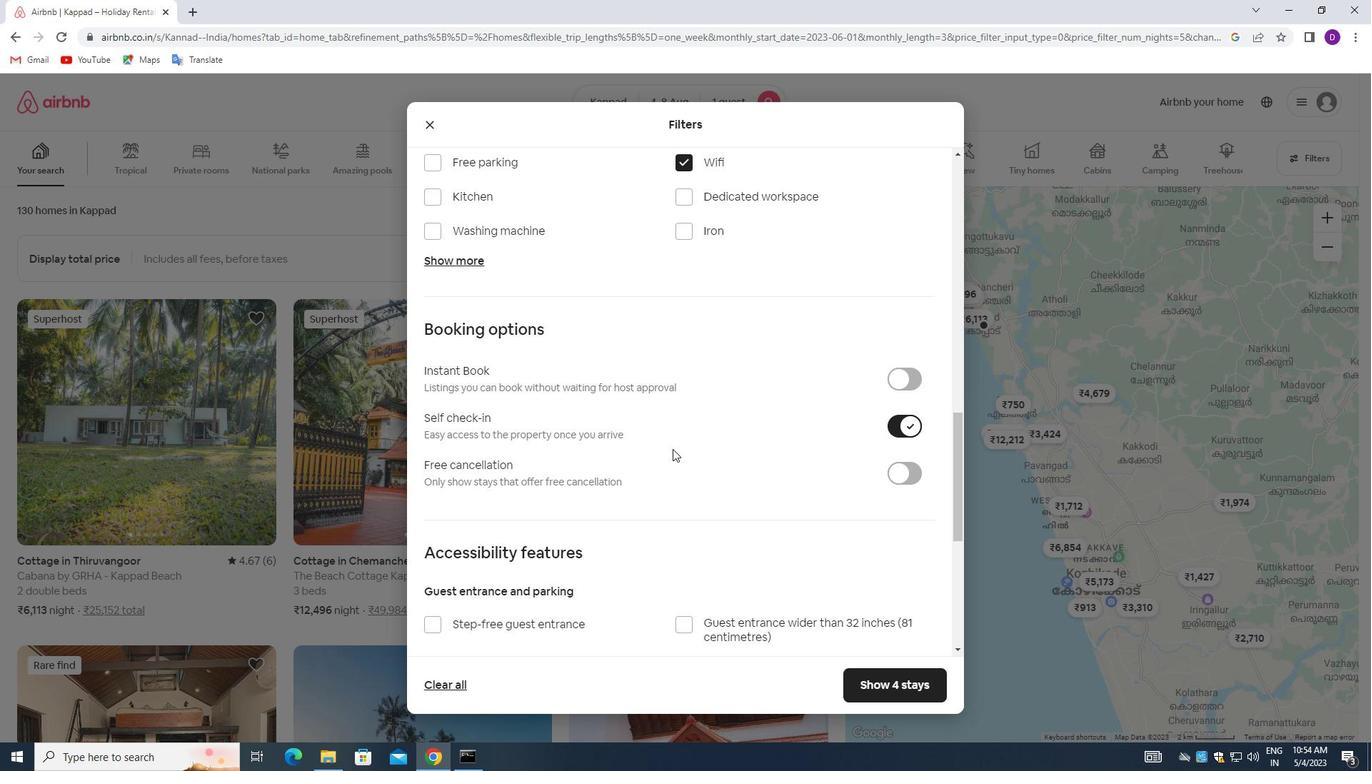 
Action: Mouse scrolled (670, 448) with delta (0, 0)
Screenshot: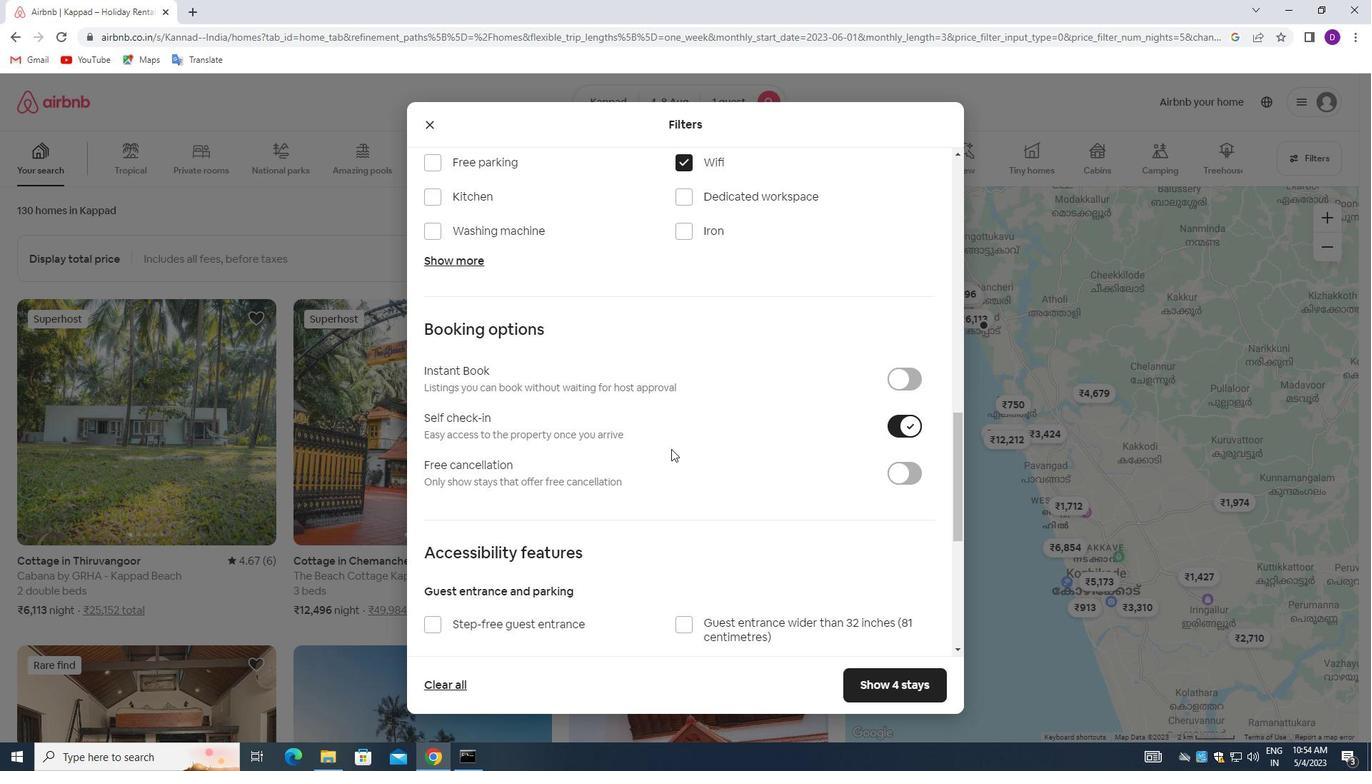 
Action: Mouse scrolled (670, 448) with delta (0, 0)
Screenshot: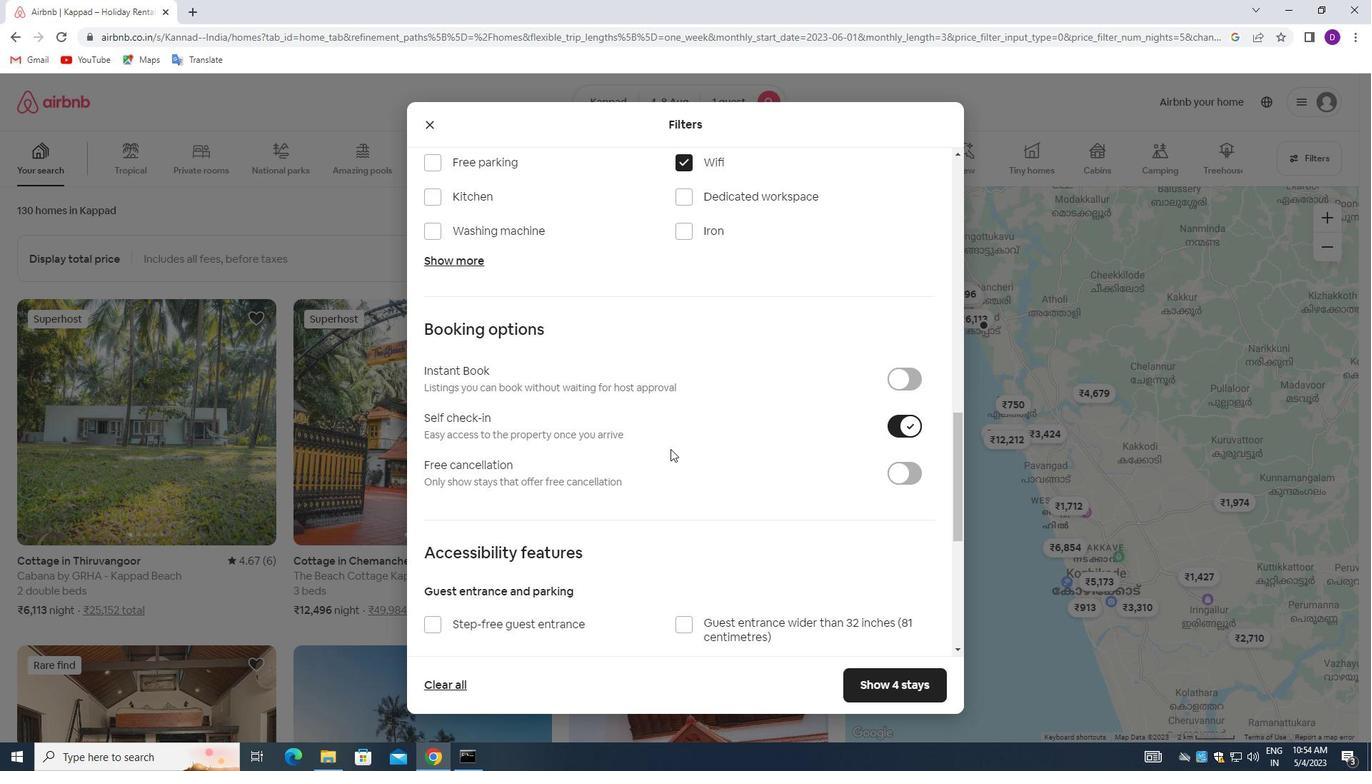 
Action: Mouse moved to (669, 456)
Screenshot: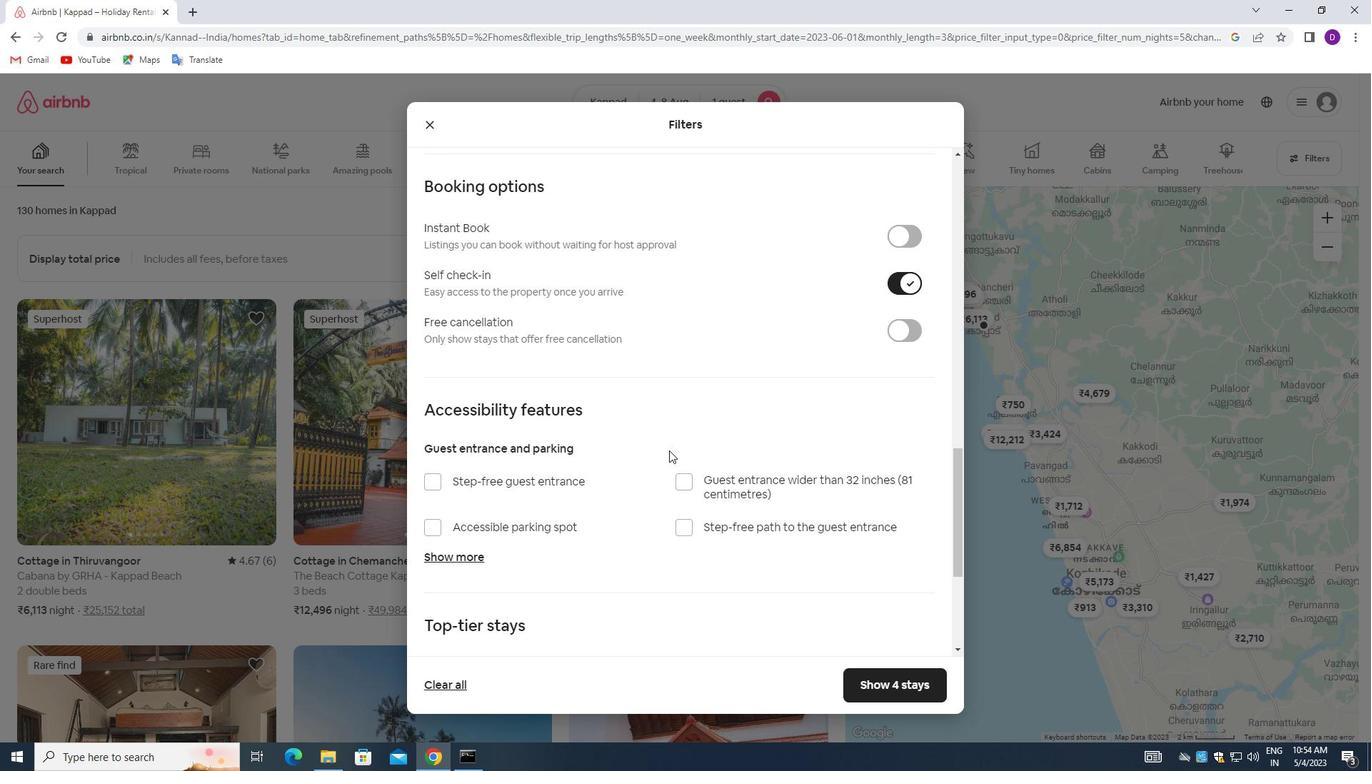 
Action: Mouse scrolled (669, 455) with delta (0, 0)
Screenshot: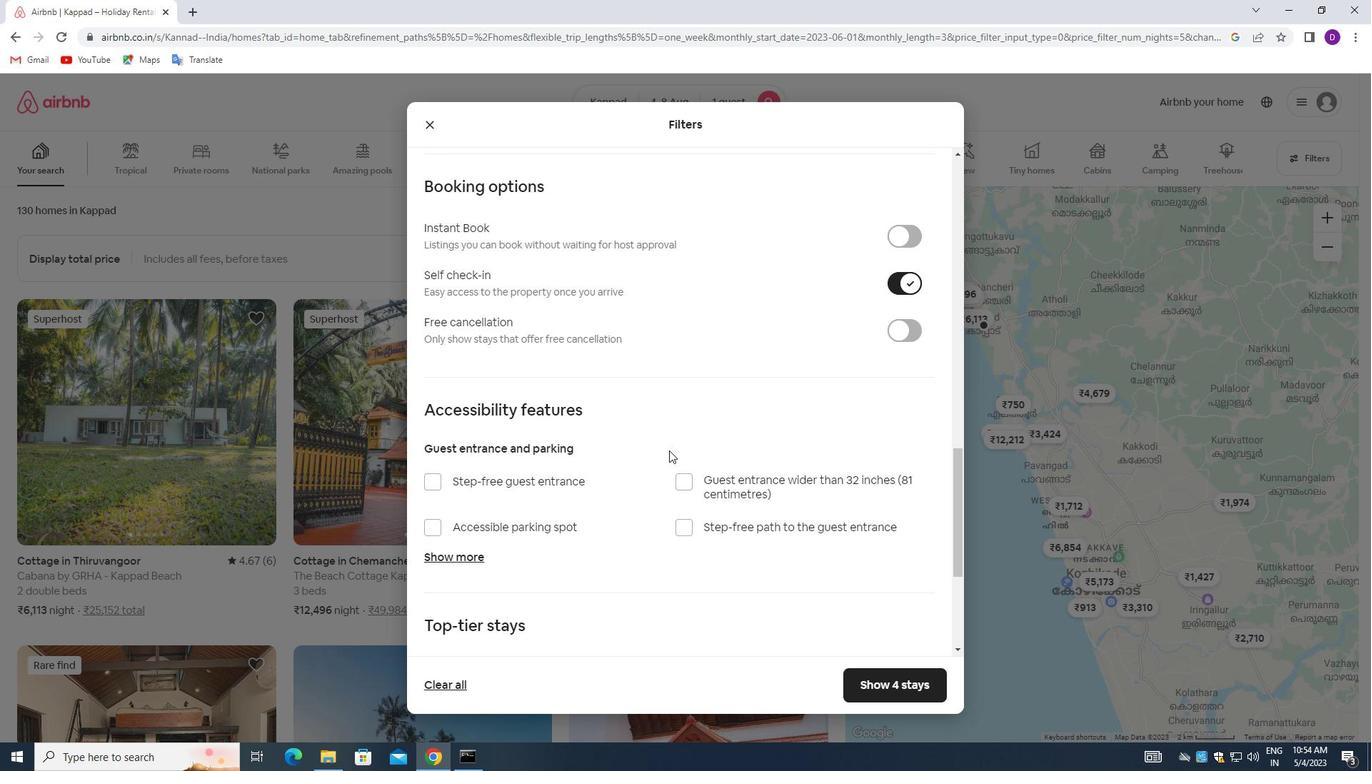 
Action: Mouse moved to (667, 461)
Screenshot: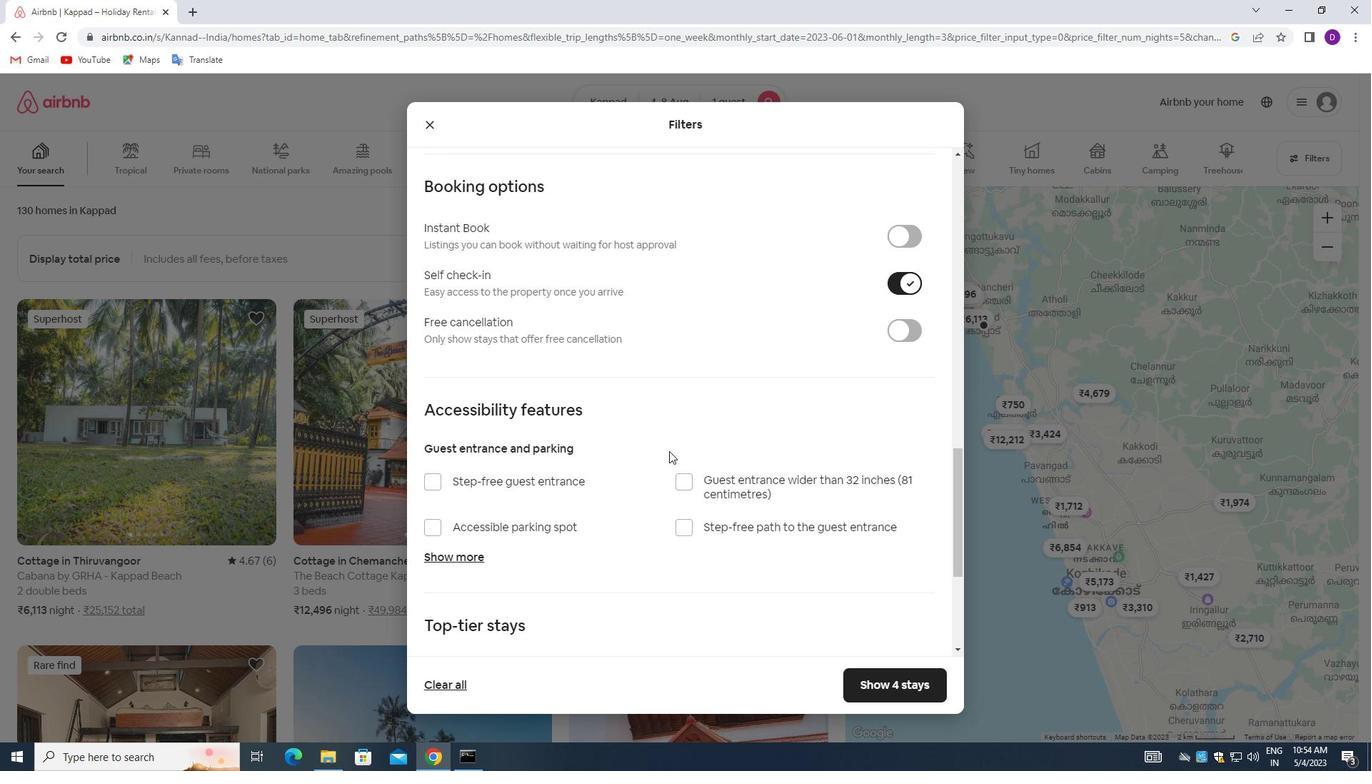 
Action: Mouse scrolled (667, 460) with delta (0, 0)
Screenshot: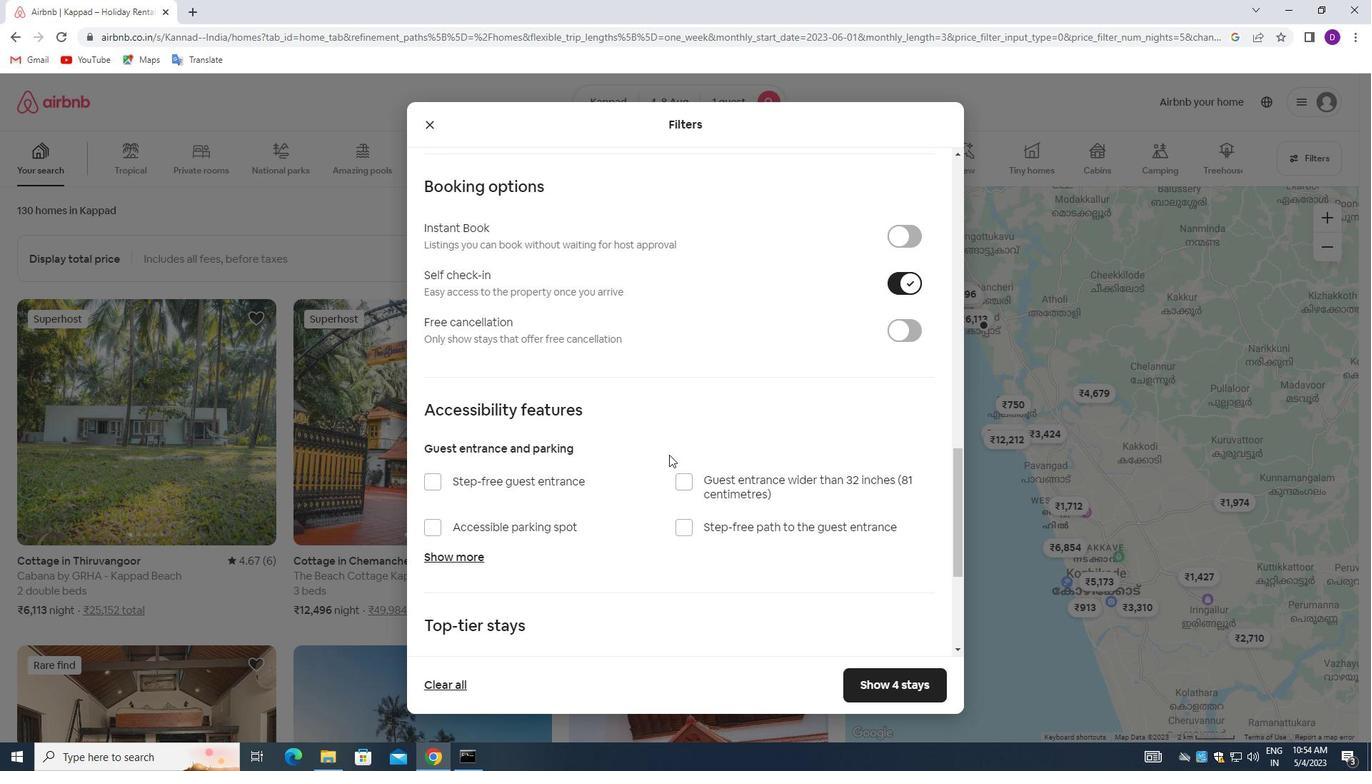 
Action: Mouse moved to (665, 462)
Screenshot: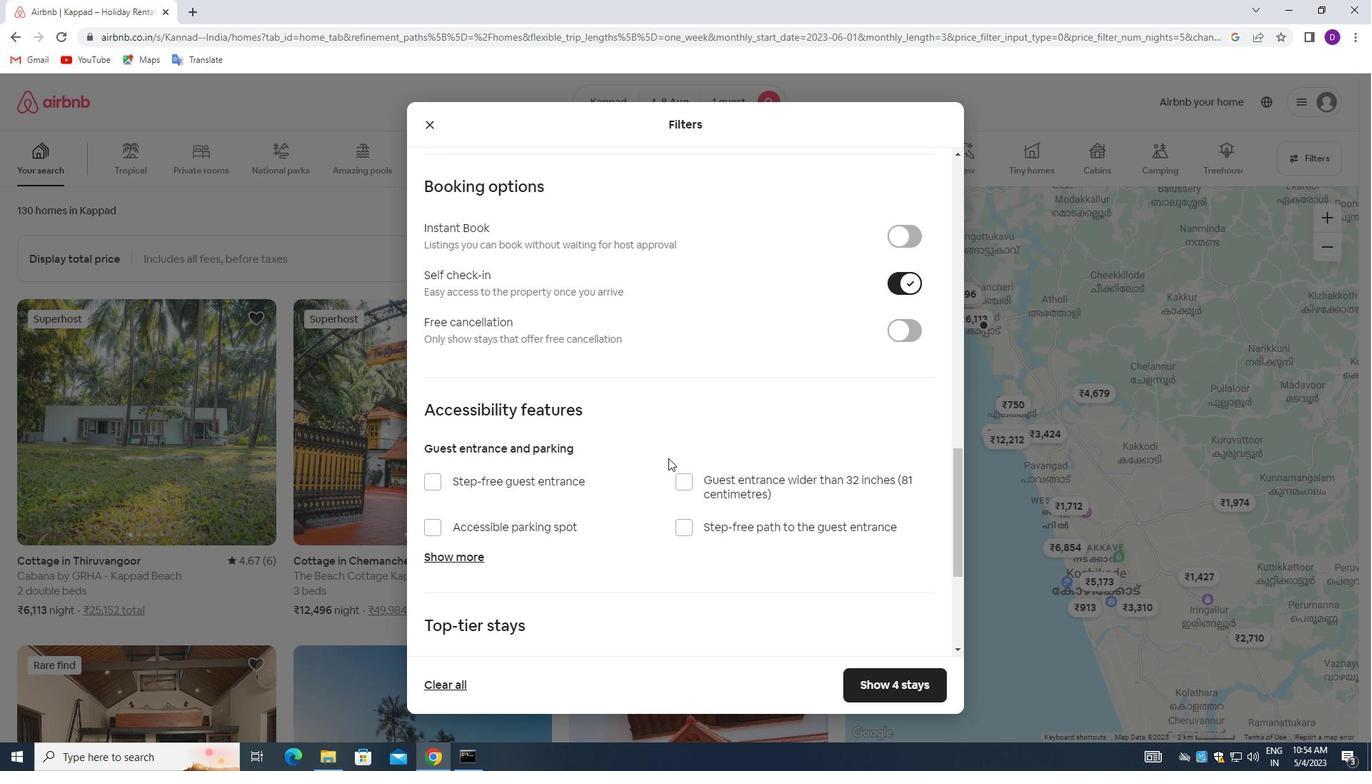
Action: Mouse scrolled (665, 461) with delta (0, 0)
Screenshot: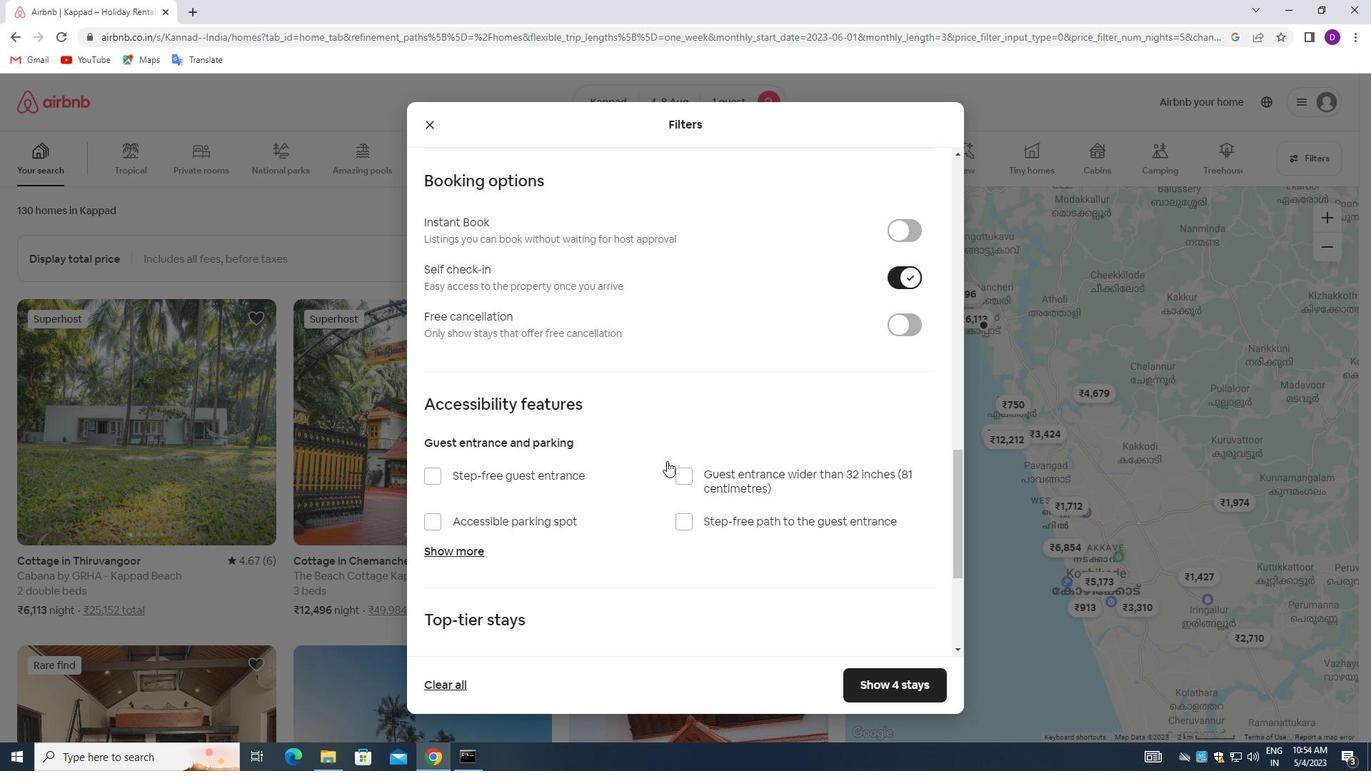 
Action: Mouse moved to (665, 463)
Screenshot: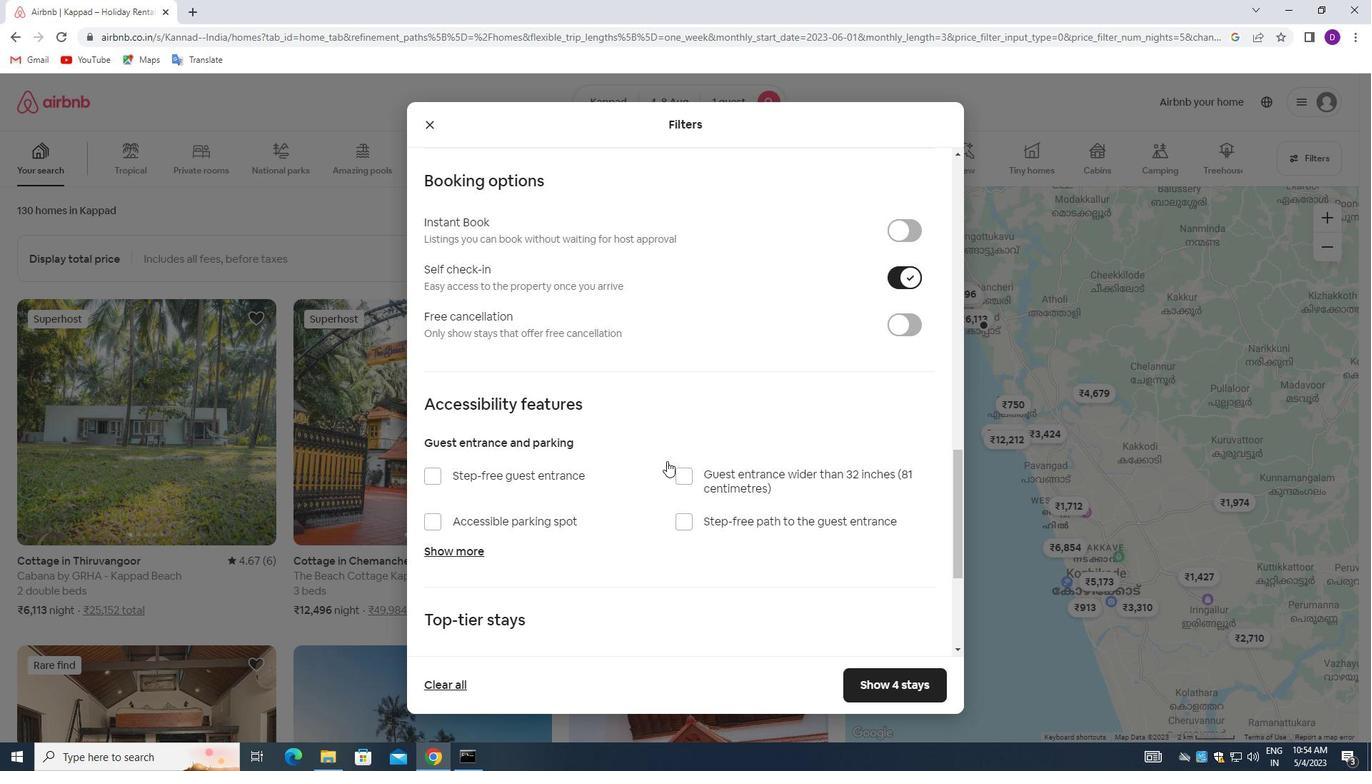 
Action: Mouse scrolled (665, 462) with delta (0, 0)
Screenshot: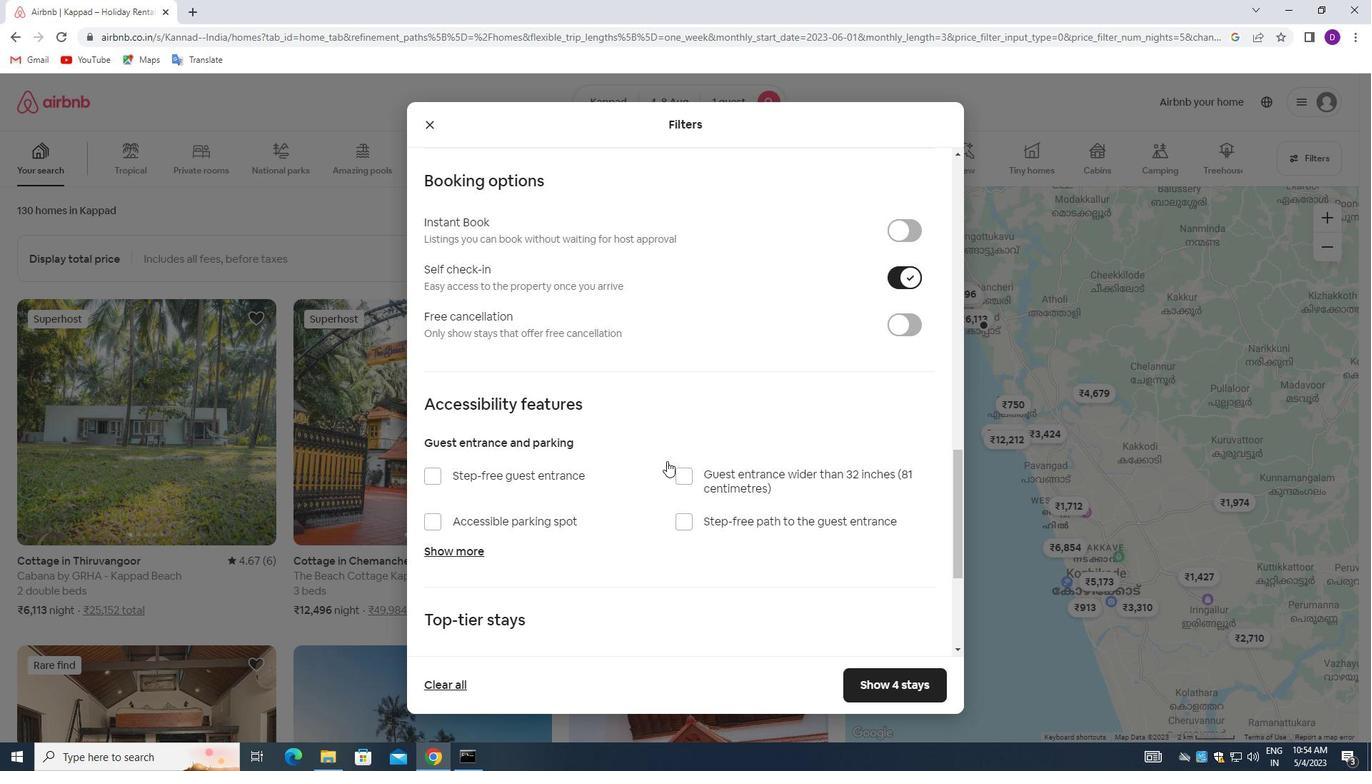 
Action: Mouse moved to (654, 477)
Screenshot: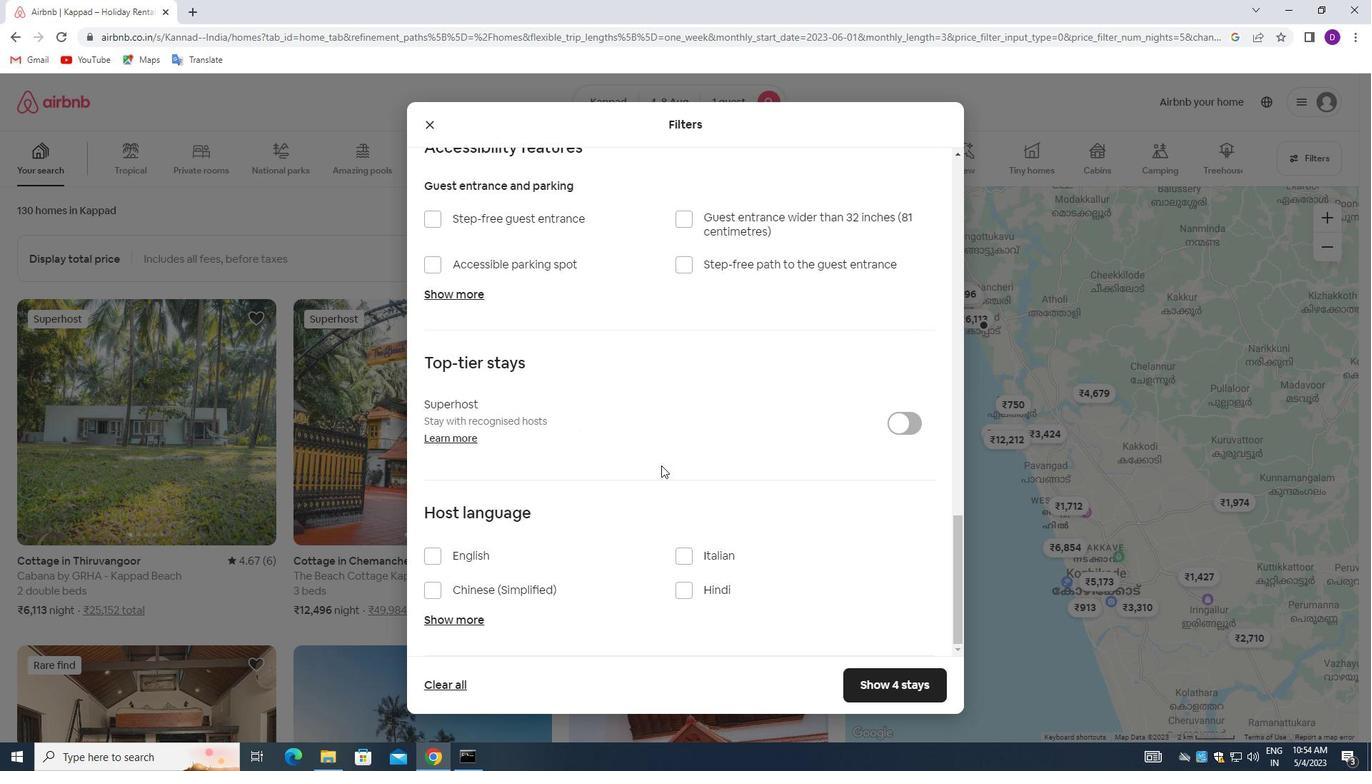 
Action: Mouse scrolled (654, 476) with delta (0, 0)
Screenshot: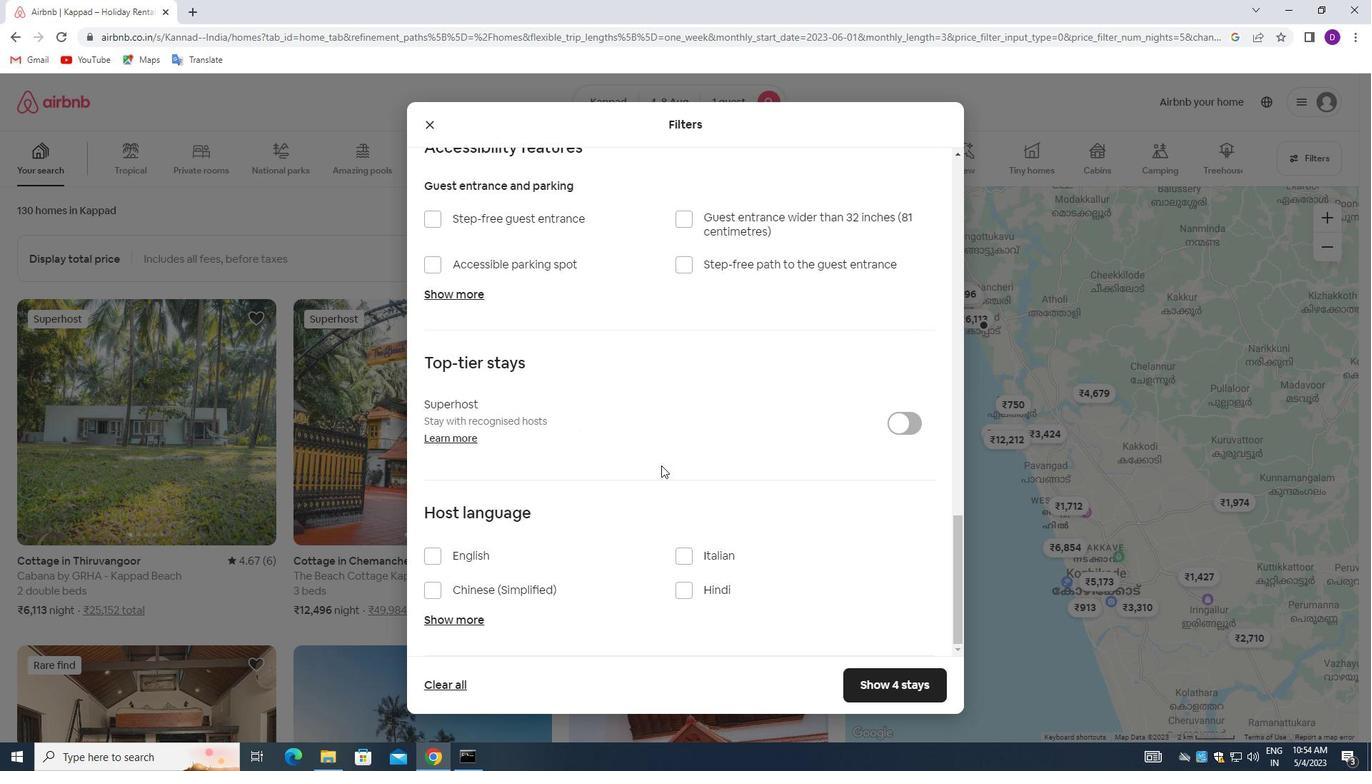 
Action: Mouse moved to (645, 496)
Screenshot: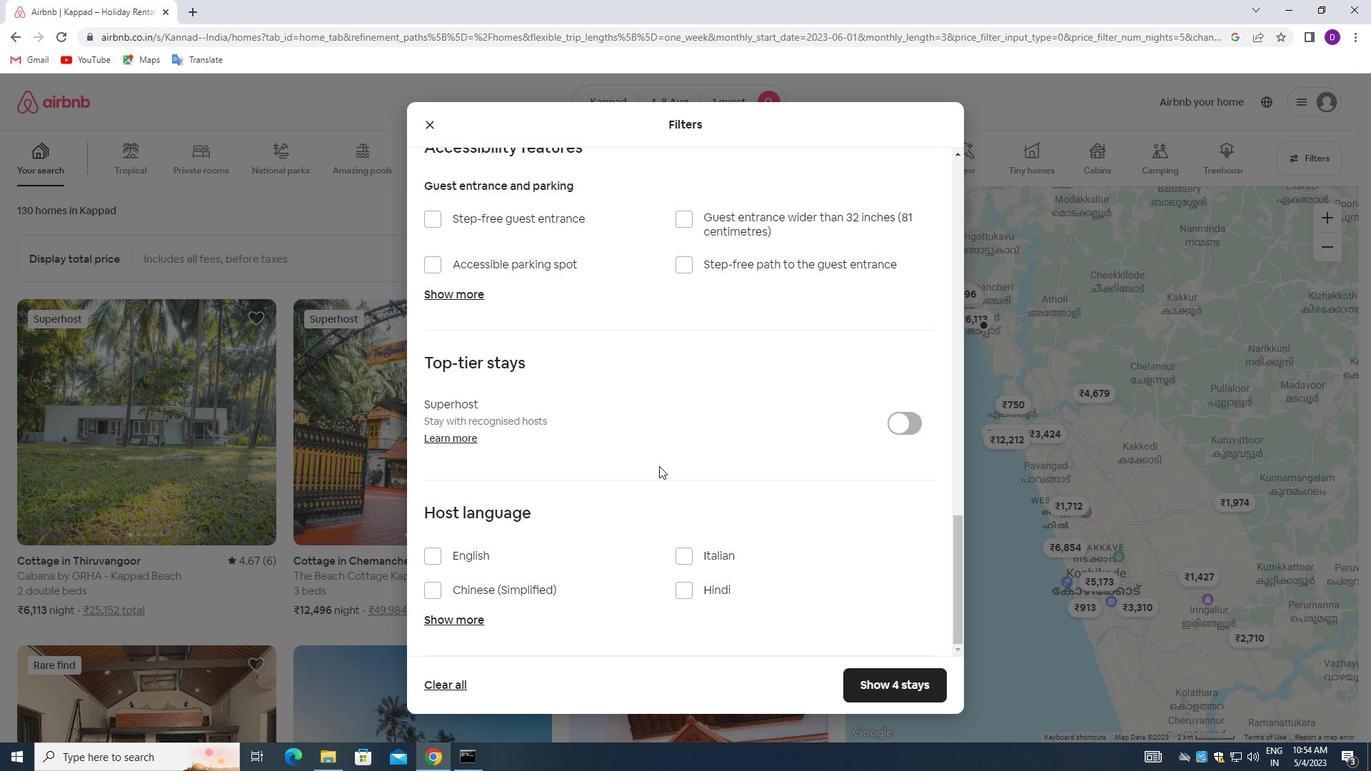 
Action: Mouse scrolled (645, 495) with delta (0, 0)
Screenshot: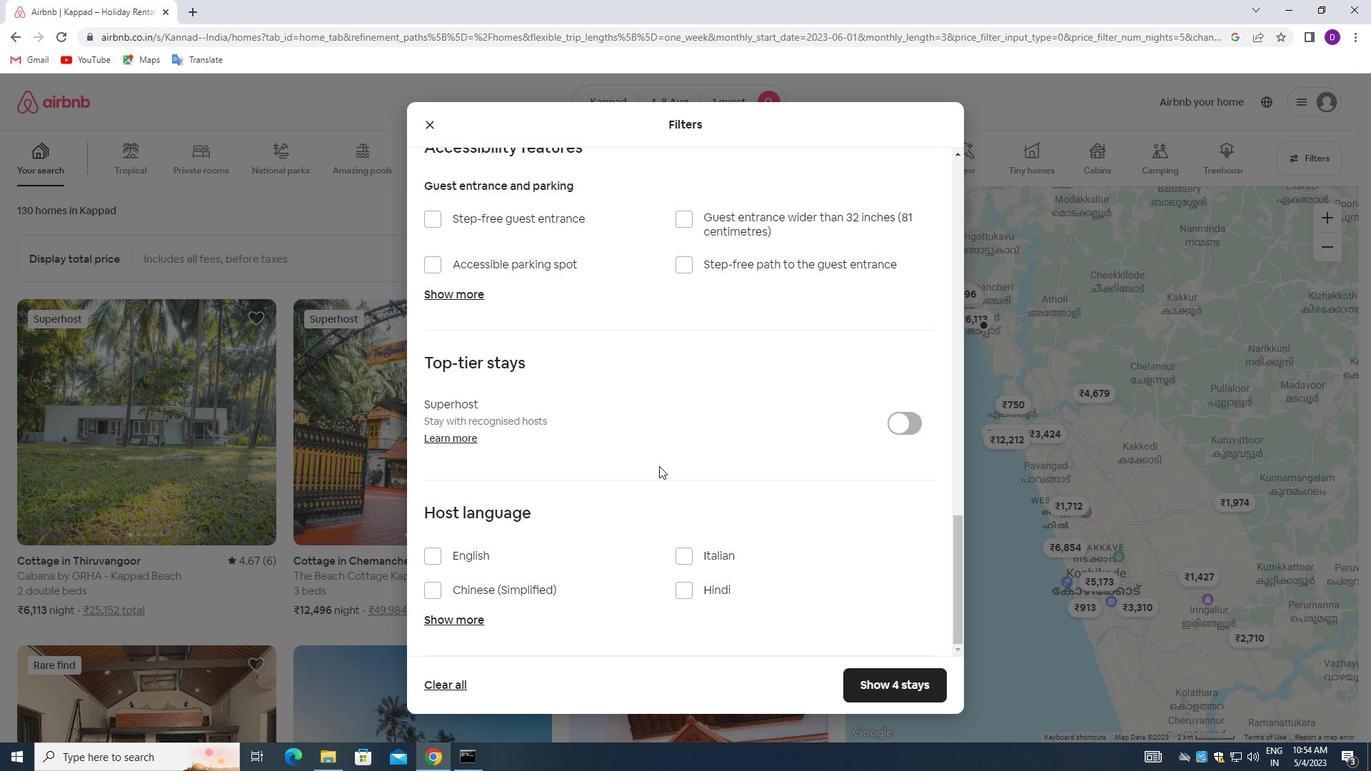 
Action: Mouse moved to (637, 510)
Screenshot: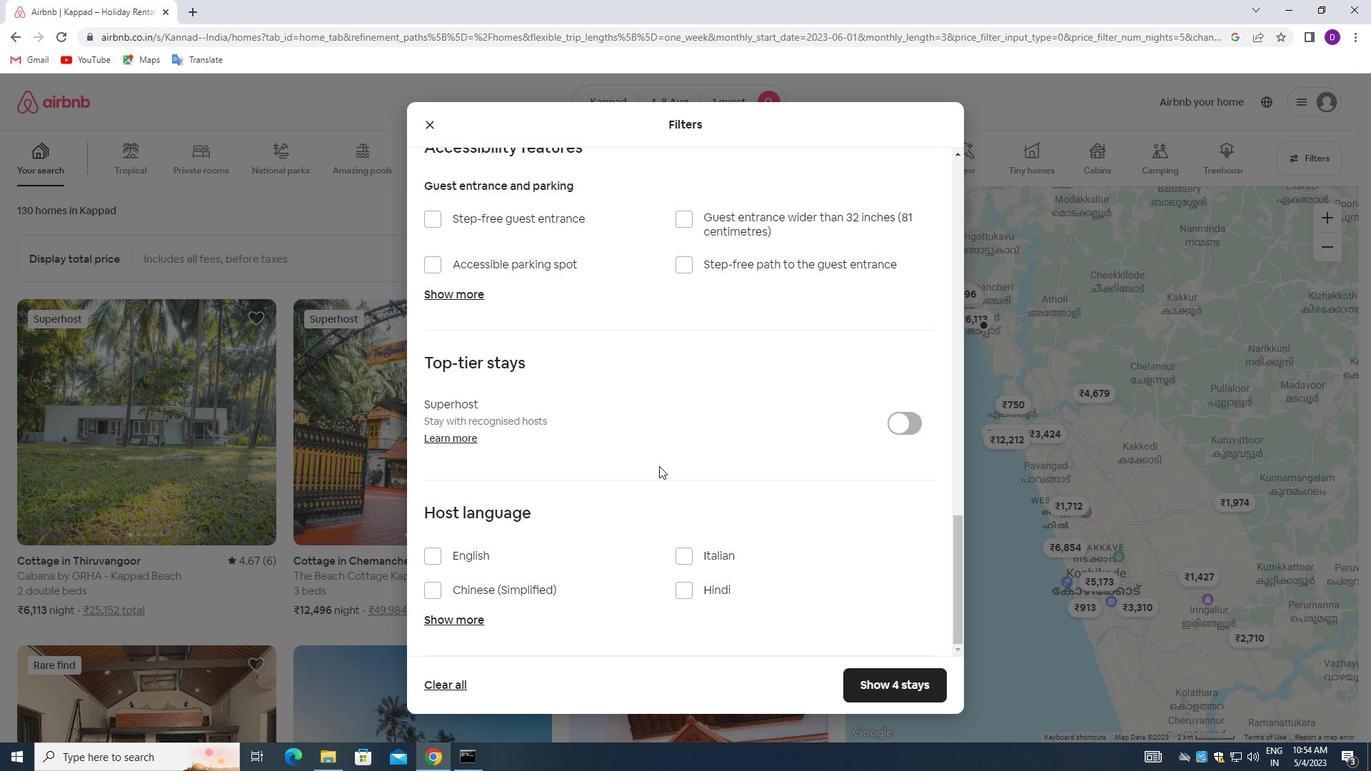 
Action: Mouse scrolled (637, 510) with delta (0, 0)
Screenshot: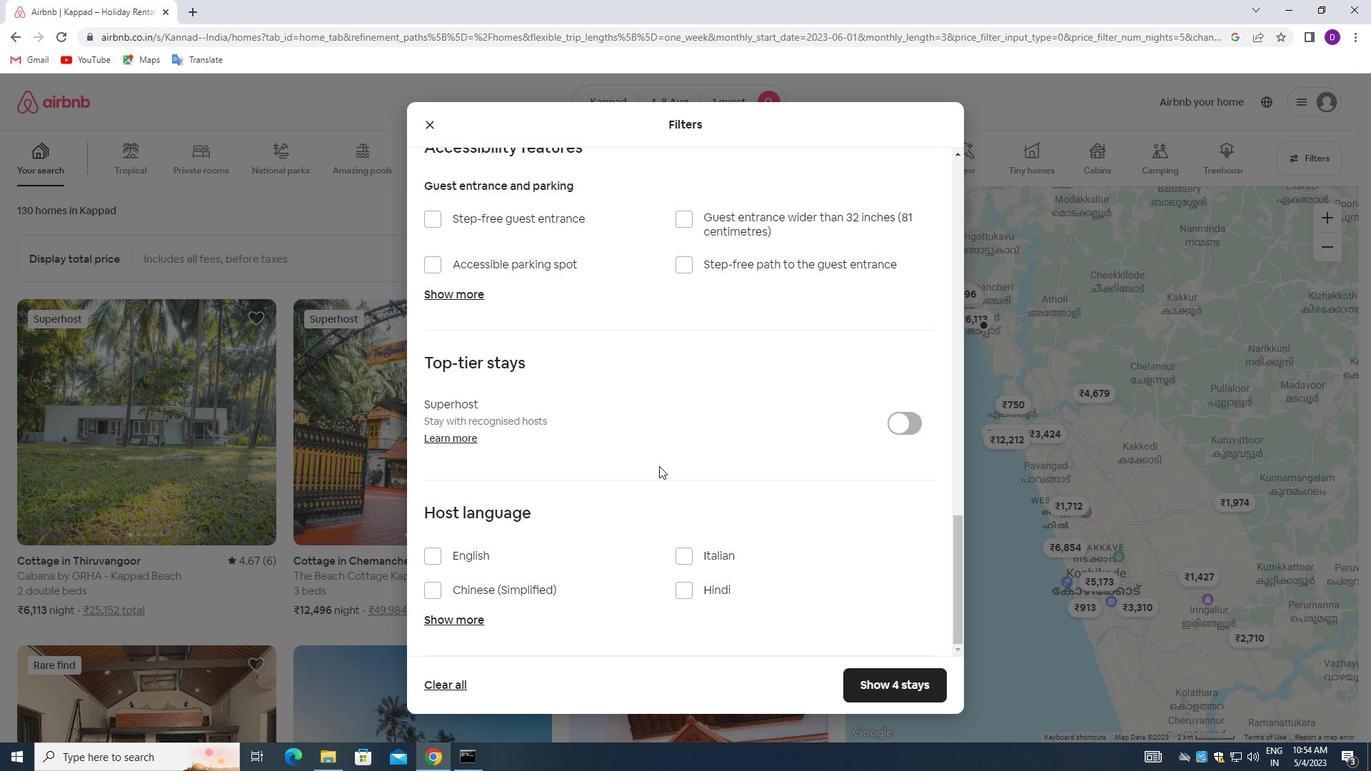 
Action: Mouse moved to (632, 517)
Screenshot: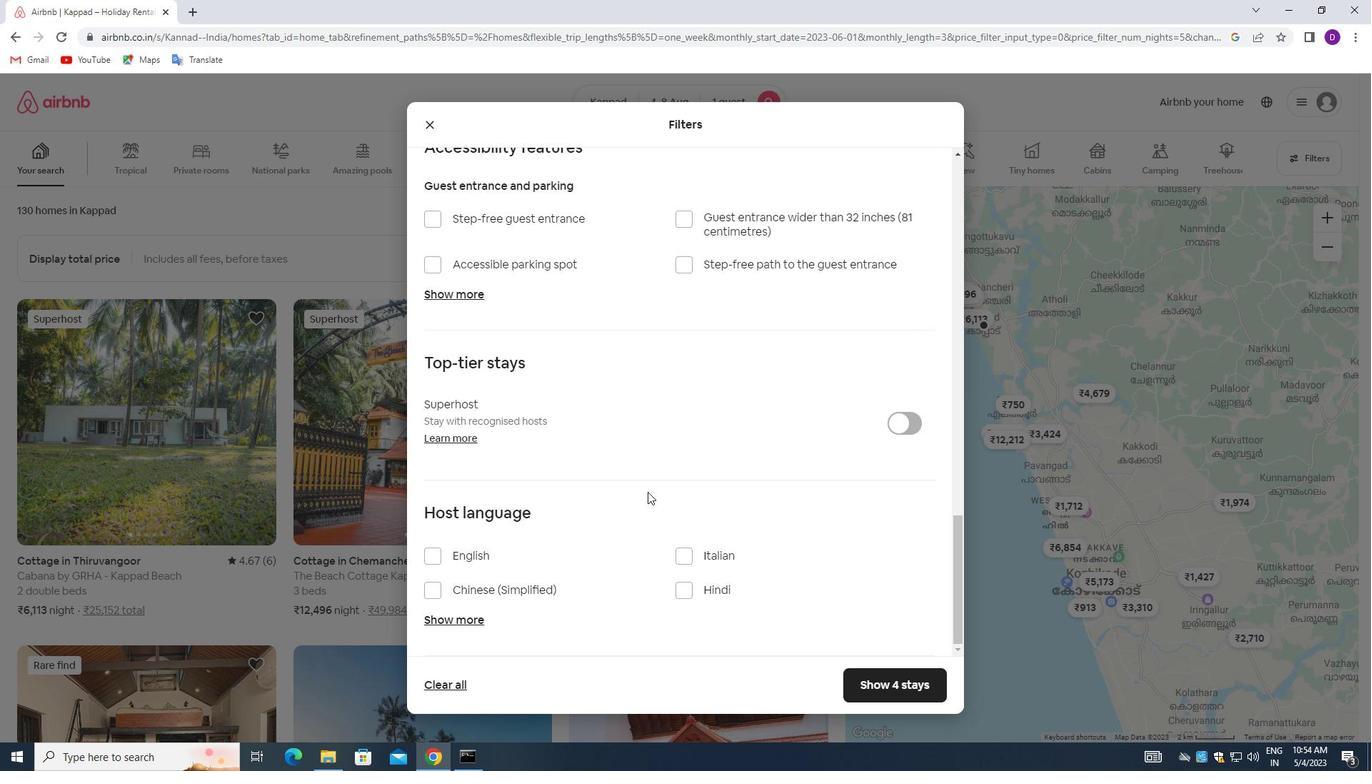 
Action: Mouse scrolled (632, 516) with delta (0, 0)
Screenshot: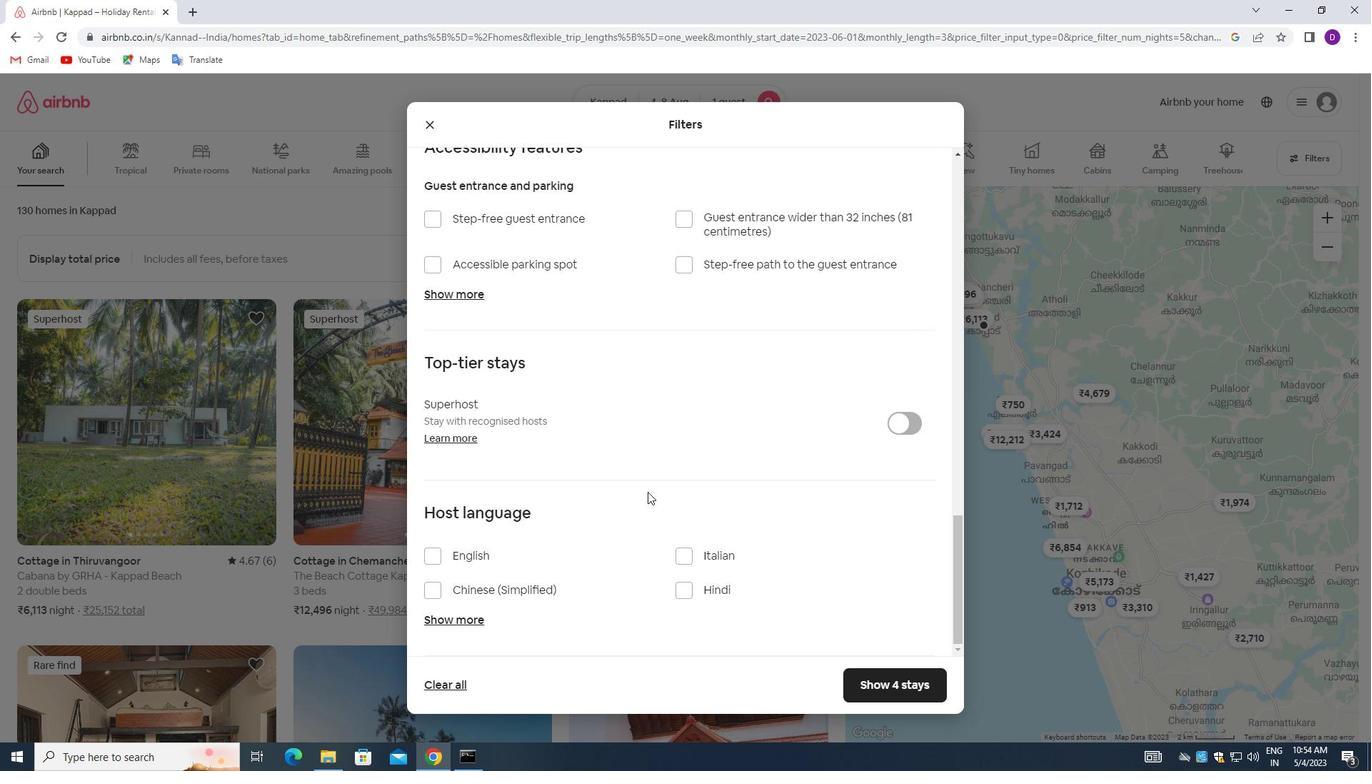 
Action: Mouse moved to (624, 520)
Screenshot: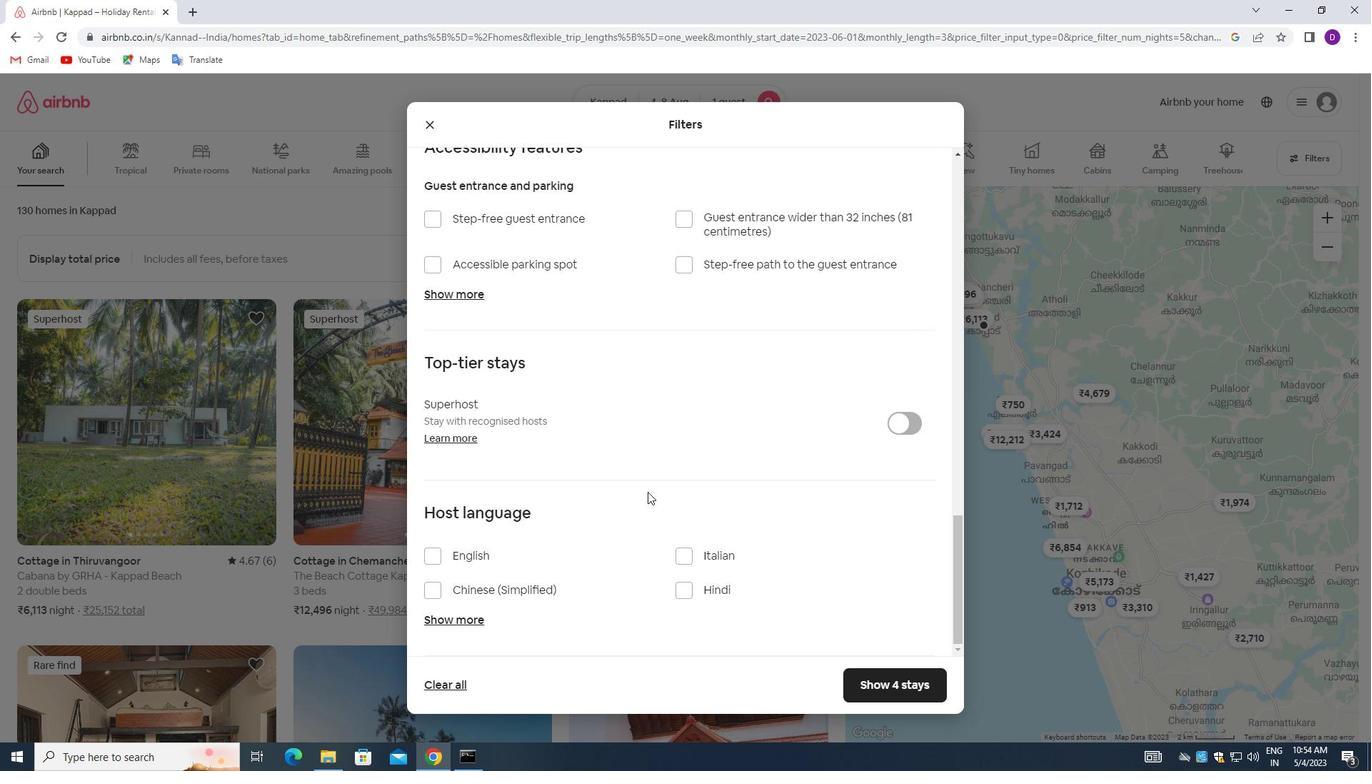 
Action: Mouse scrolled (624, 519) with delta (0, 0)
Screenshot: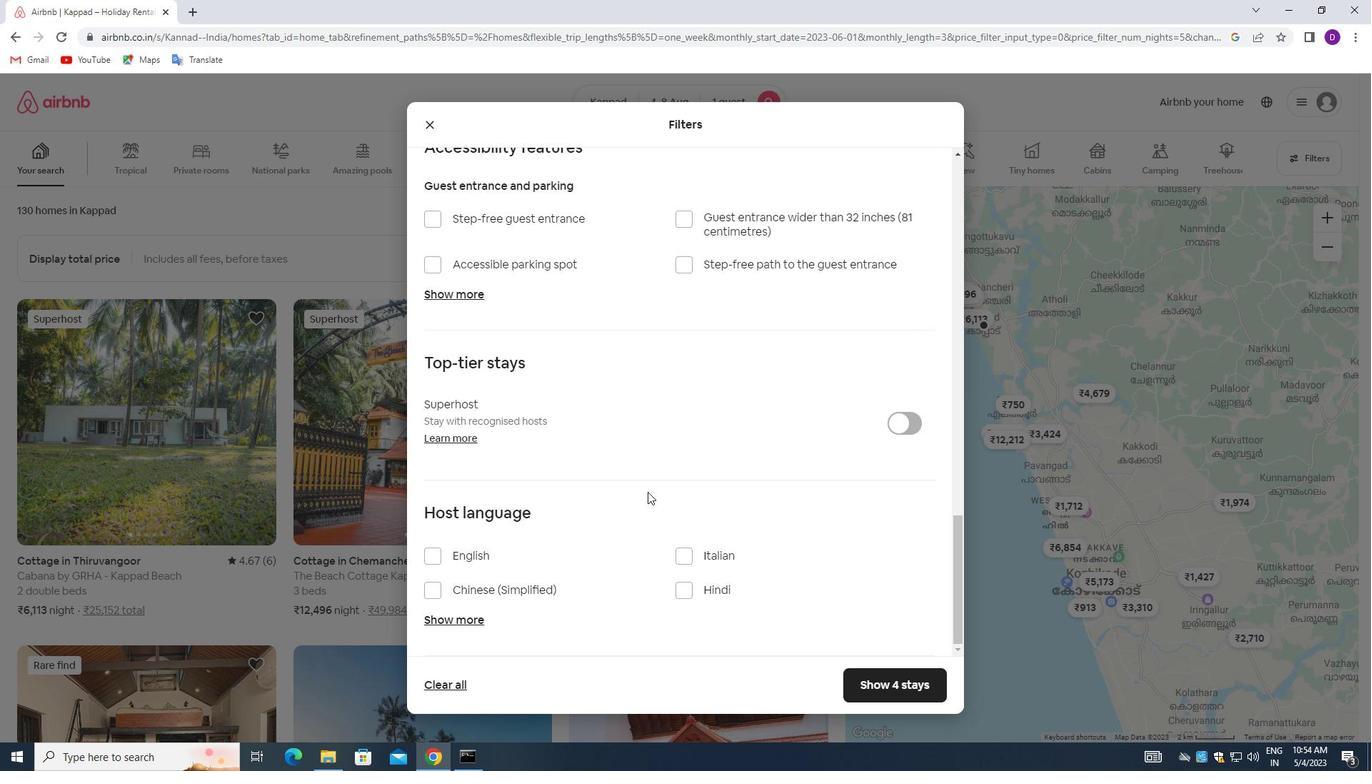 
Action: Mouse moved to (435, 559)
Screenshot: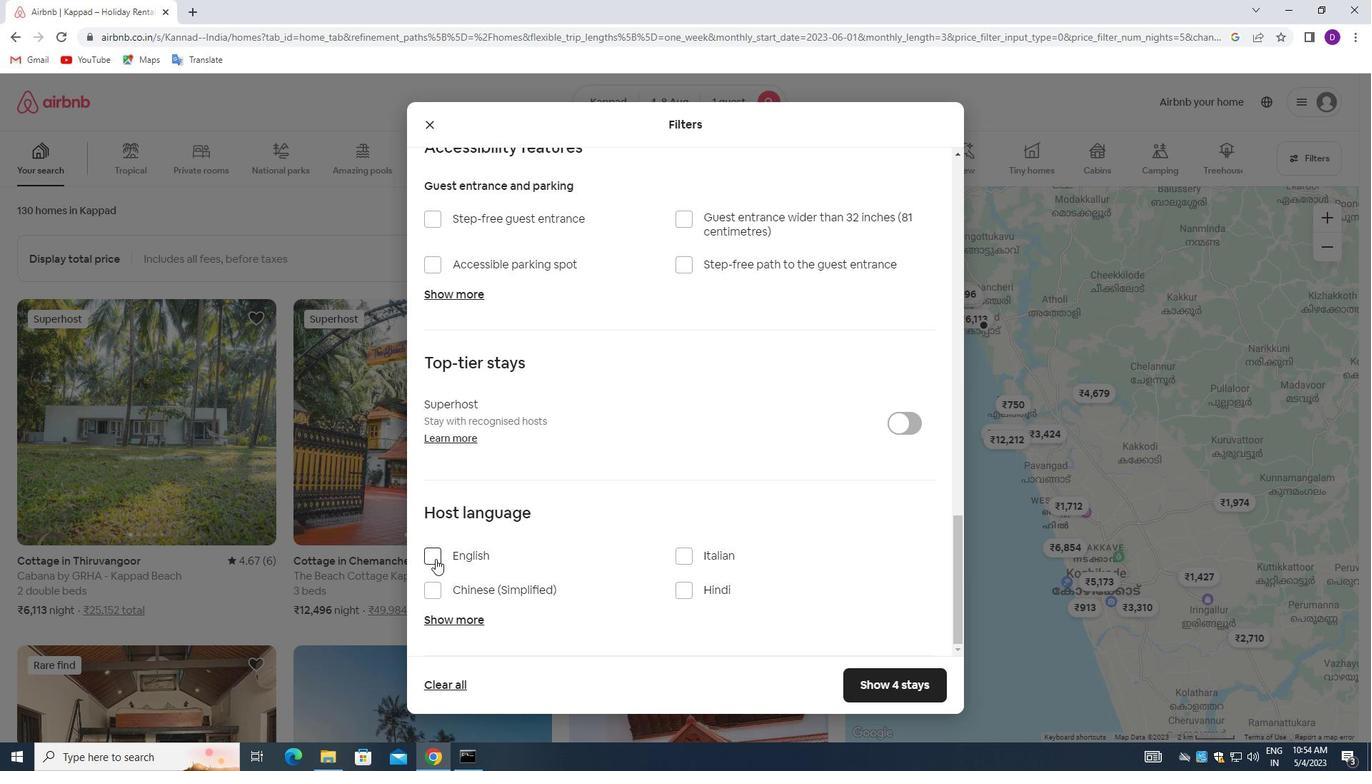 
Action: Mouse pressed left at (435, 559)
Screenshot: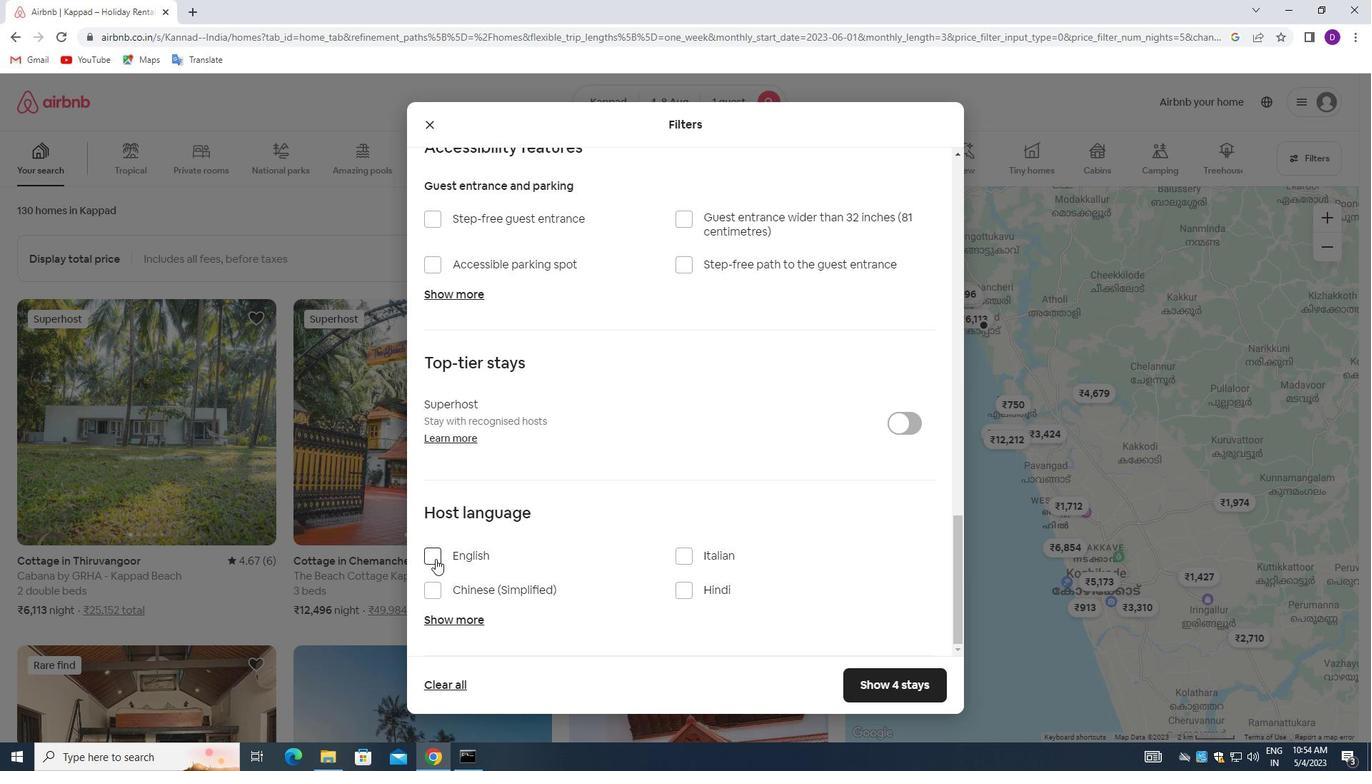 
Action: Mouse moved to (873, 683)
Screenshot: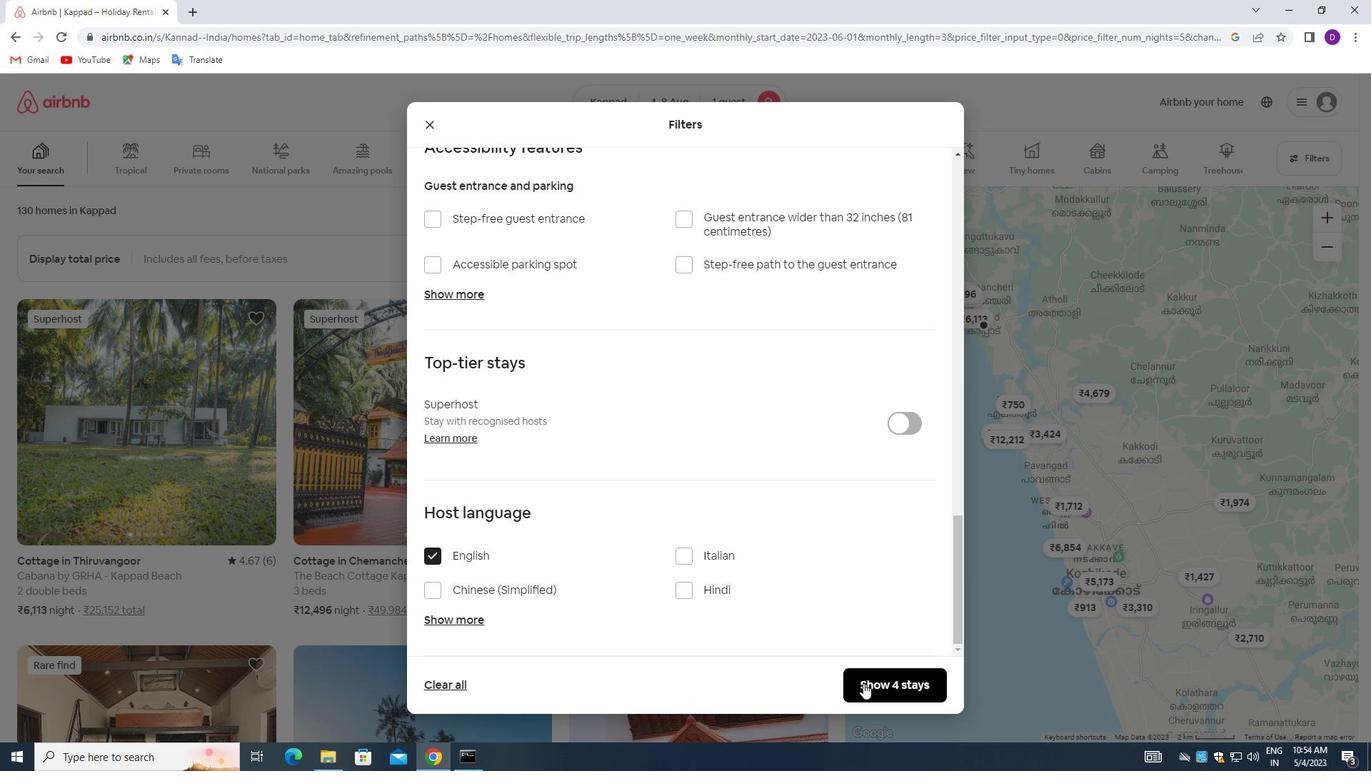 
Action: Mouse pressed left at (873, 683)
Screenshot: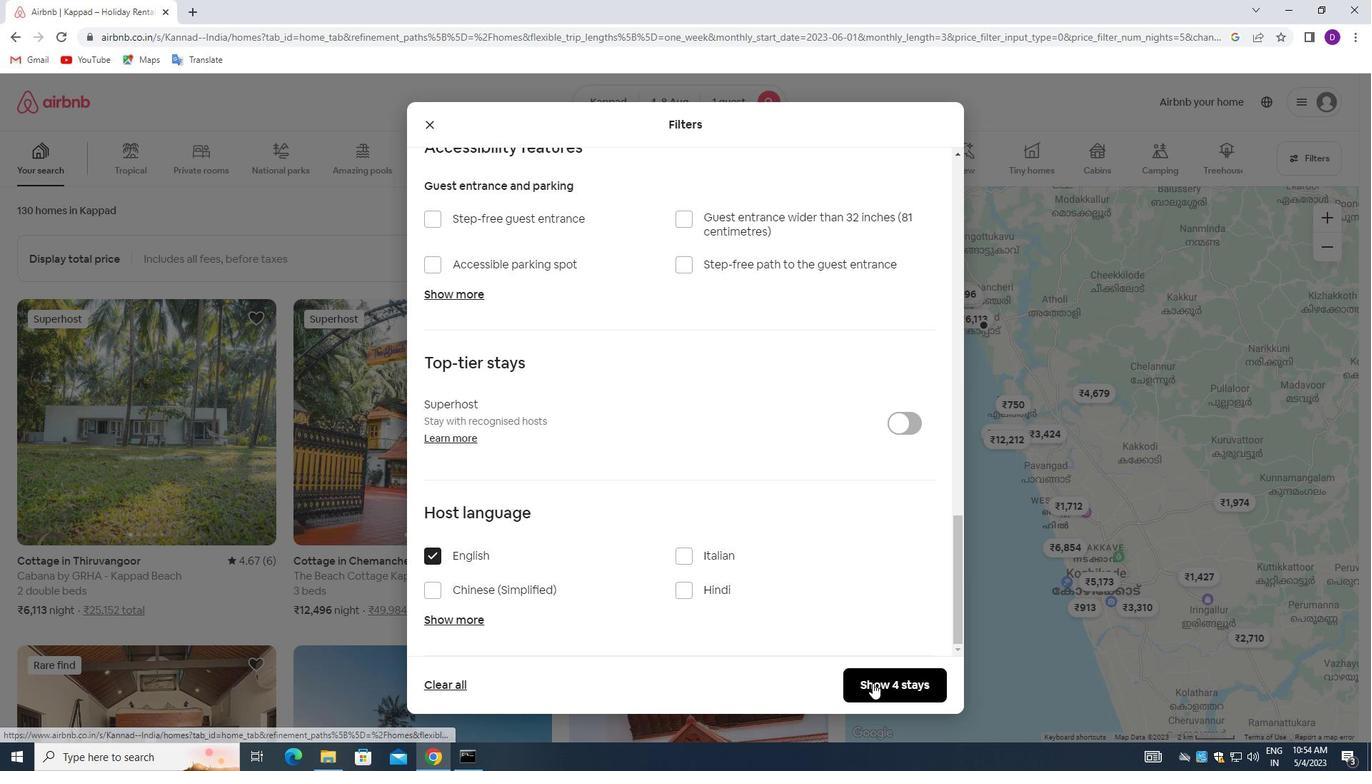 
Action: Mouse moved to (844, 504)
Screenshot: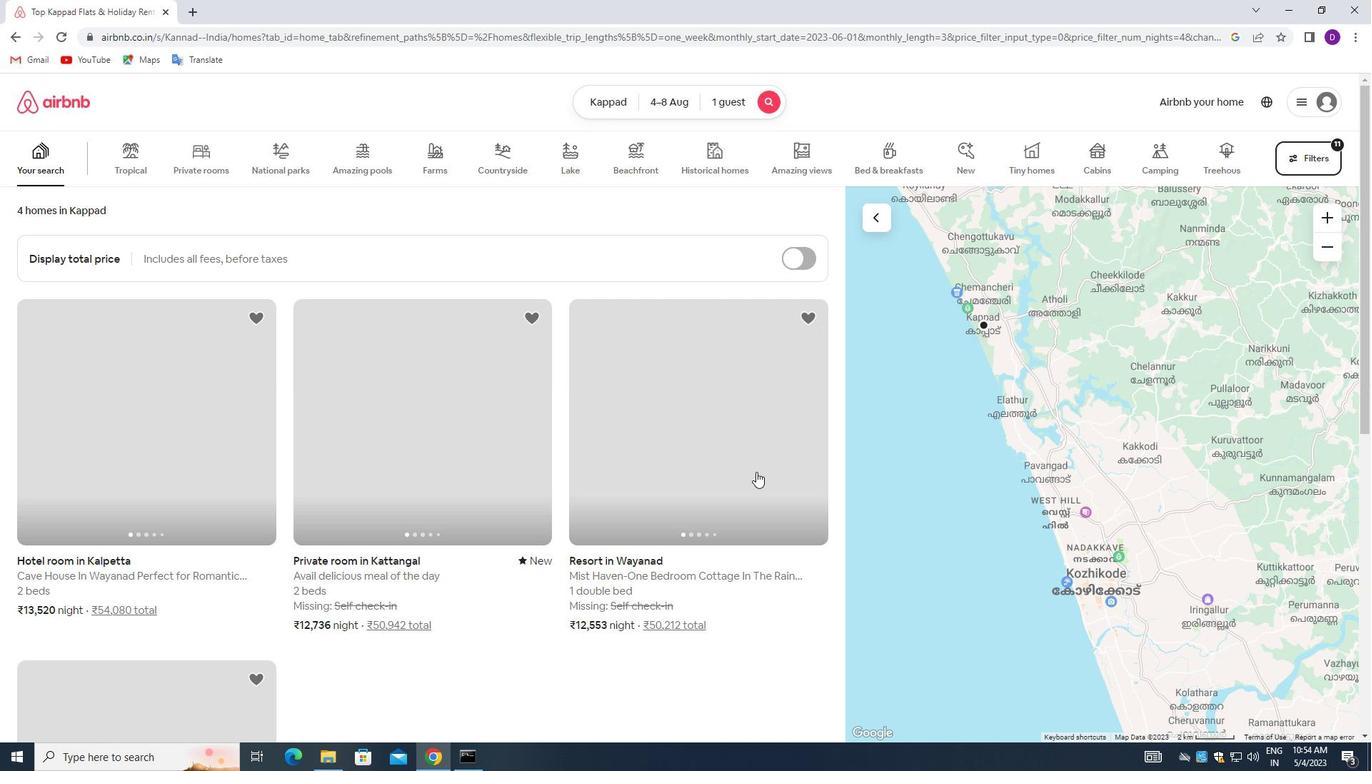 
